 Task: Look for space in Itzehoe, Germany from 2nd August, 2023 to 12th August, 2023 for 2 adults in price range Rs.5000 to Rs.10000. Place can be private room with 1  bedroom having 1 bed and 1 bathroom. Property type can be house, flat, guest house, hotel. Booking option can be shelf check-in. Required host language is English.
Action: Mouse moved to (451, 202)
Screenshot: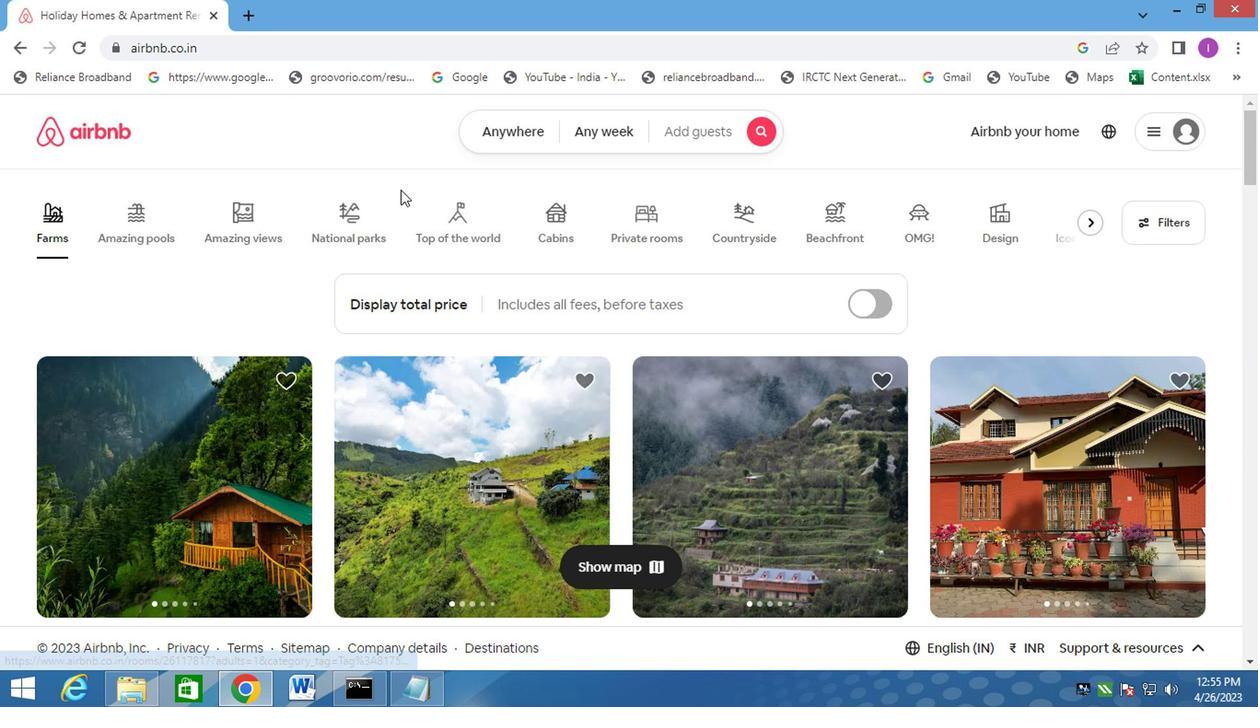 
Action: Mouse pressed left at (451, 202)
Screenshot: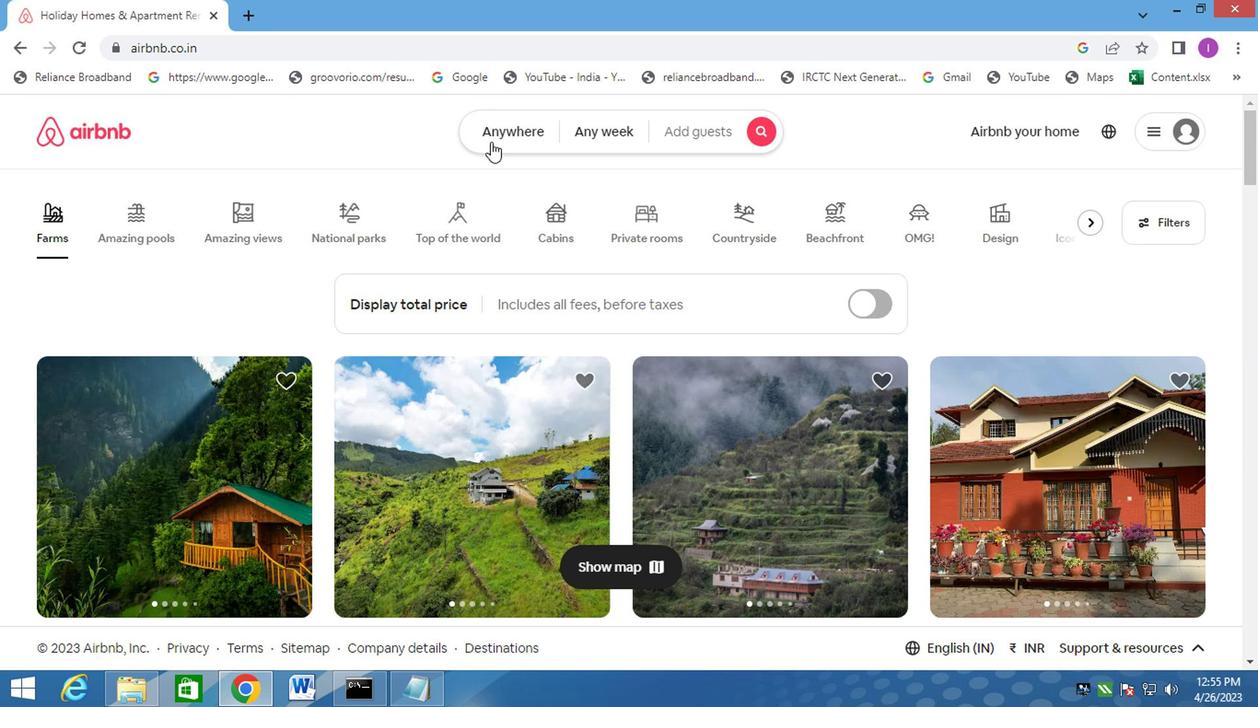 
Action: Mouse moved to (398, 251)
Screenshot: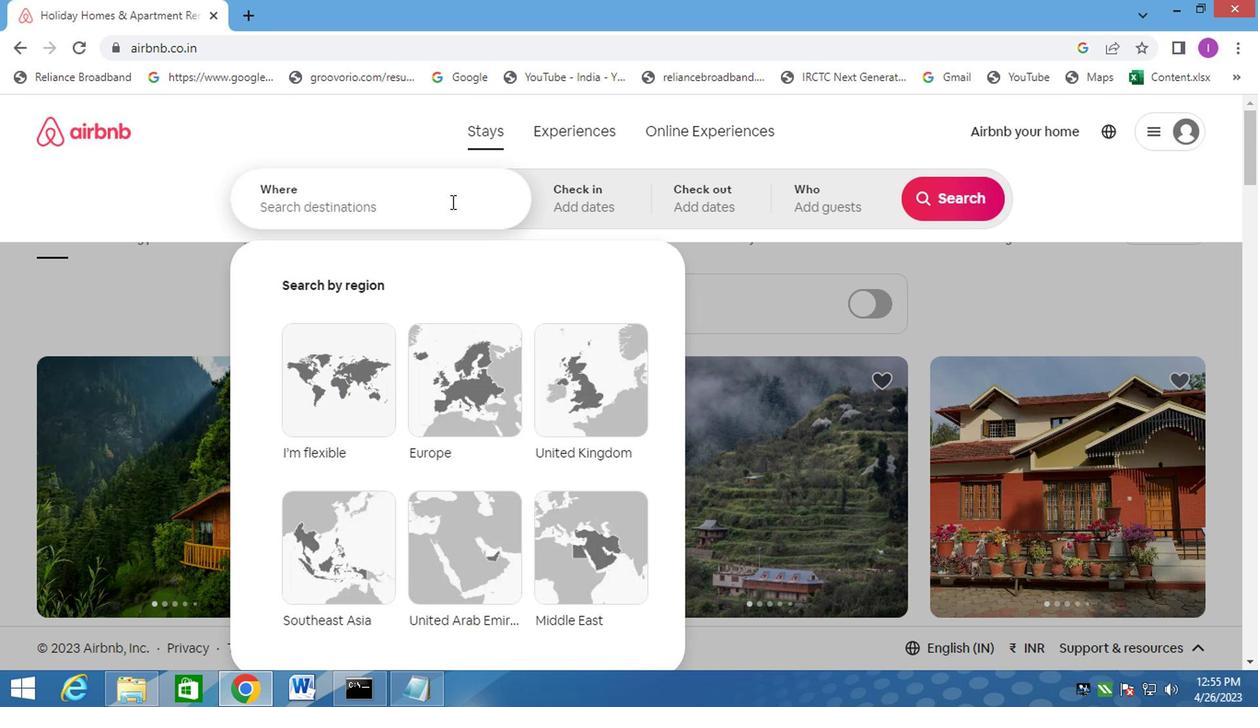 
Action: Mouse pressed left at (398, 251)
Screenshot: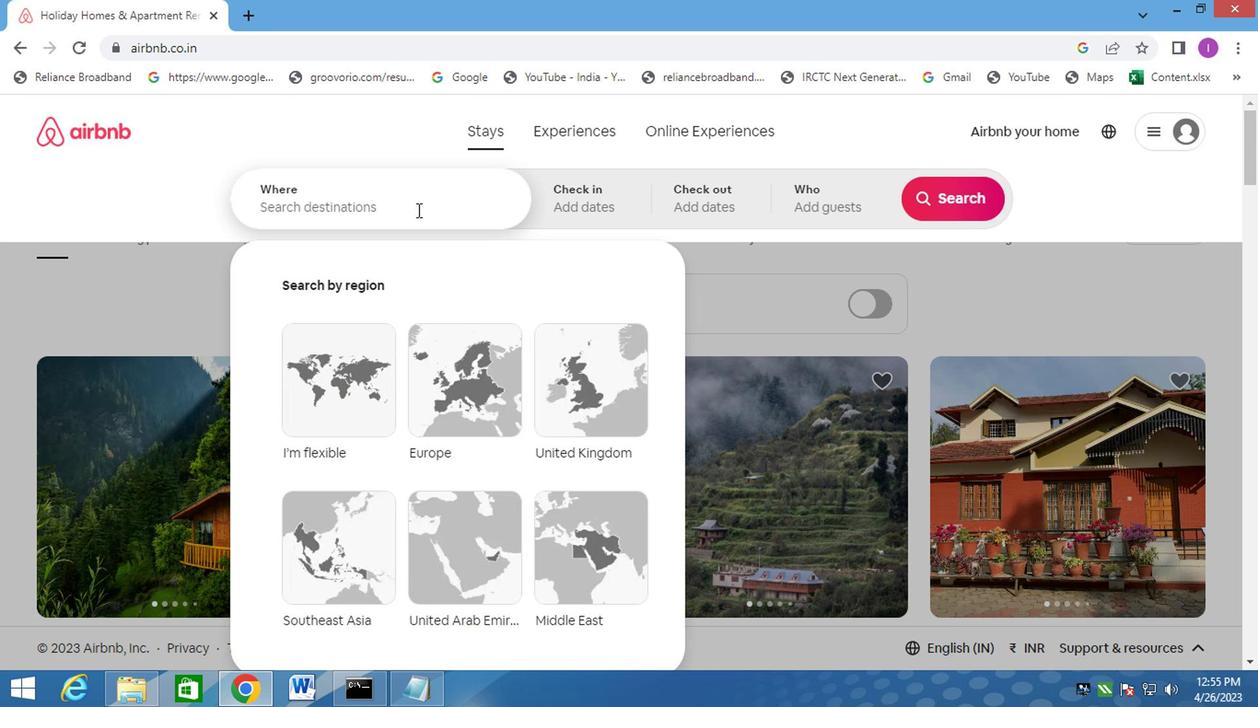 
Action: Mouse moved to (563, 100)
Screenshot: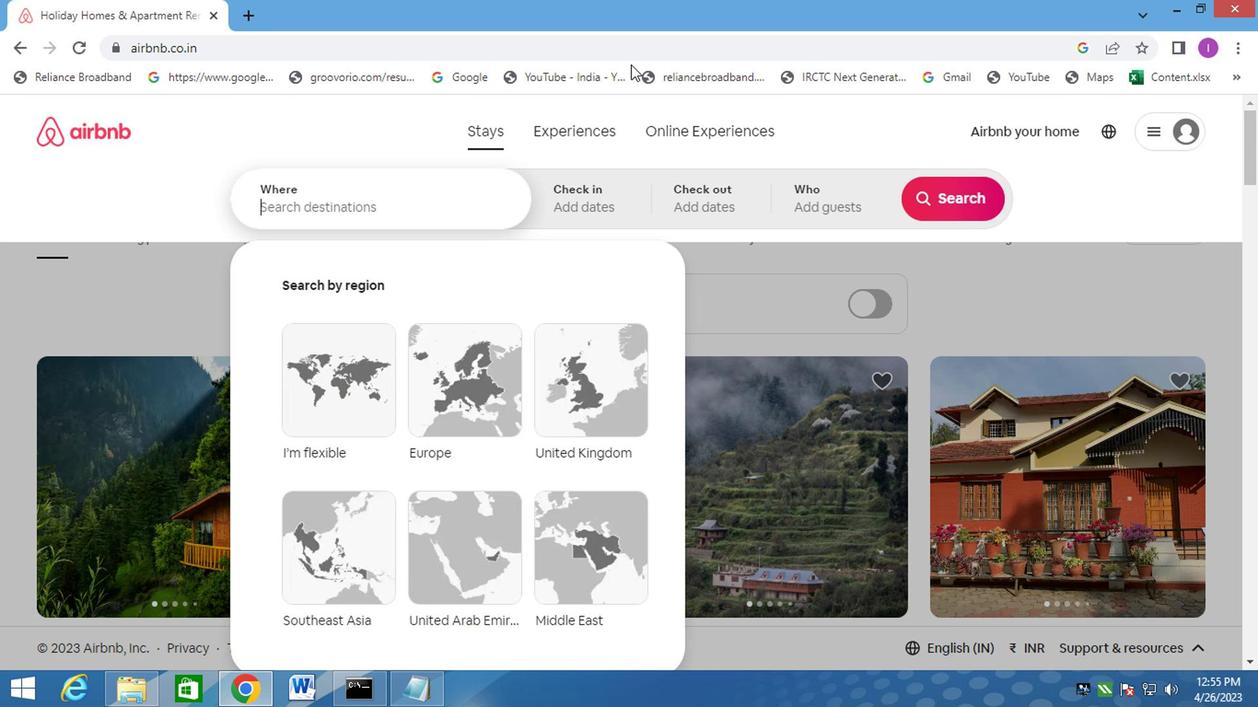 
Action: Key pressed itzehoe,germqany
Screenshot: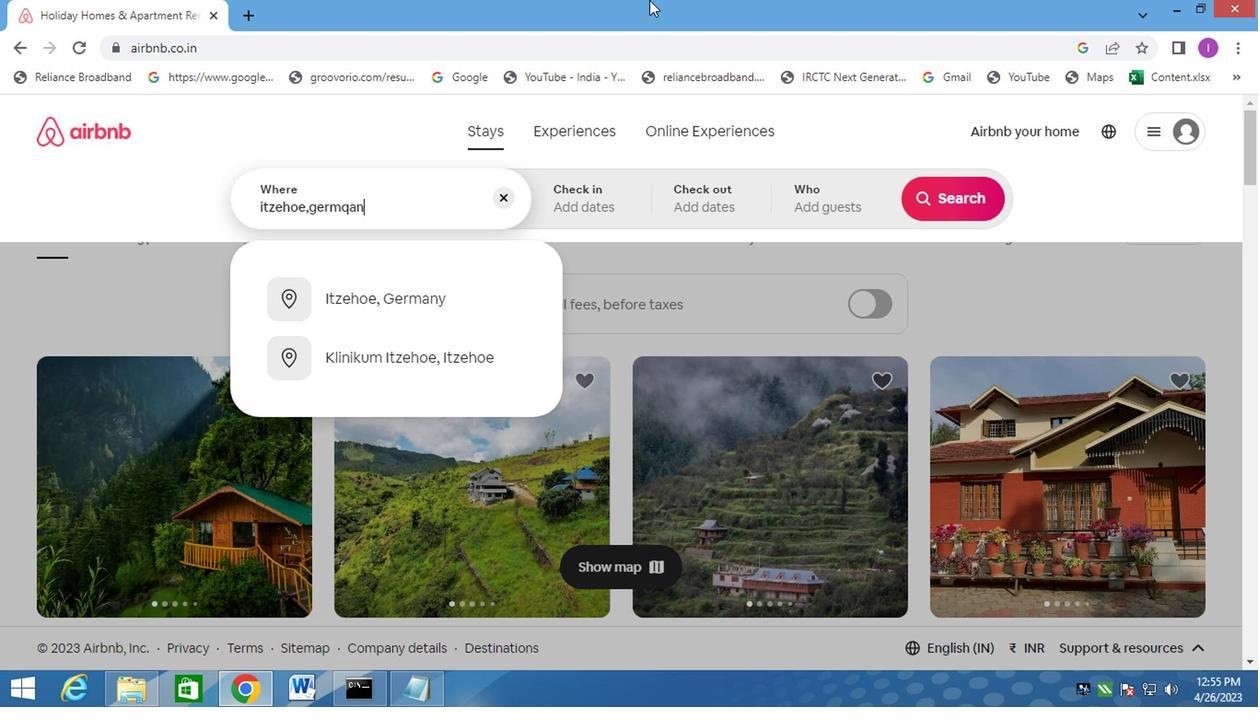 
Action: Mouse moved to (423, 312)
Screenshot: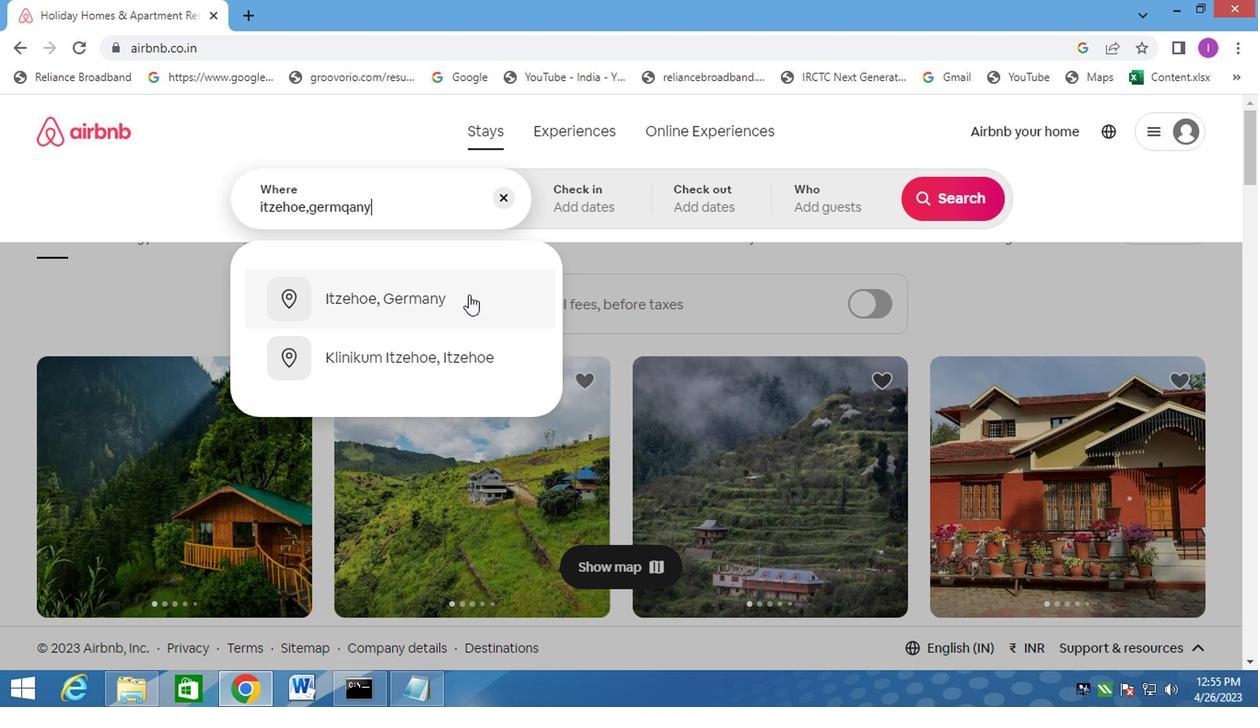 
Action: Mouse pressed left at (423, 312)
Screenshot: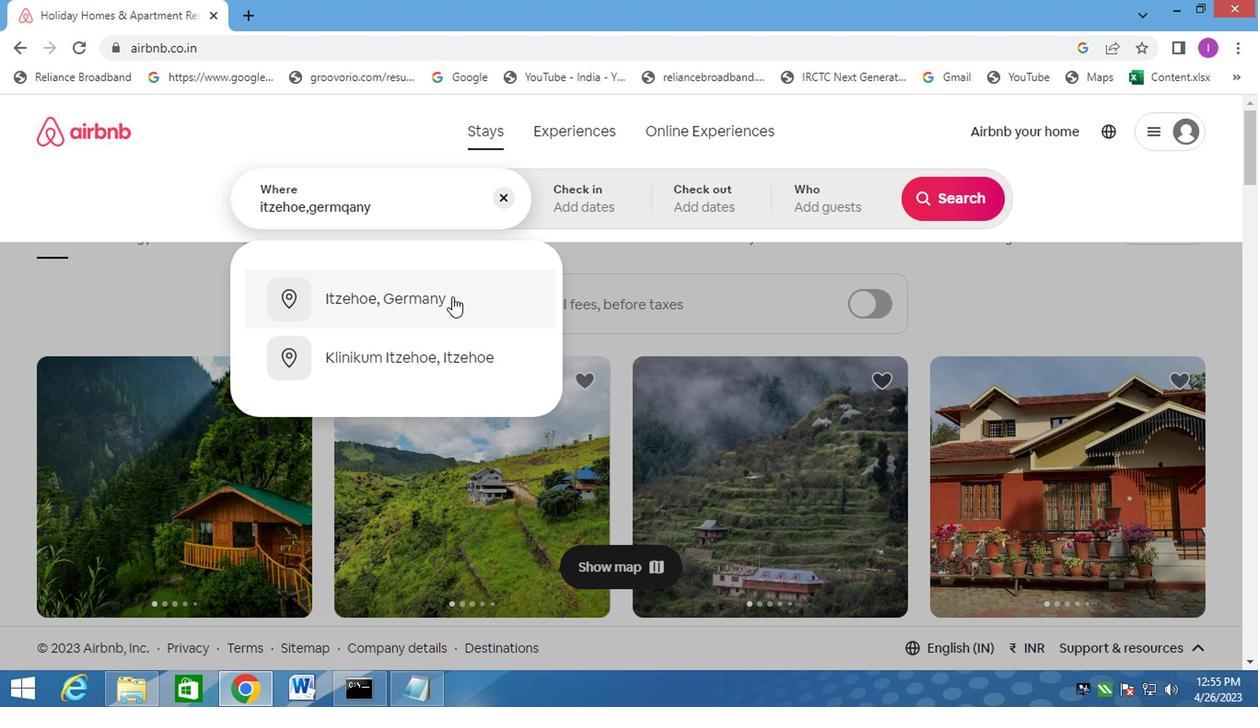 
Action: Mouse moved to (774, 347)
Screenshot: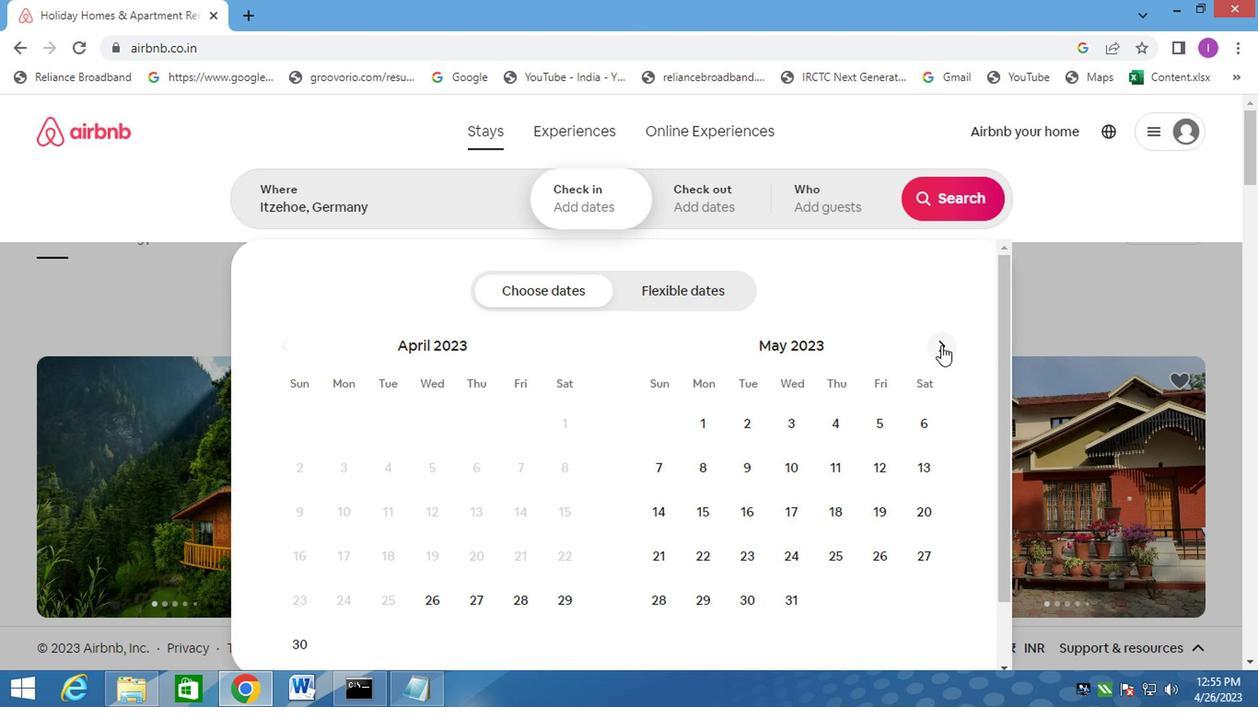 
Action: Mouse pressed left at (774, 347)
Screenshot: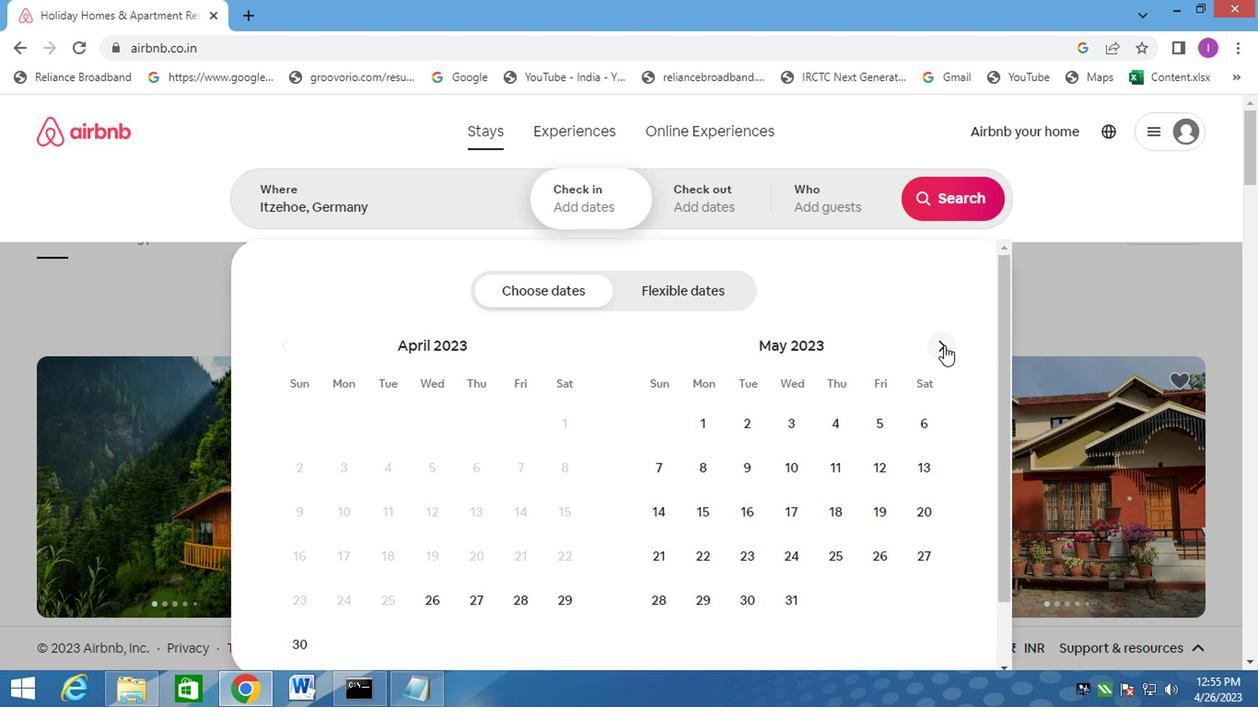 
Action: Mouse moved to (784, 346)
Screenshot: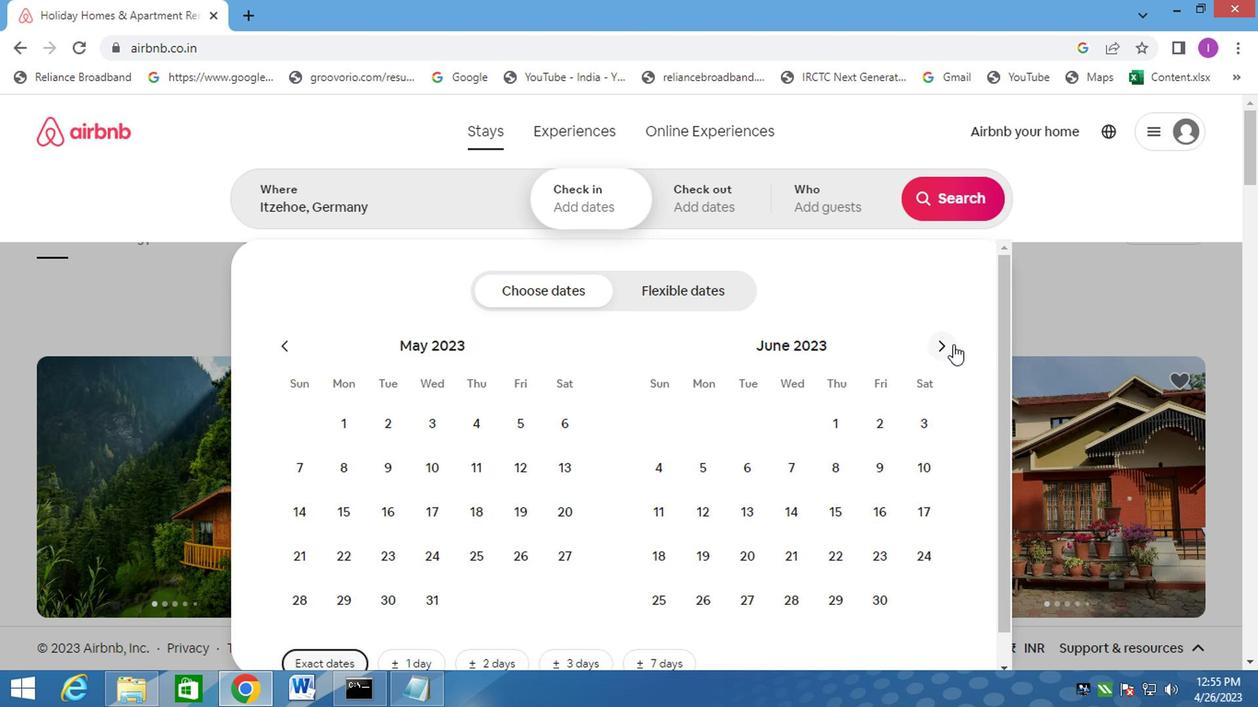 
Action: Mouse pressed left at (784, 346)
Screenshot: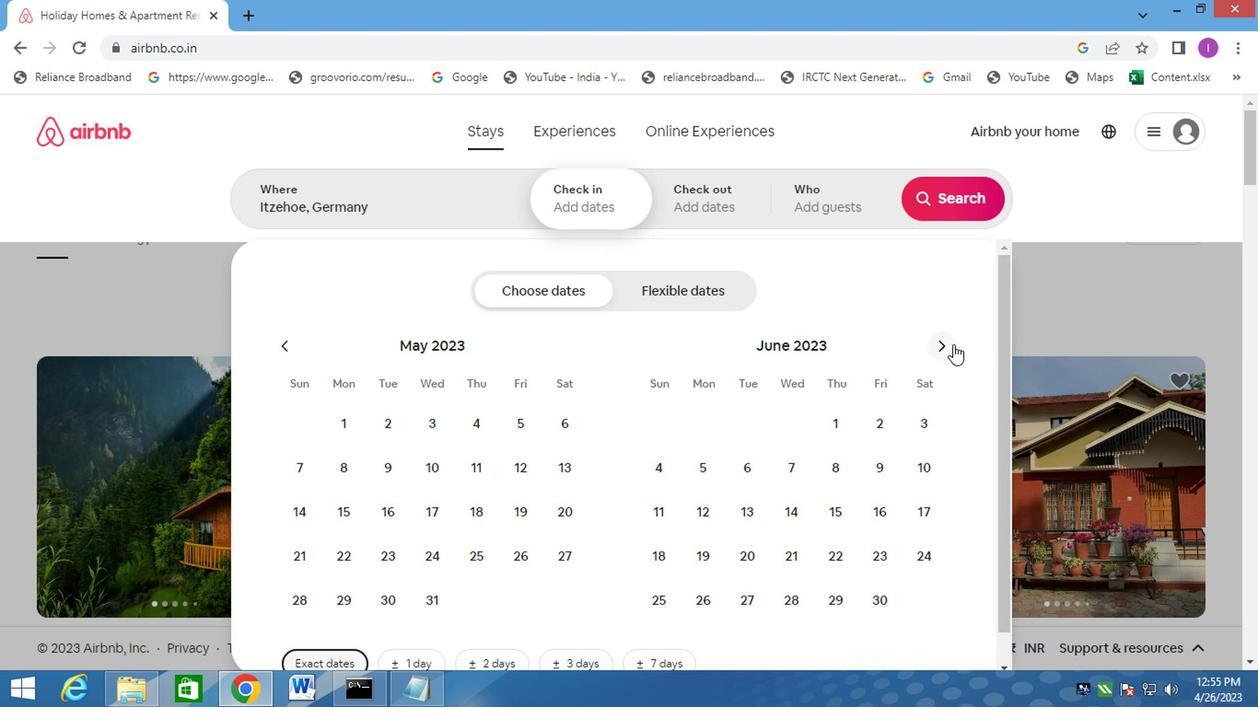 
Action: Mouse moved to (780, 351)
Screenshot: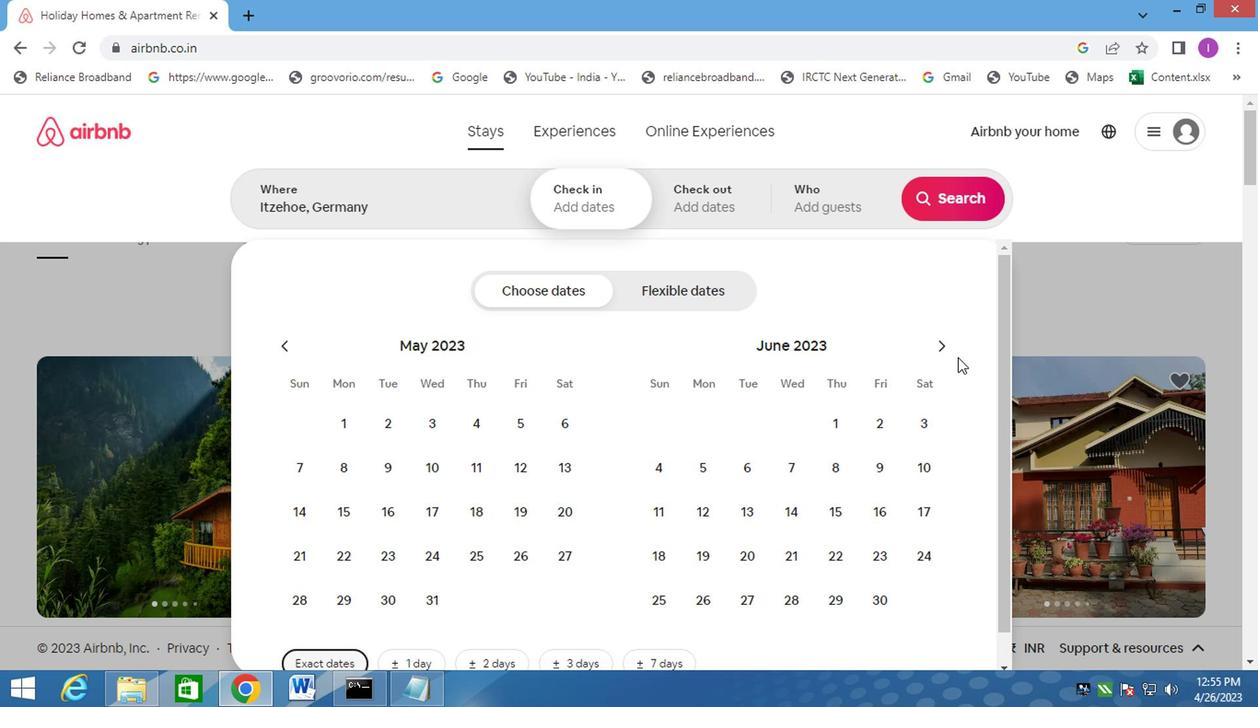 
Action: Mouse pressed left at (780, 351)
Screenshot: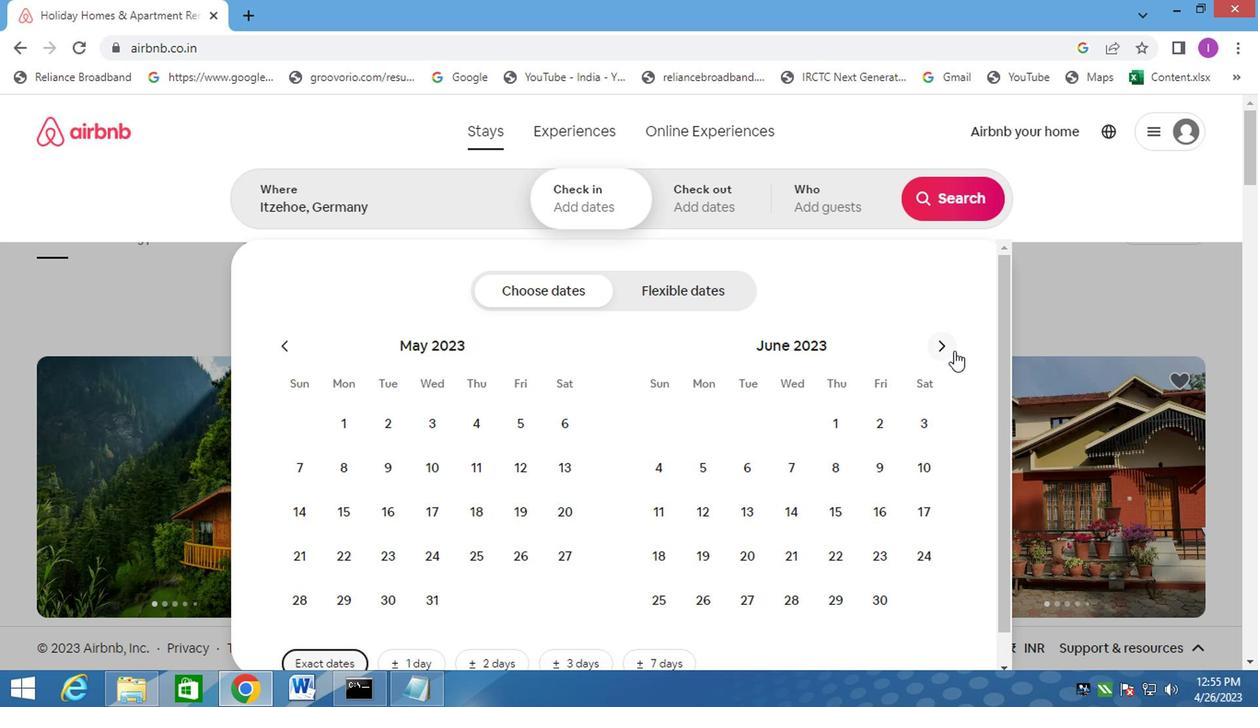 
Action: Mouse moved to (773, 350)
Screenshot: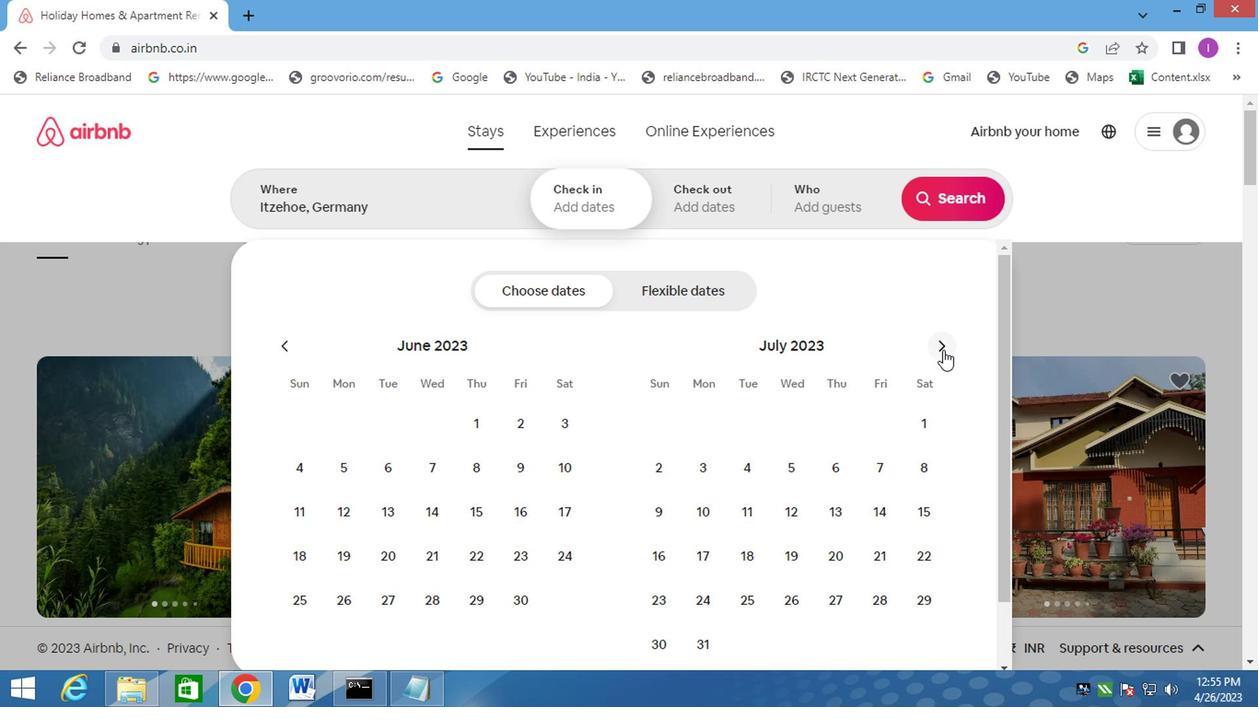 
Action: Mouse pressed left at (773, 350)
Screenshot: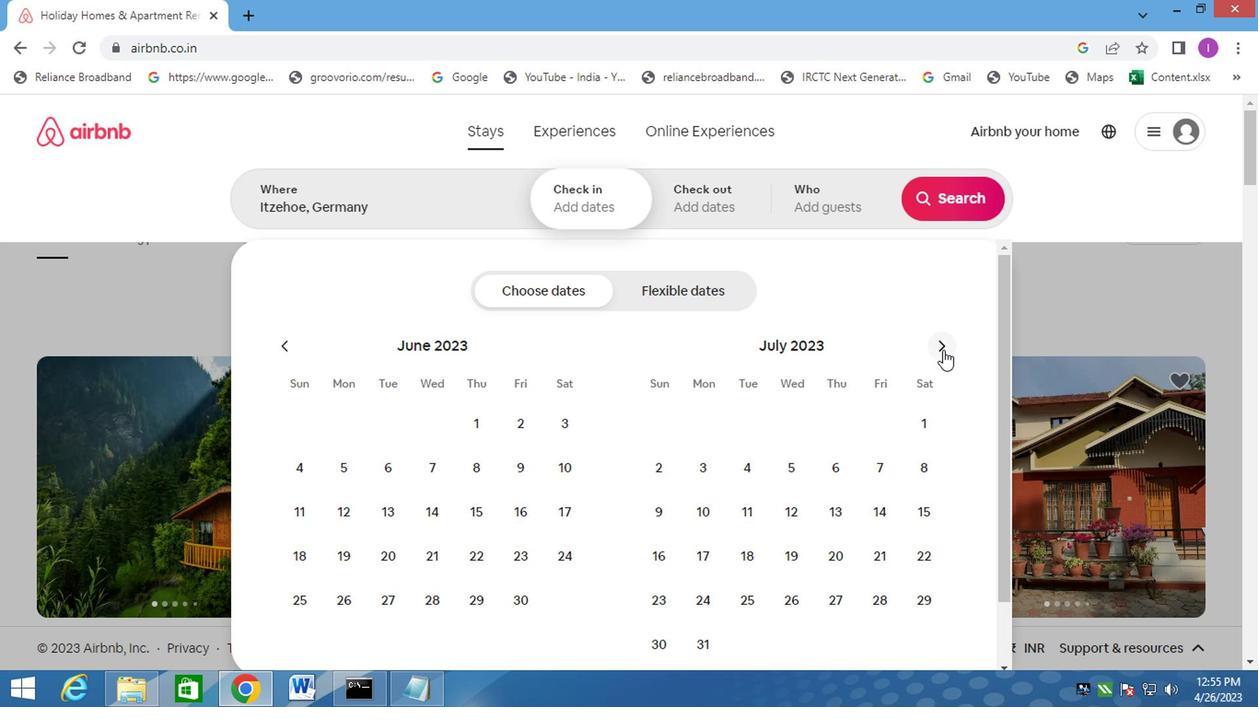 
Action: Mouse moved to (662, 404)
Screenshot: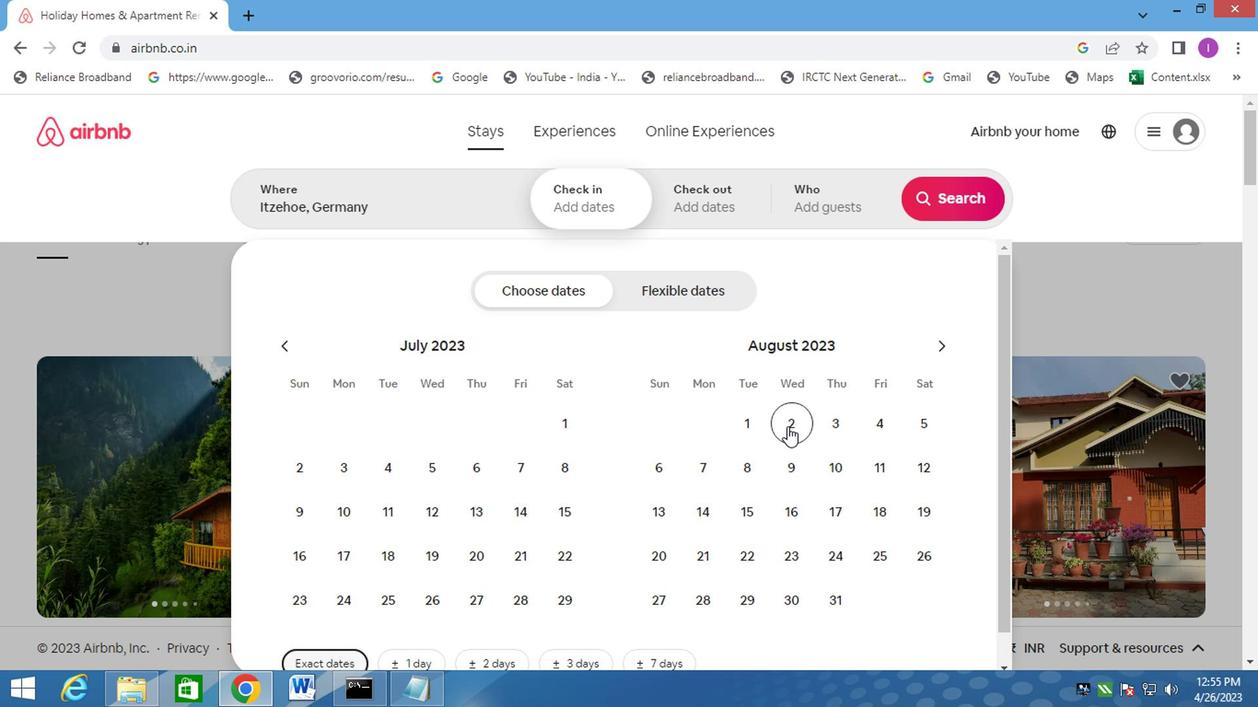 
Action: Mouse pressed left at (662, 404)
Screenshot: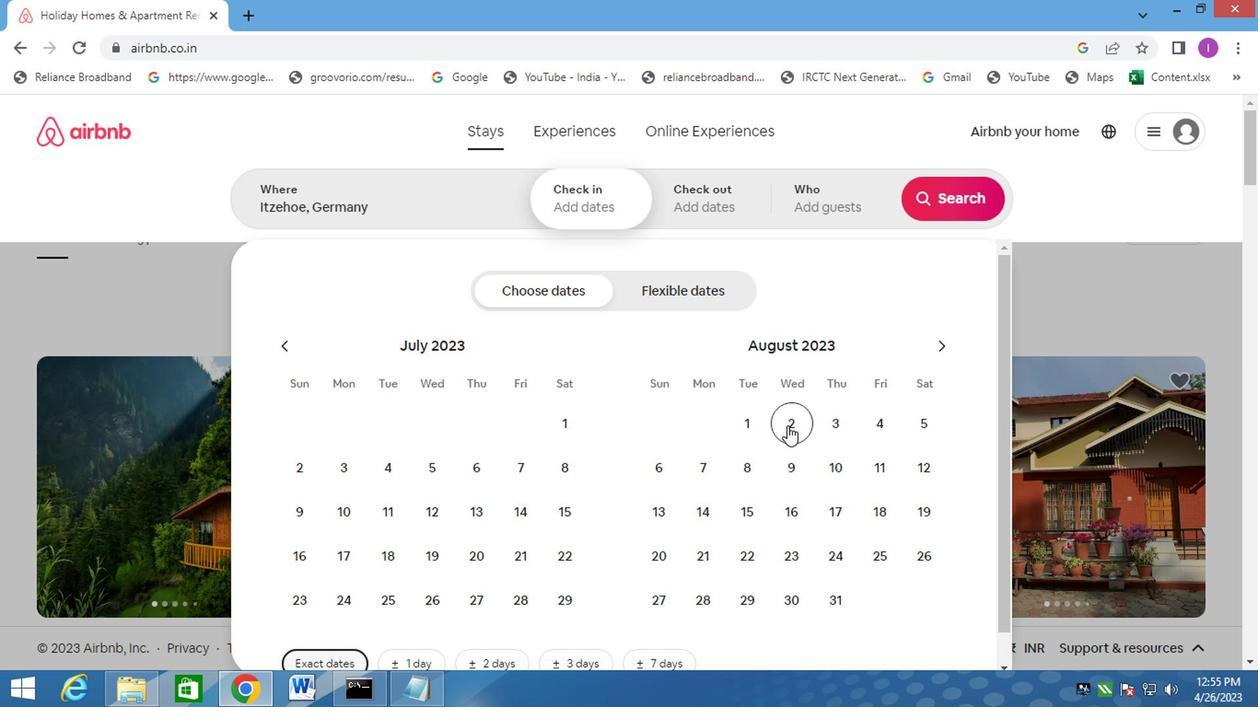 
Action: Mouse moved to (759, 431)
Screenshot: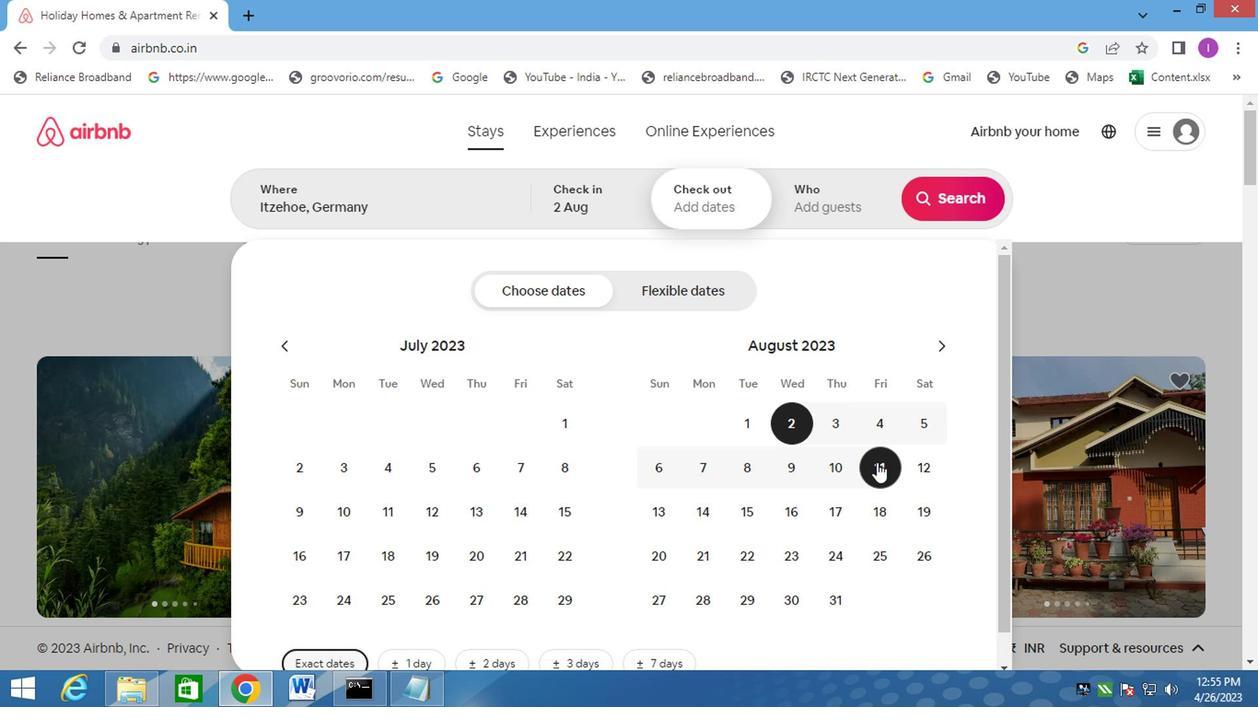 
Action: Mouse pressed left at (759, 431)
Screenshot: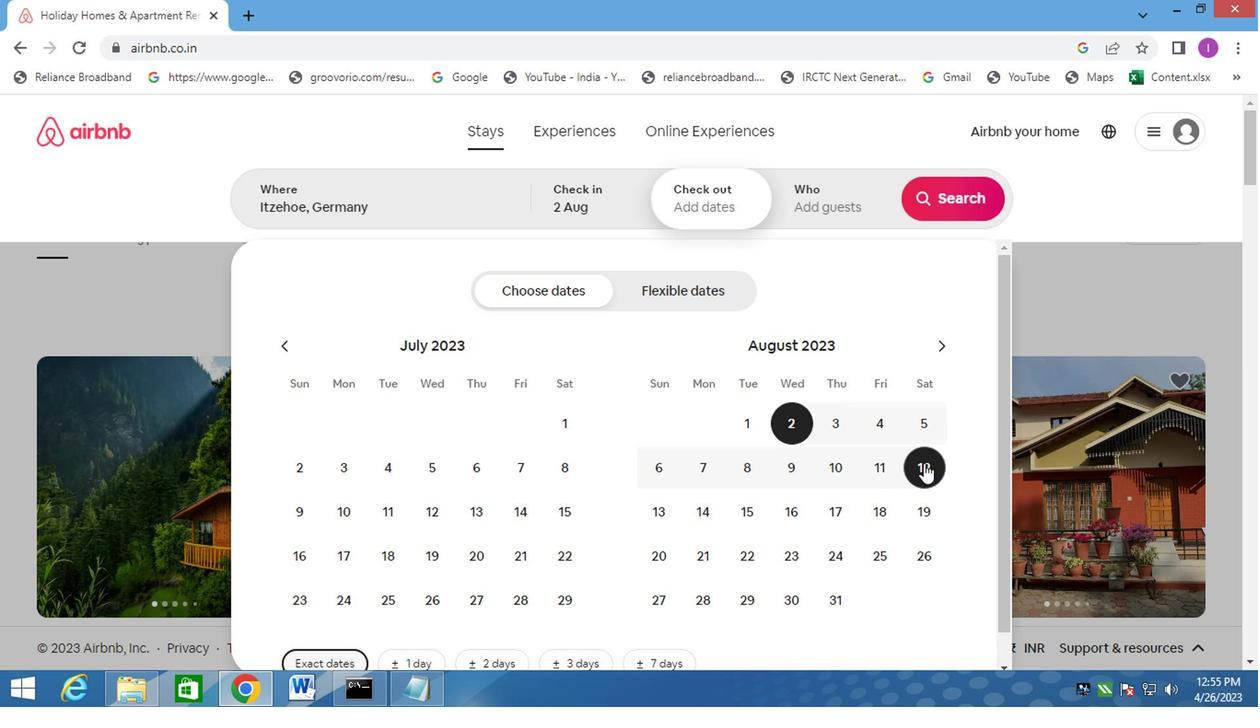 
Action: Mouse moved to (685, 247)
Screenshot: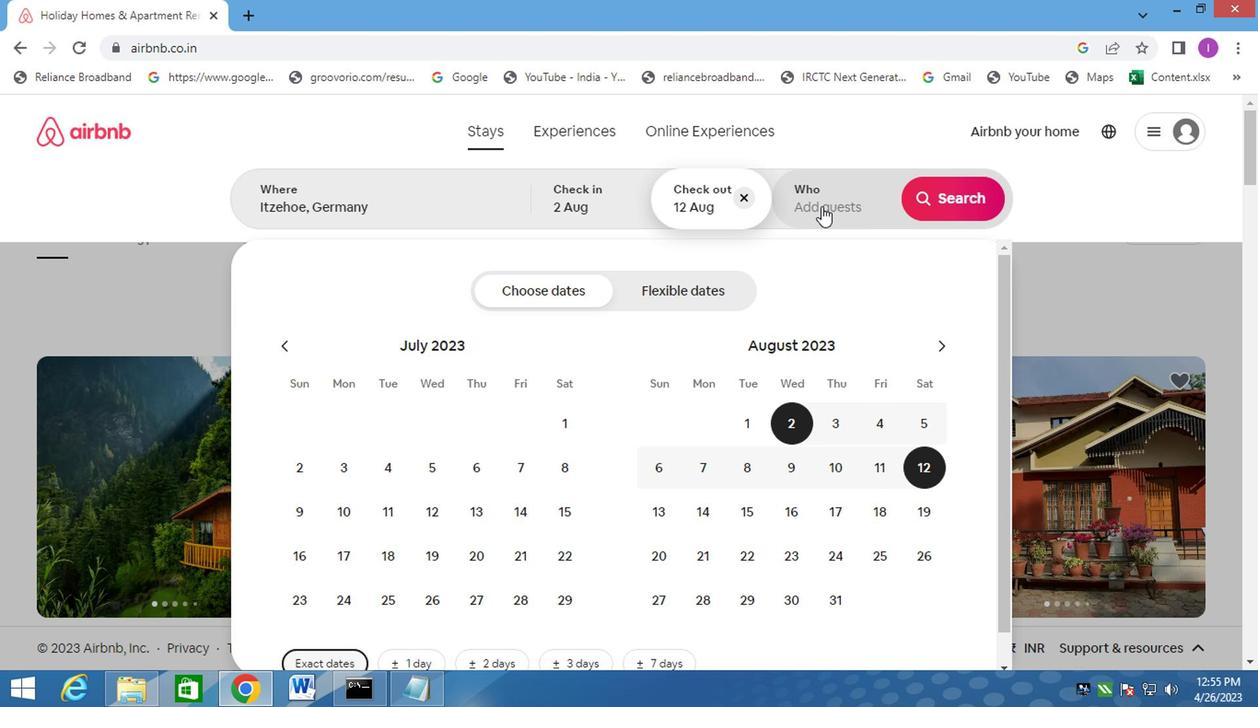 
Action: Mouse pressed left at (685, 247)
Screenshot: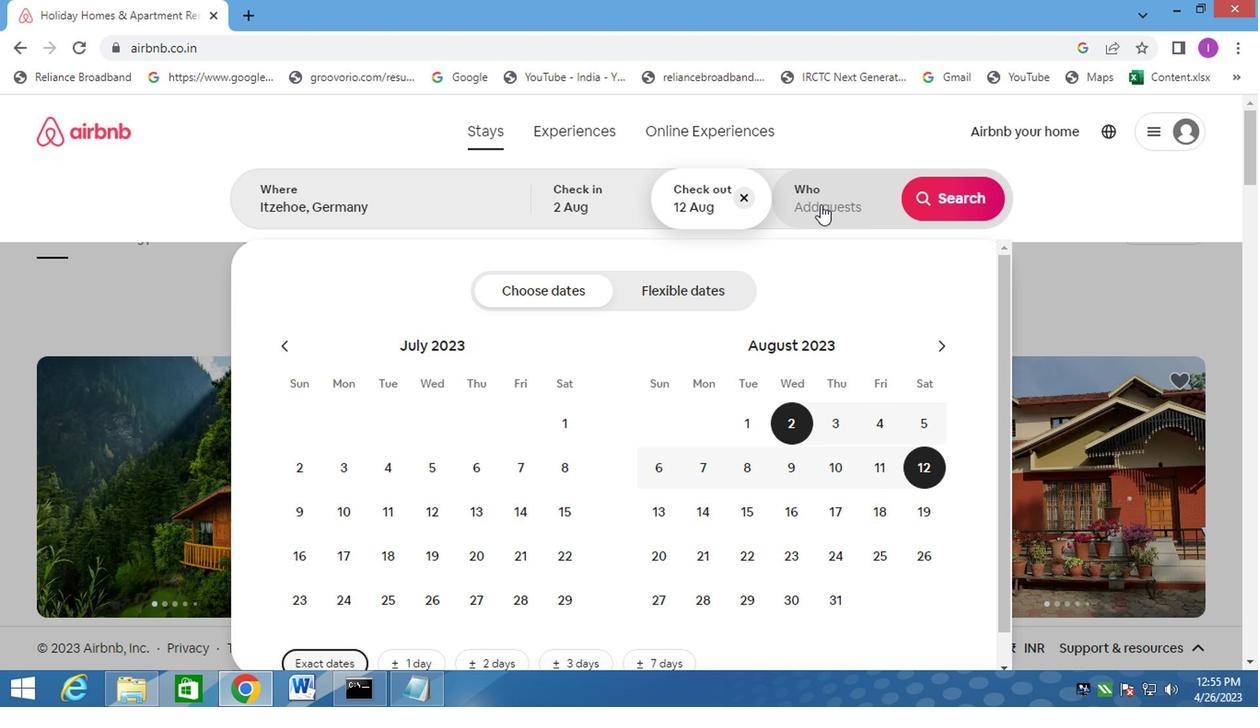 
Action: Mouse moved to (787, 309)
Screenshot: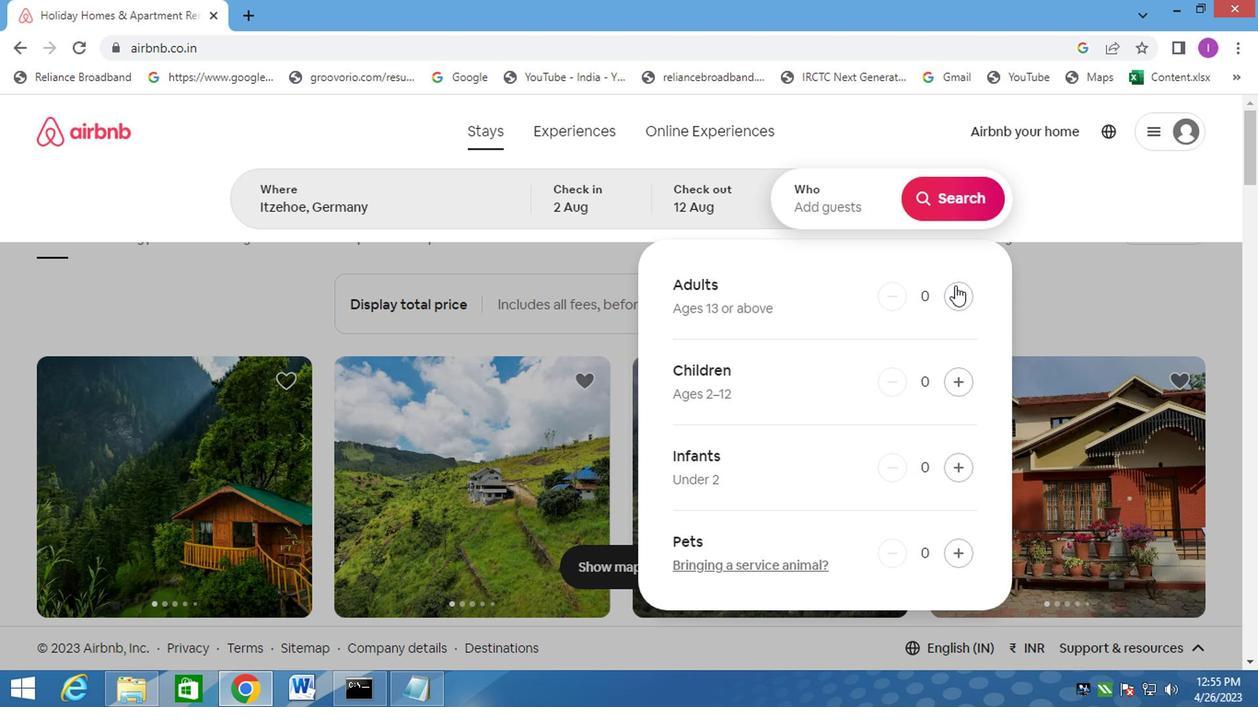 
Action: Mouse pressed left at (787, 309)
Screenshot: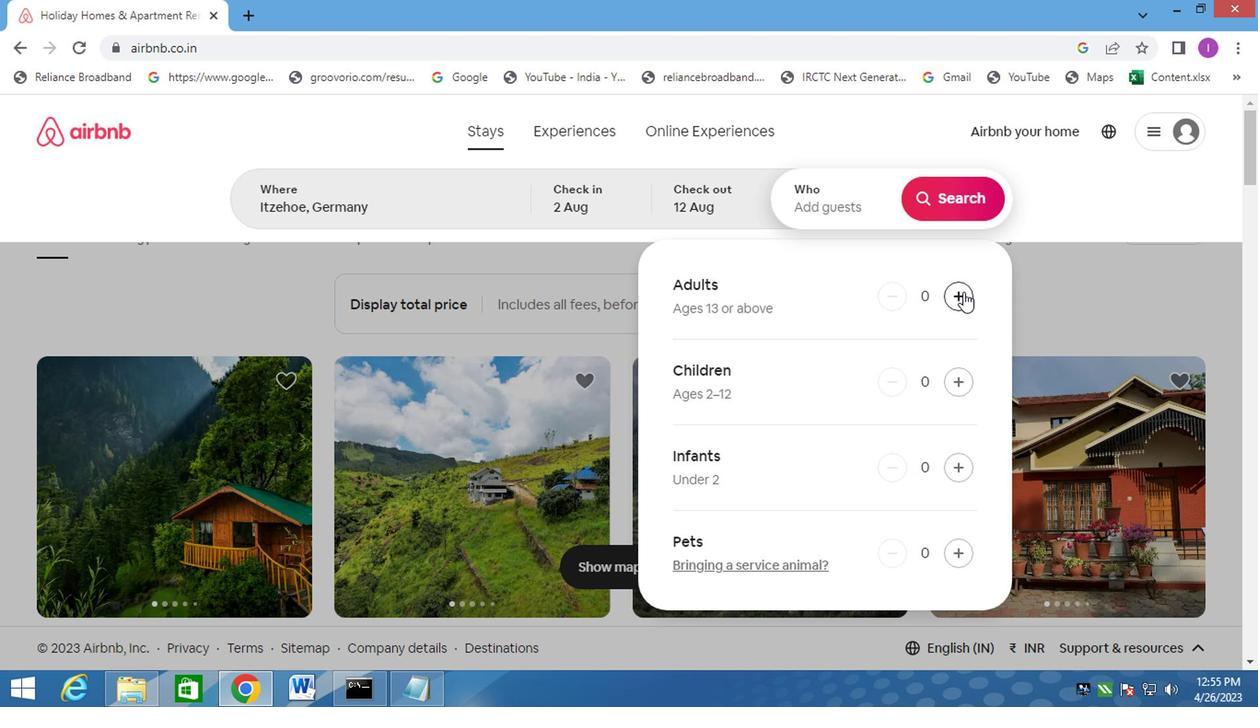 
Action: Mouse pressed left at (787, 309)
Screenshot: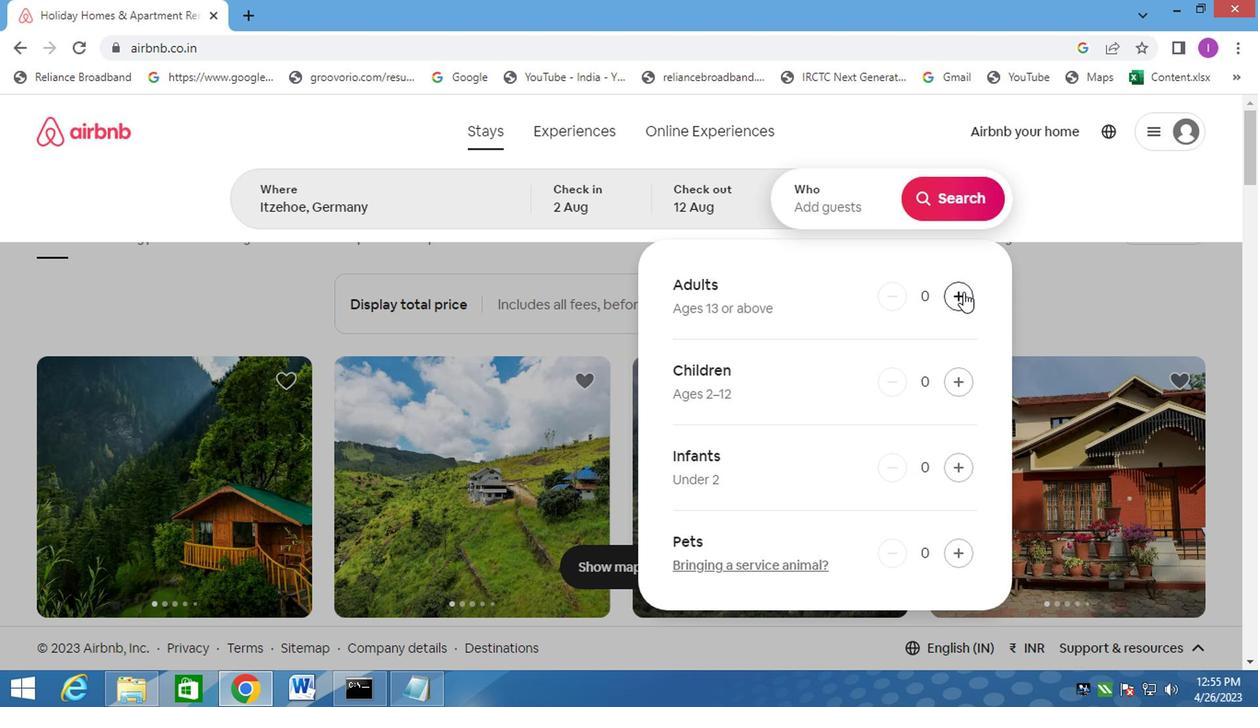 
Action: Mouse moved to (774, 244)
Screenshot: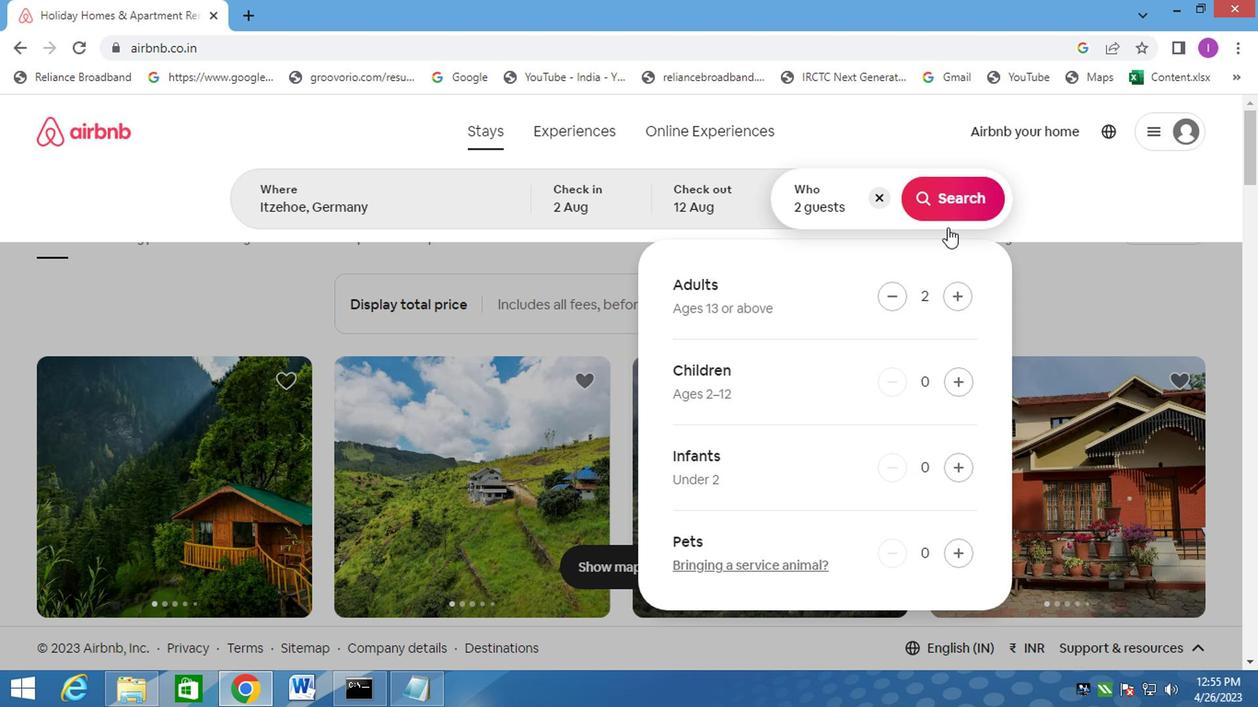 
Action: Mouse pressed left at (774, 244)
Screenshot: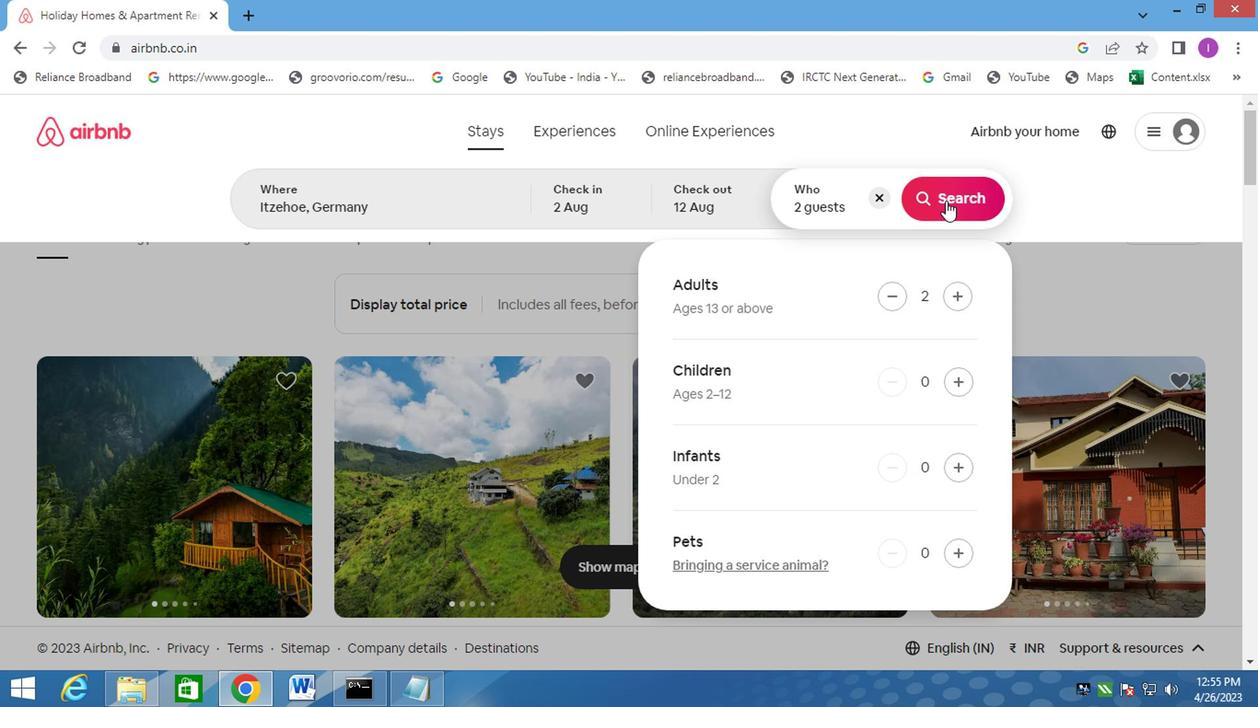 
Action: Mouse moved to (944, 244)
Screenshot: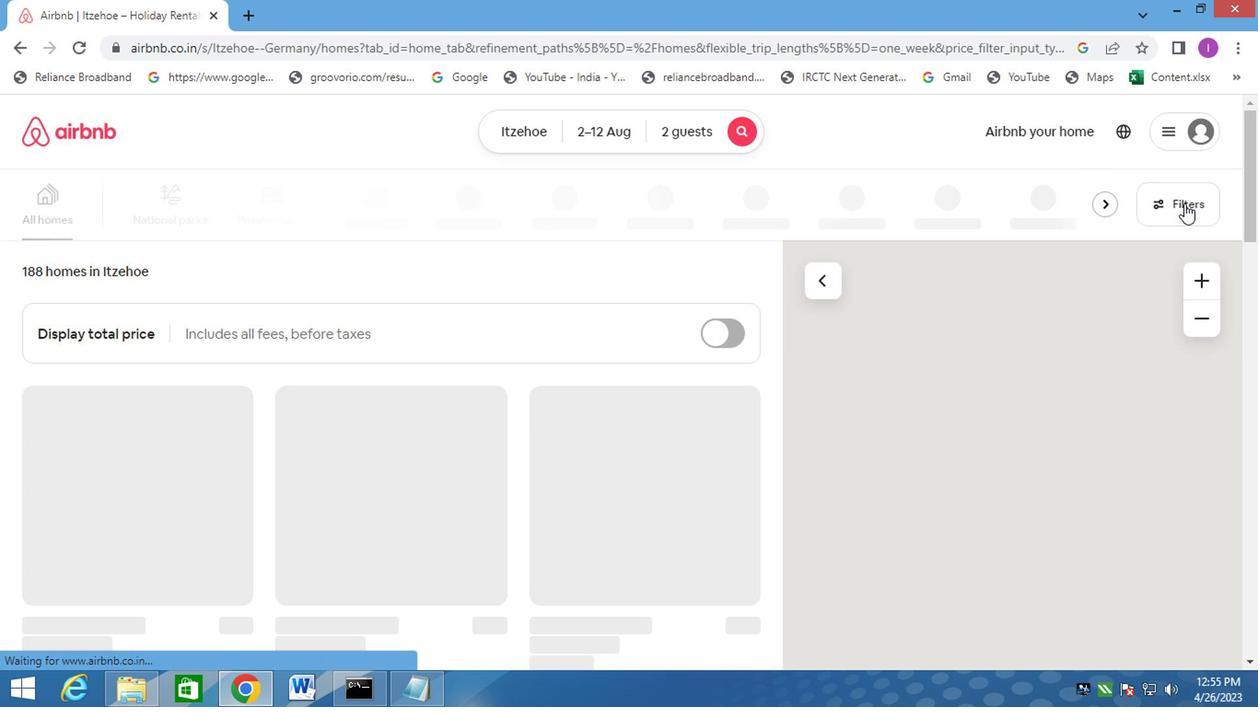 
Action: Mouse pressed left at (944, 244)
Screenshot: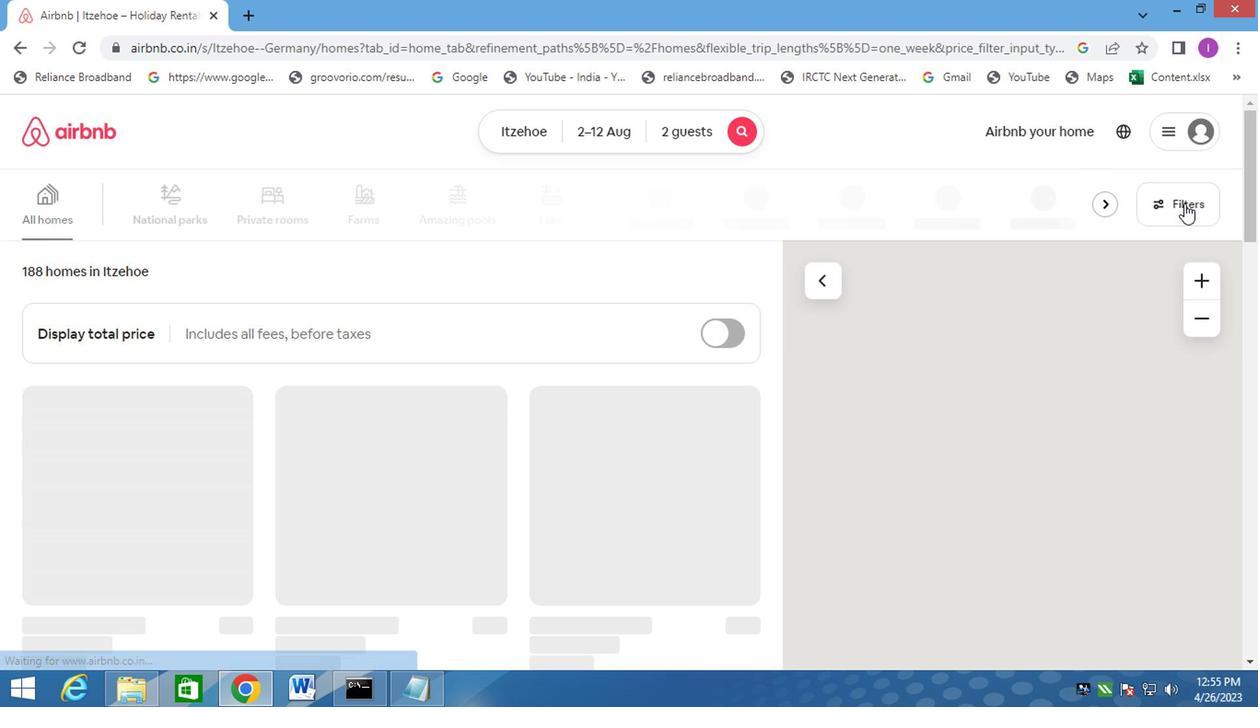 
Action: Mouse moved to (388, 418)
Screenshot: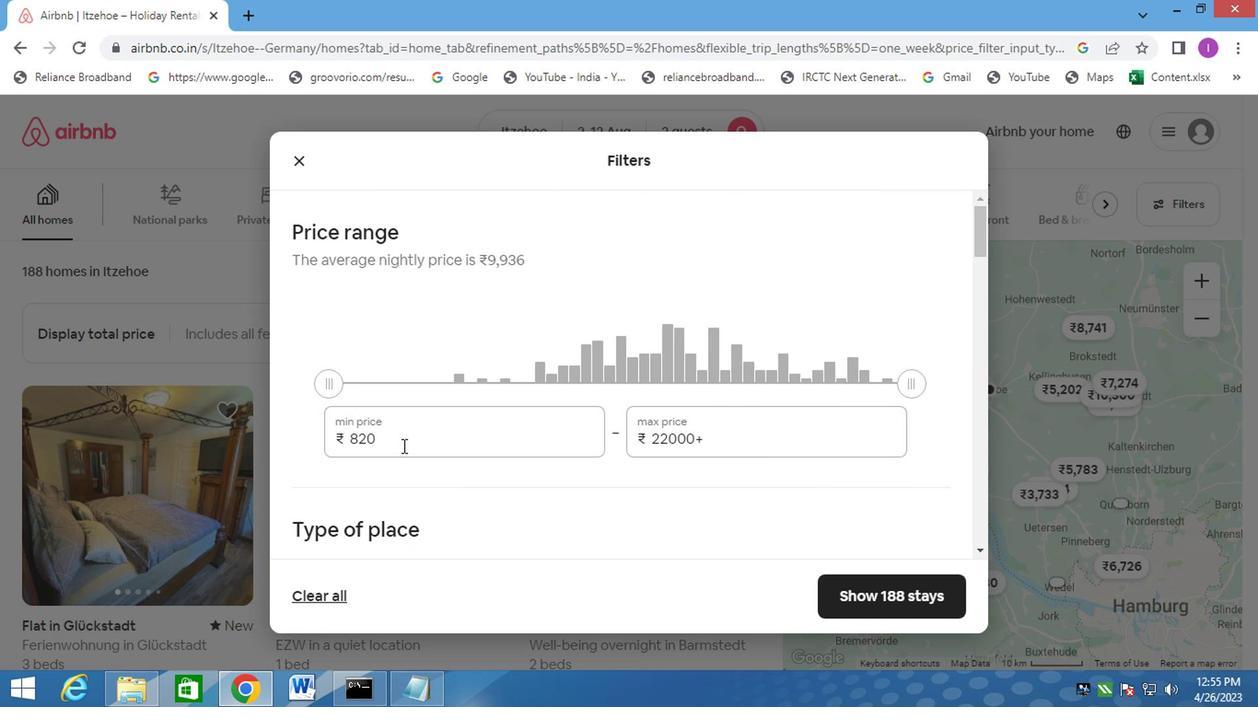 
Action: Mouse pressed left at (388, 418)
Screenshot: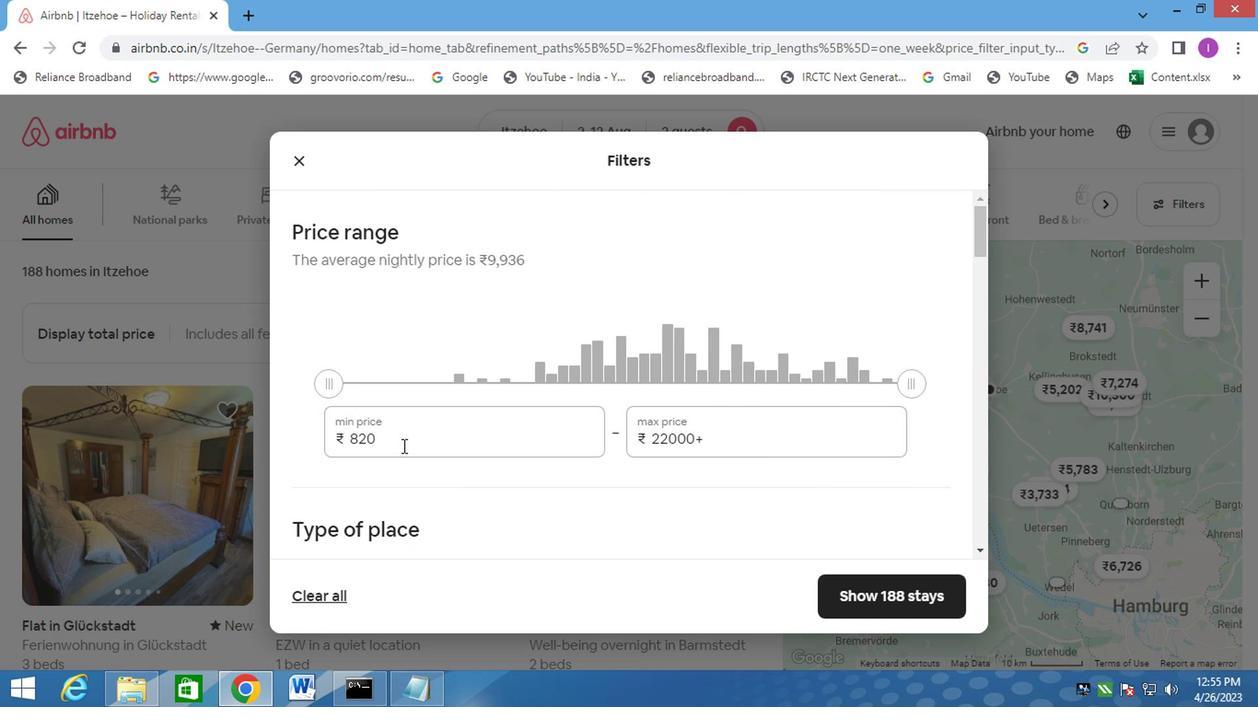 
Action: Mouse moved to (386, 407)
Screenshot: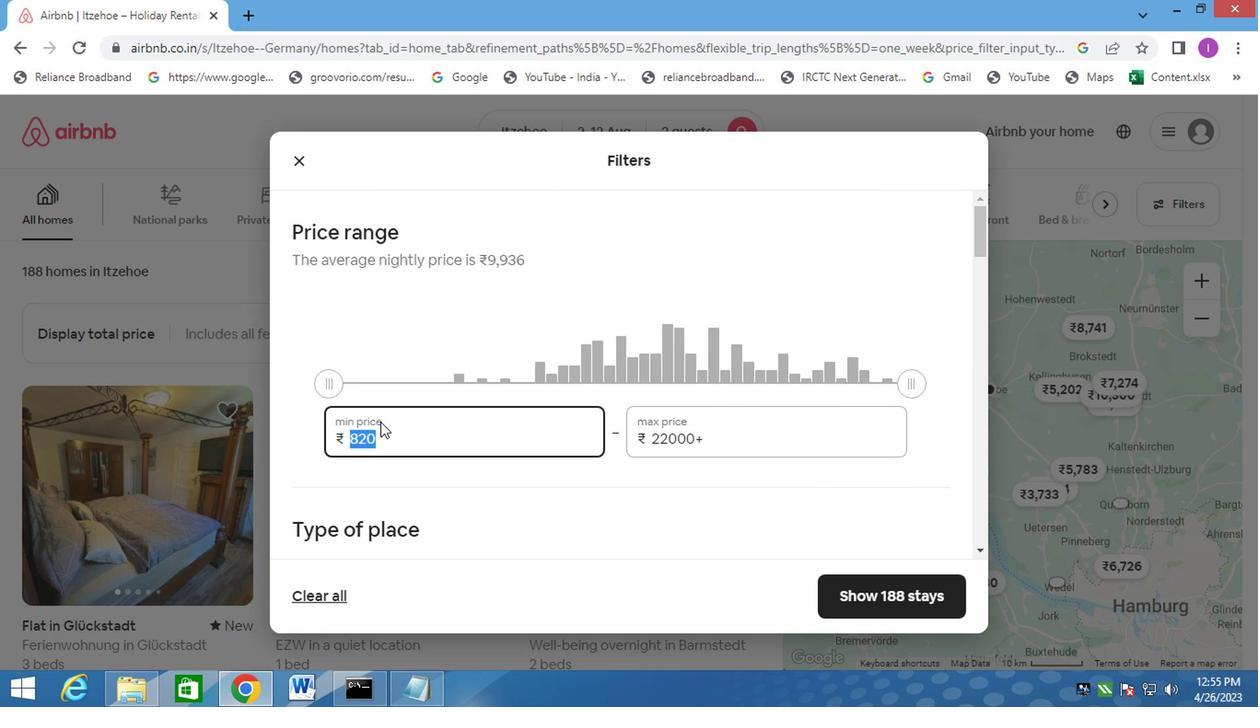 
Action: Key pressed 59000<Key.backspace><Key.backspace><Key.backspace><Key.backspace>
Screenshot: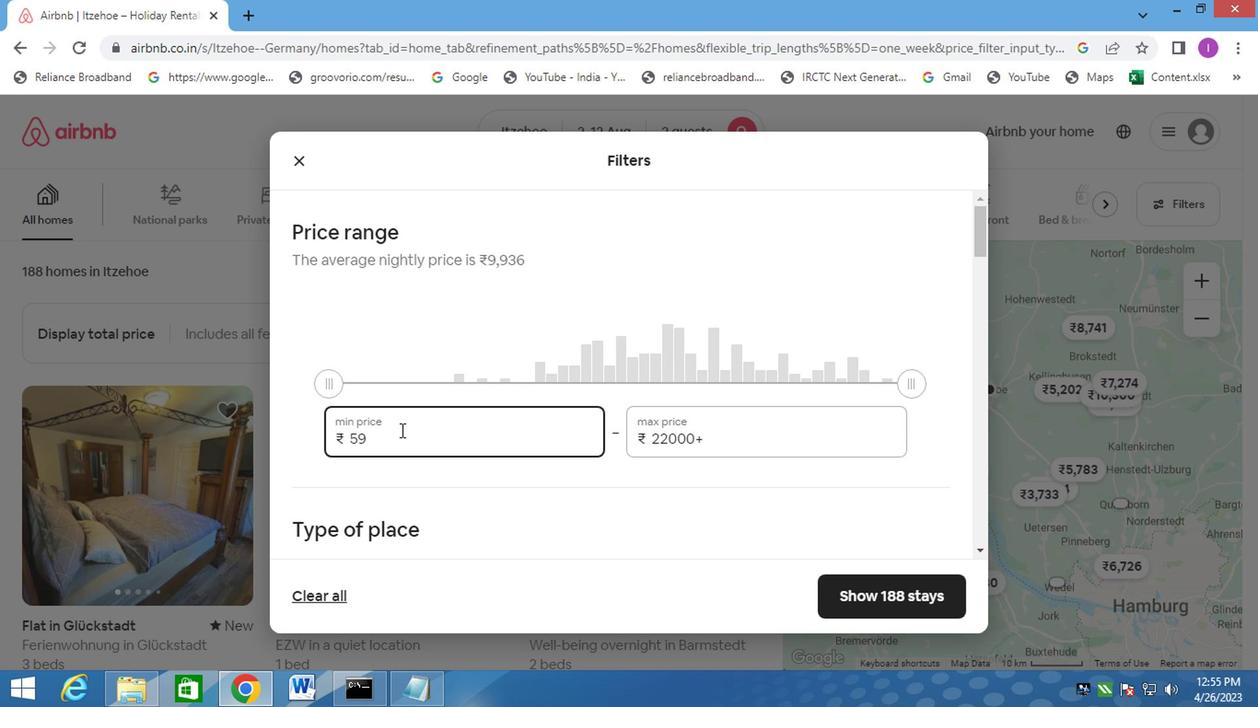 
Action: Mouse moved to (386, 408)
Screenshot: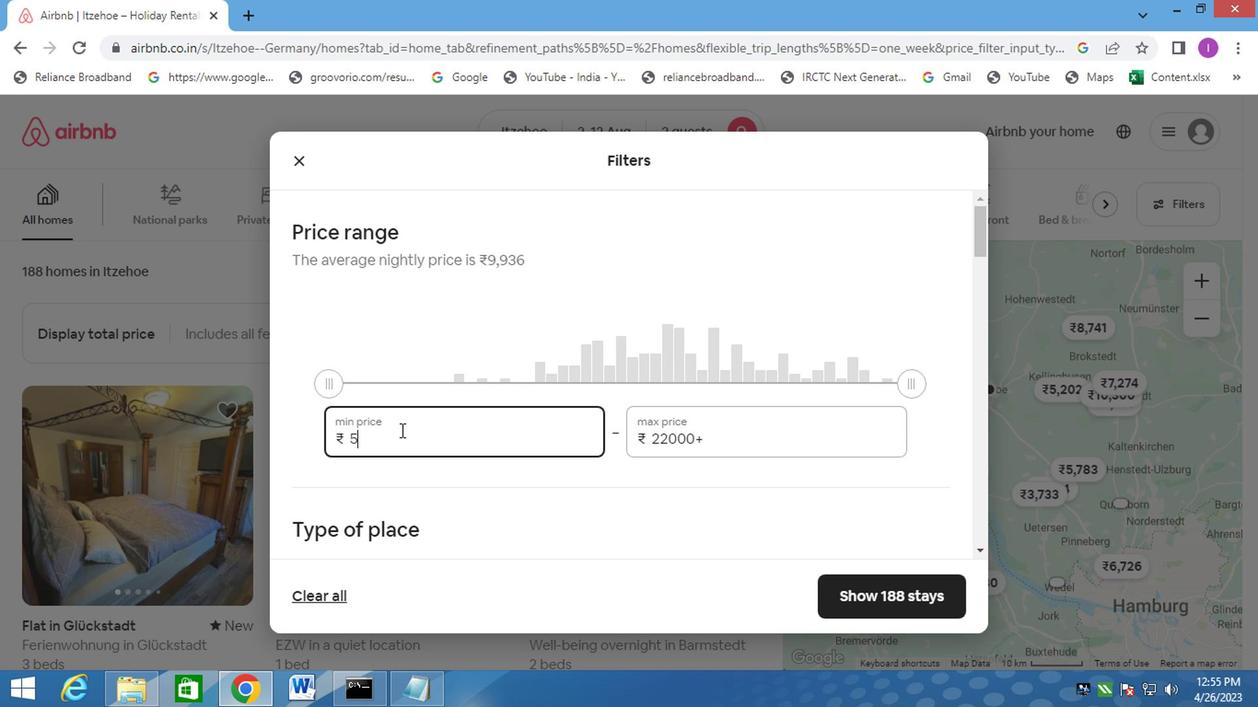 
Action: Key pressed 000
Screenshot: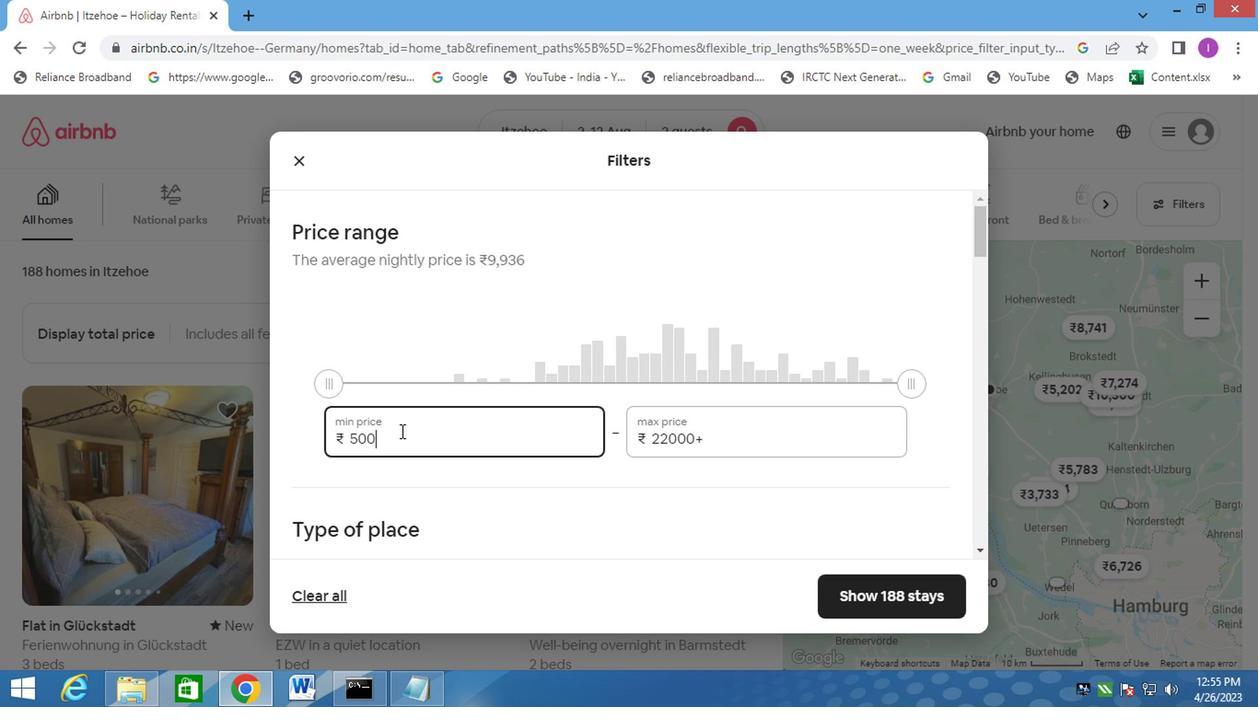 
Action: Mouse moved to (610, 416)
Screenshot: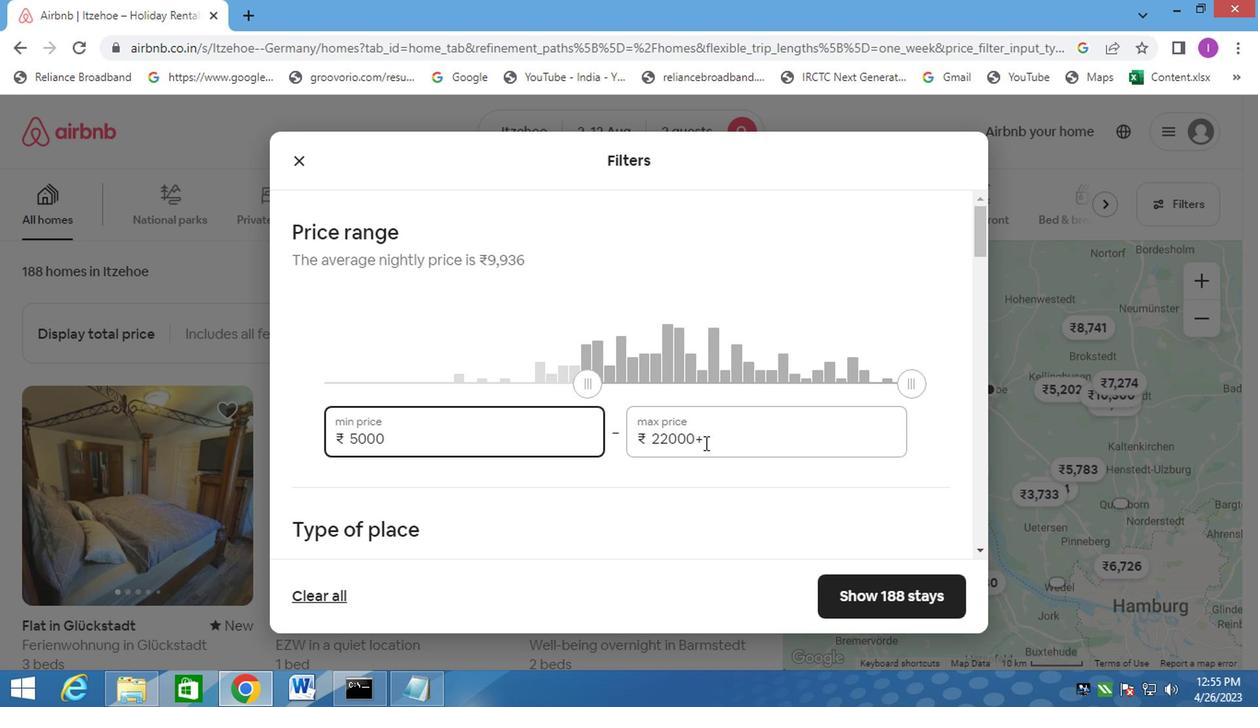 
Action: Mouse pressed left at (610, 416)
Screenshot: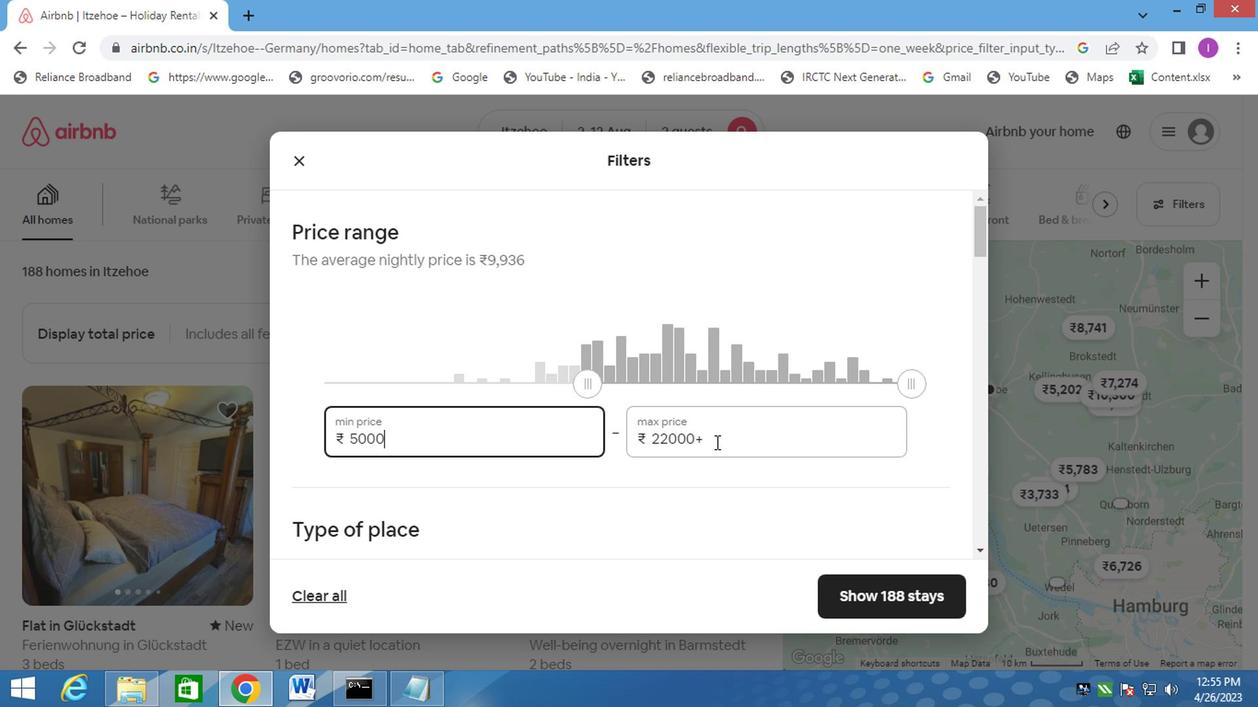 
Action: Mouse moved to (561, 416)
Screenshot: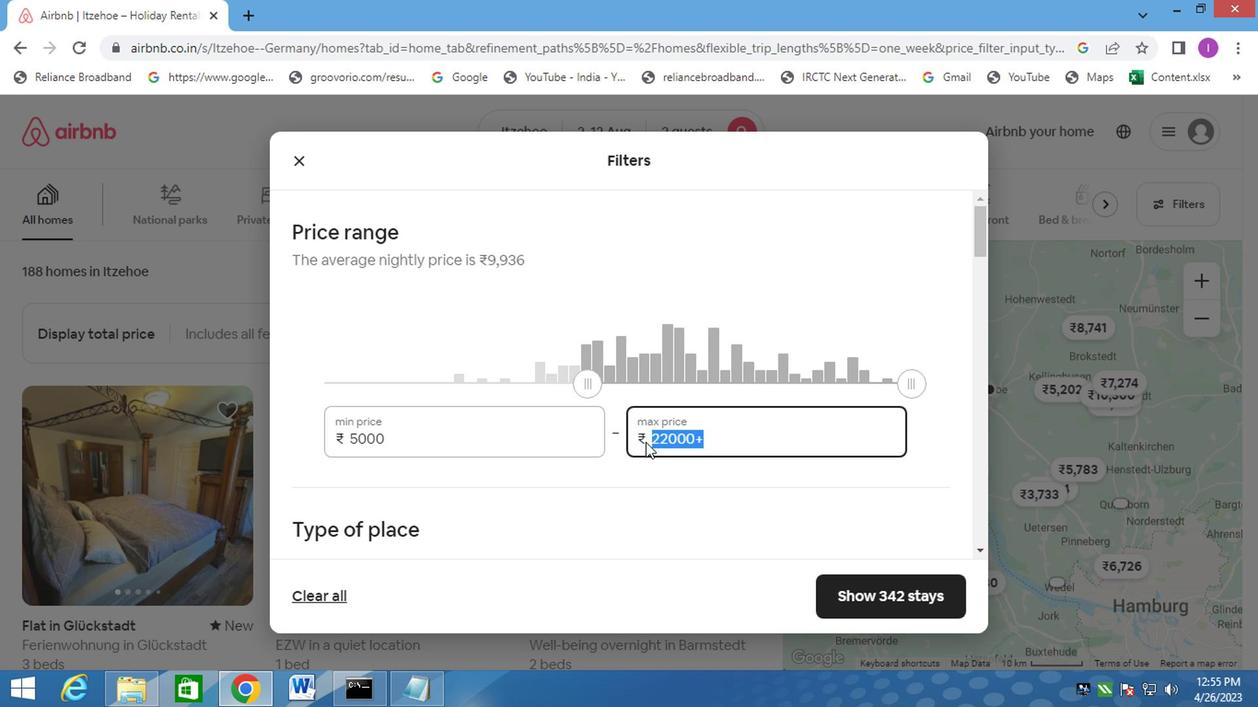 
Action: Key pressed 10000
Screenshot: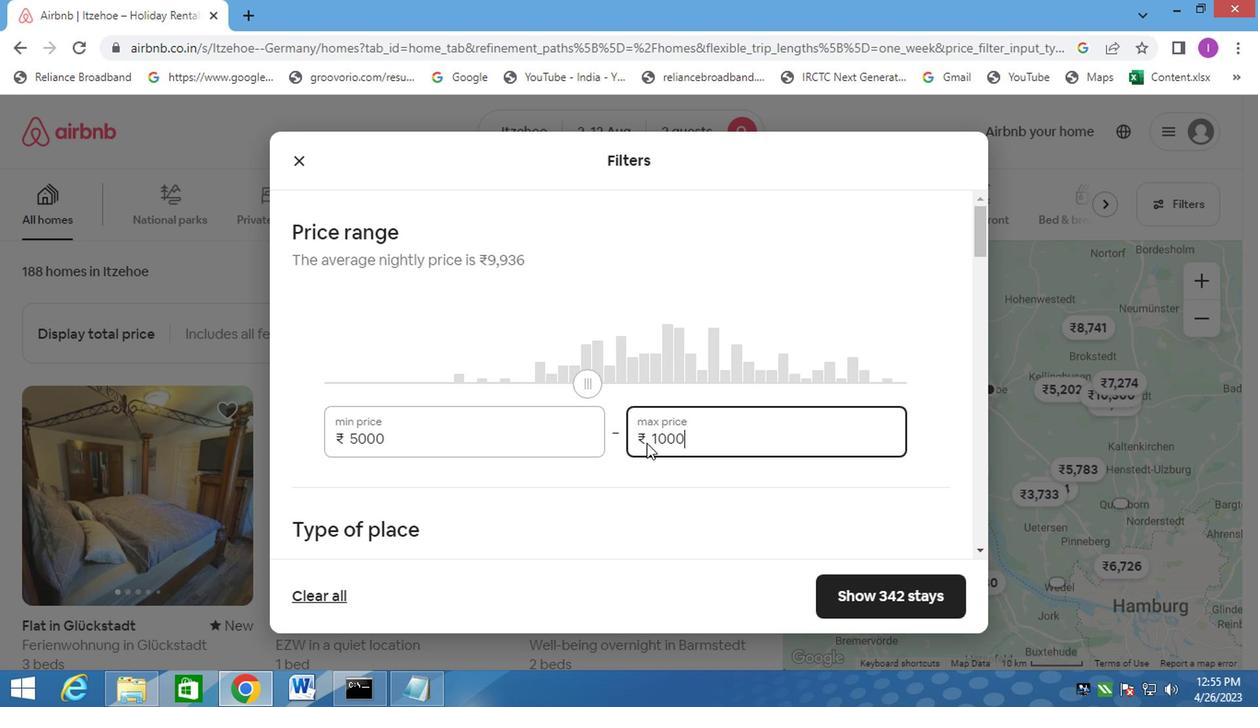 
Action: Mouse moved to (569, 412)
Screenshot: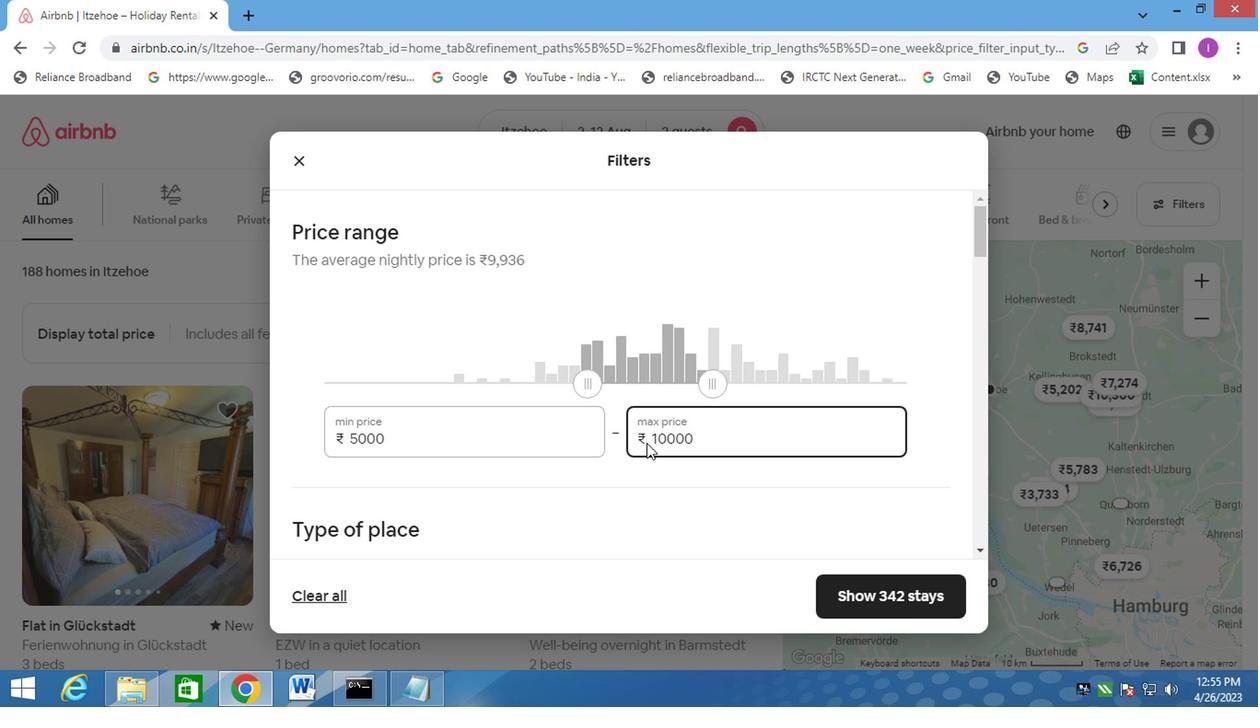 
Action: Mouse scrolled (569, 411) with delta (0, 0)
Screenshot: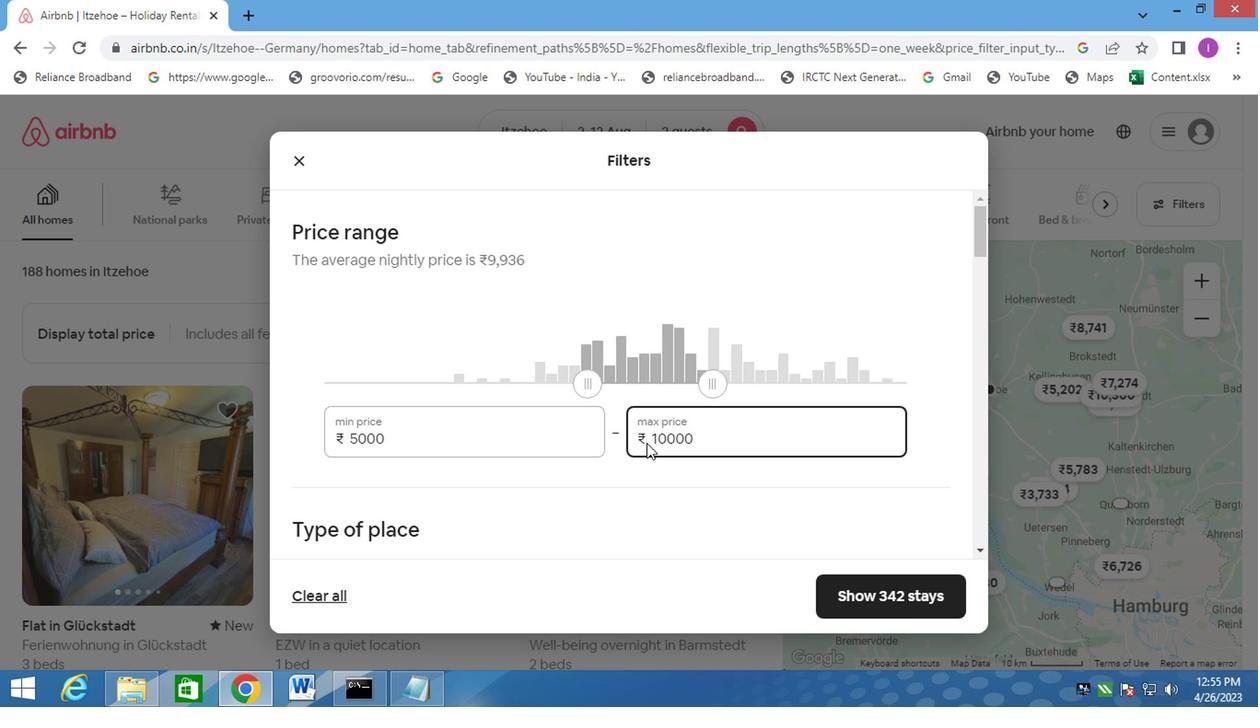 
Action: Mouse moved to (572, 401)
Screenshot: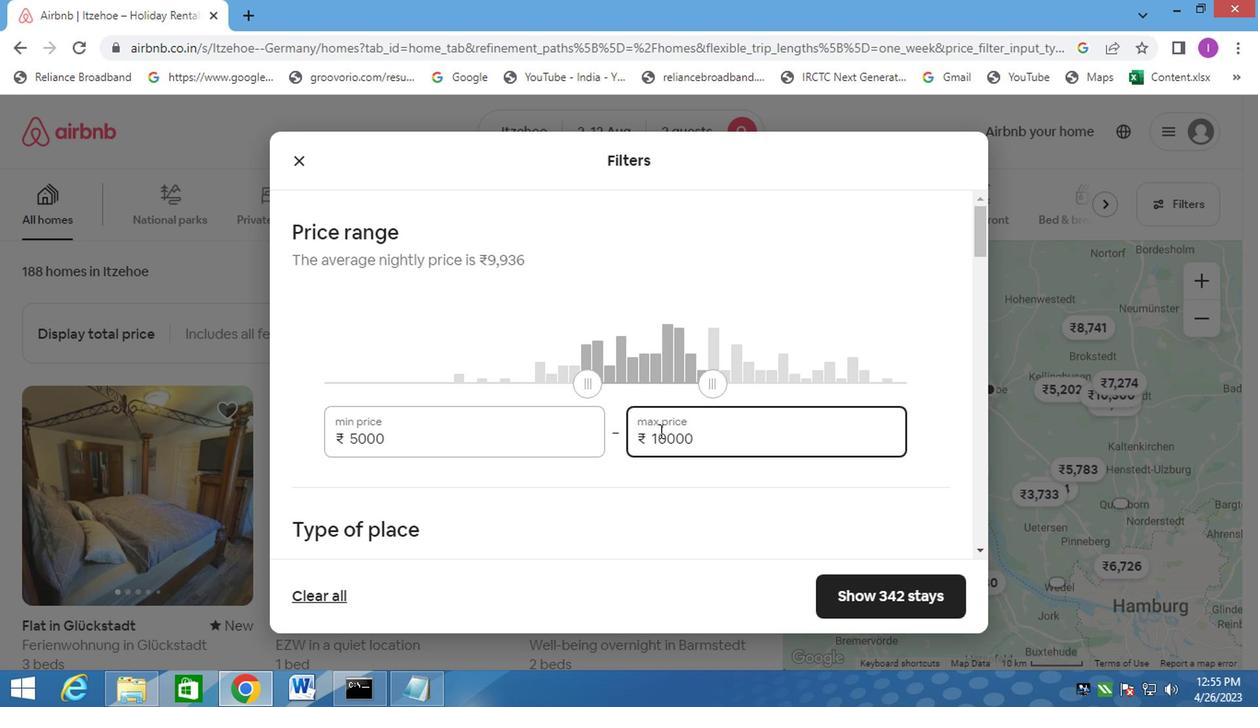 
Action: Mouse scrolled (572, 400) with delta (0, 0)
Screenshot: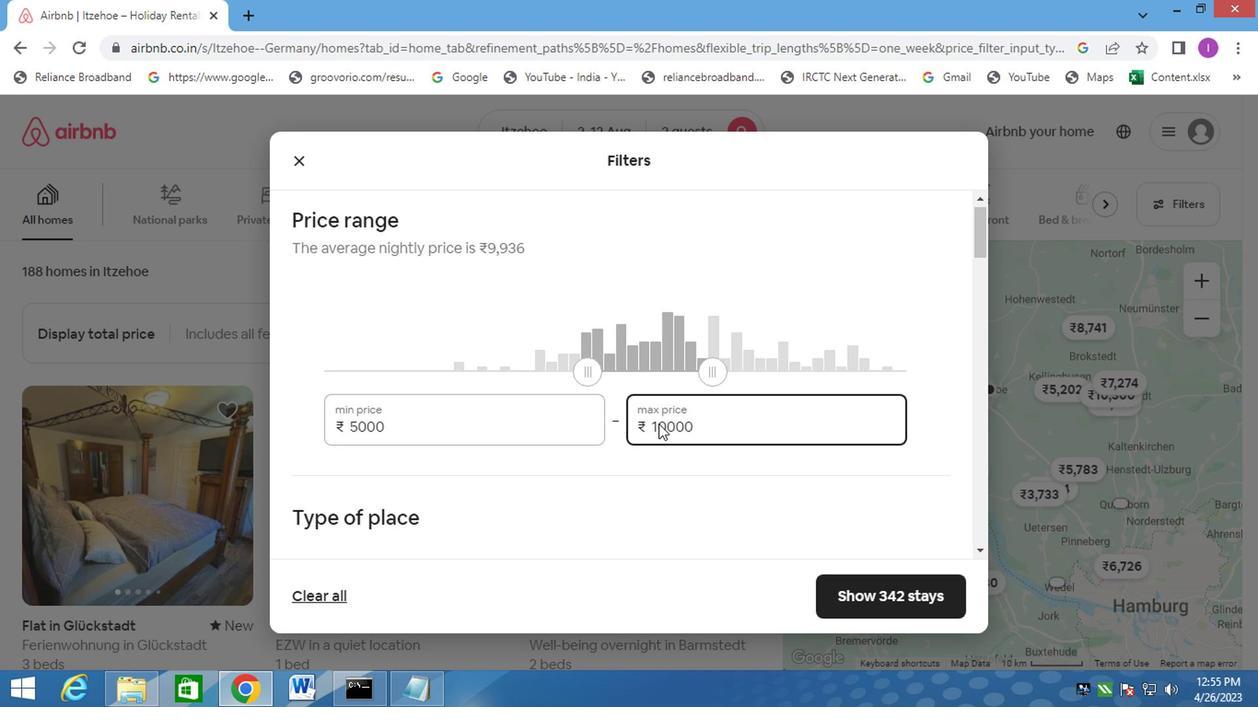 
Action: Mouse moved to (543, 388)
Screenshot: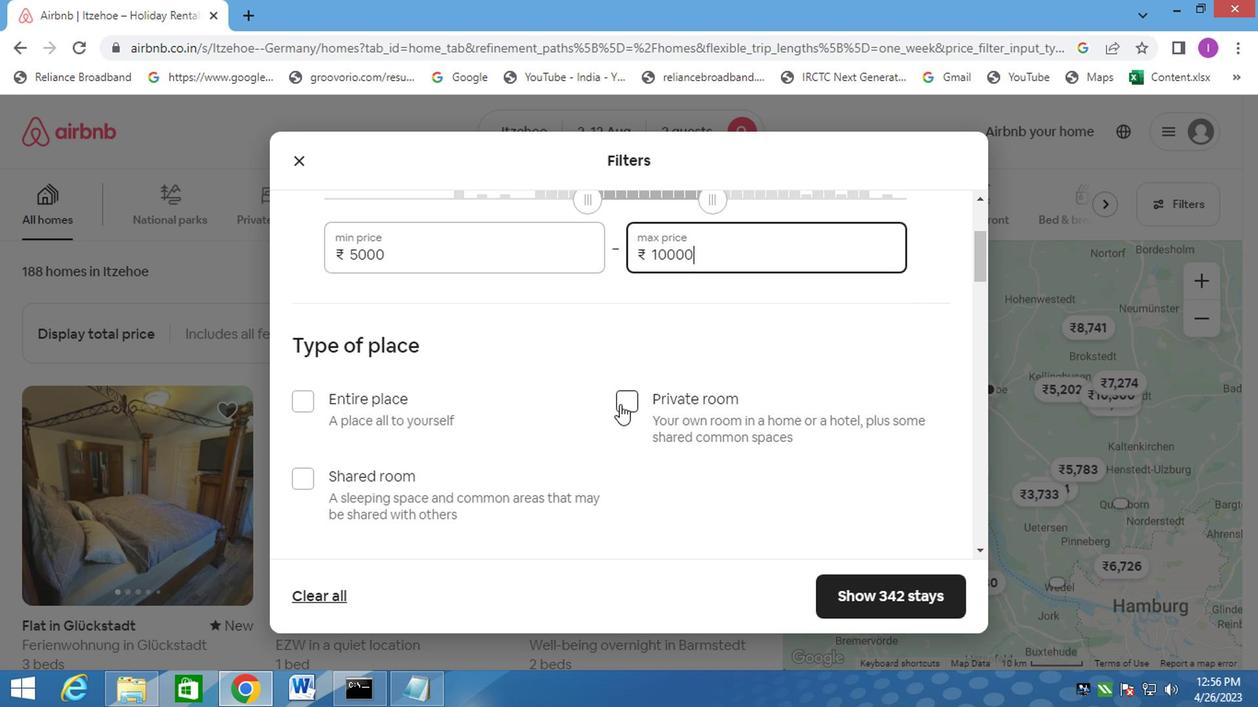 
Action: Mouse pressed left at (543, 388)
Screenshot: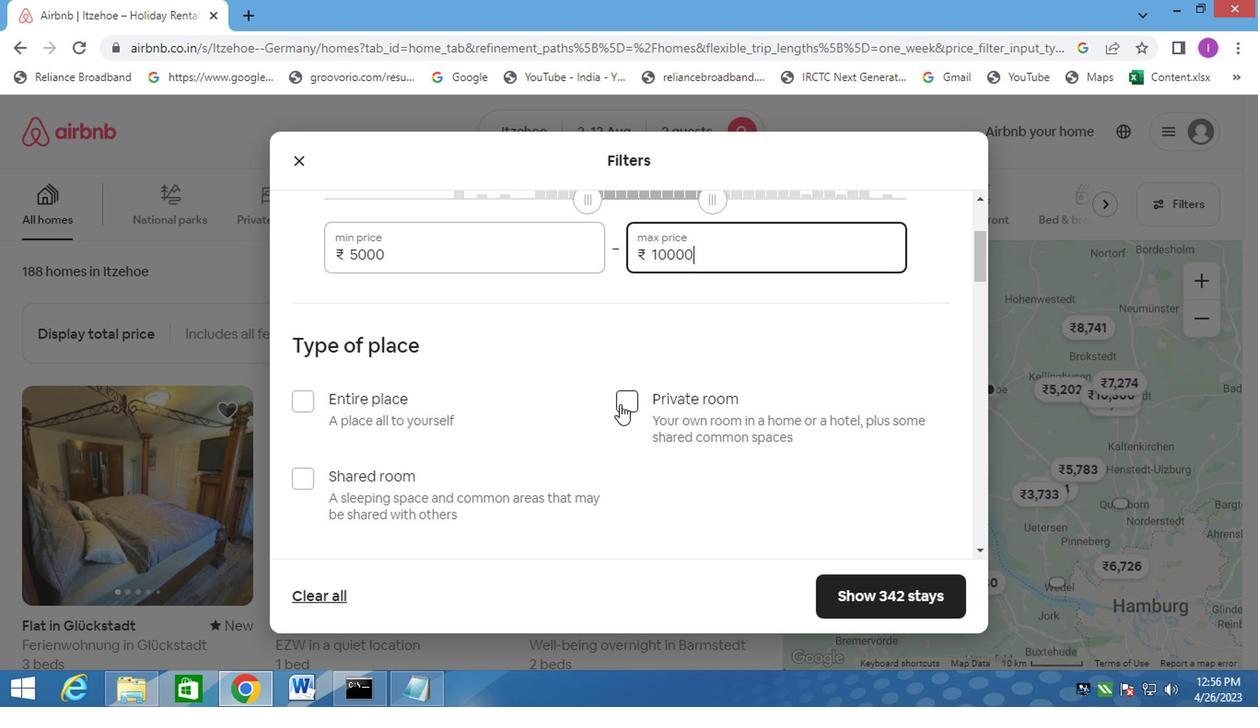 
Action: Mouse moved to (460, 394)
Screenshot: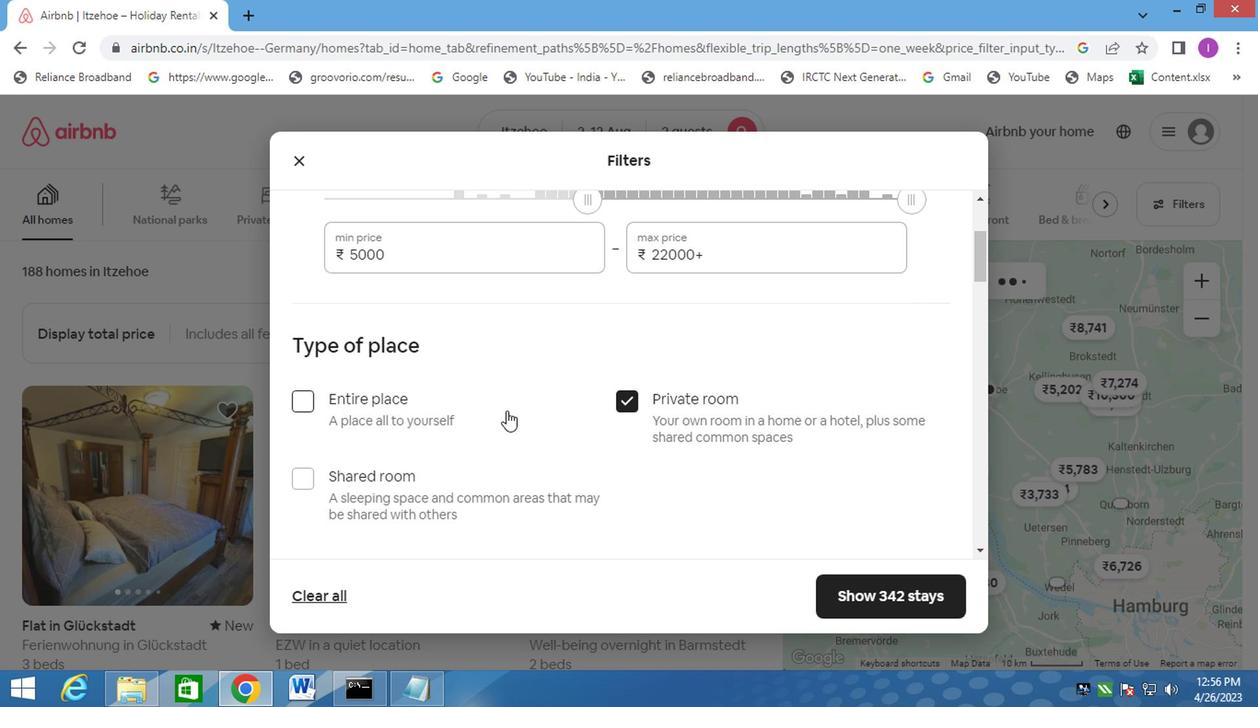 
Action: Mouse scrolled (460, 393) with delta (0, 0)
Screenshot: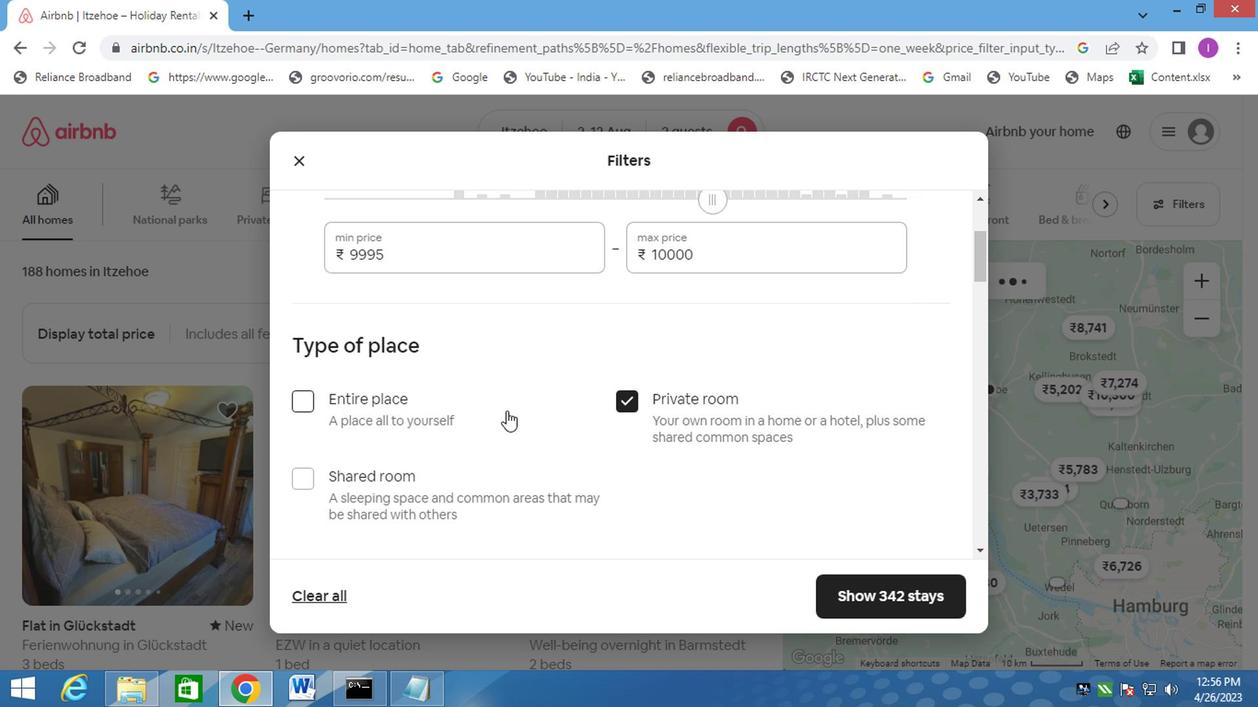 
Action: Mouse scrolled (460, 393) with delta (0, 0)
Screenshot: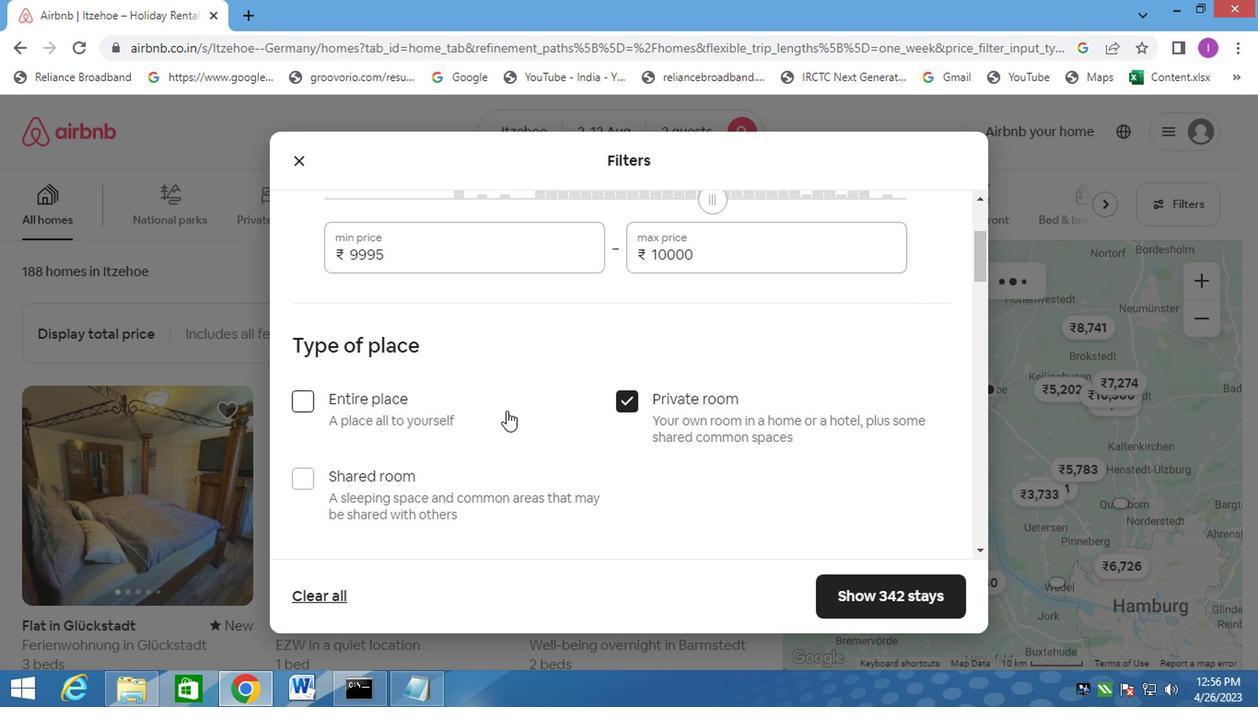 
Action: Mouse scrolled (460, 393) with delta (0, 0)
Screenshot: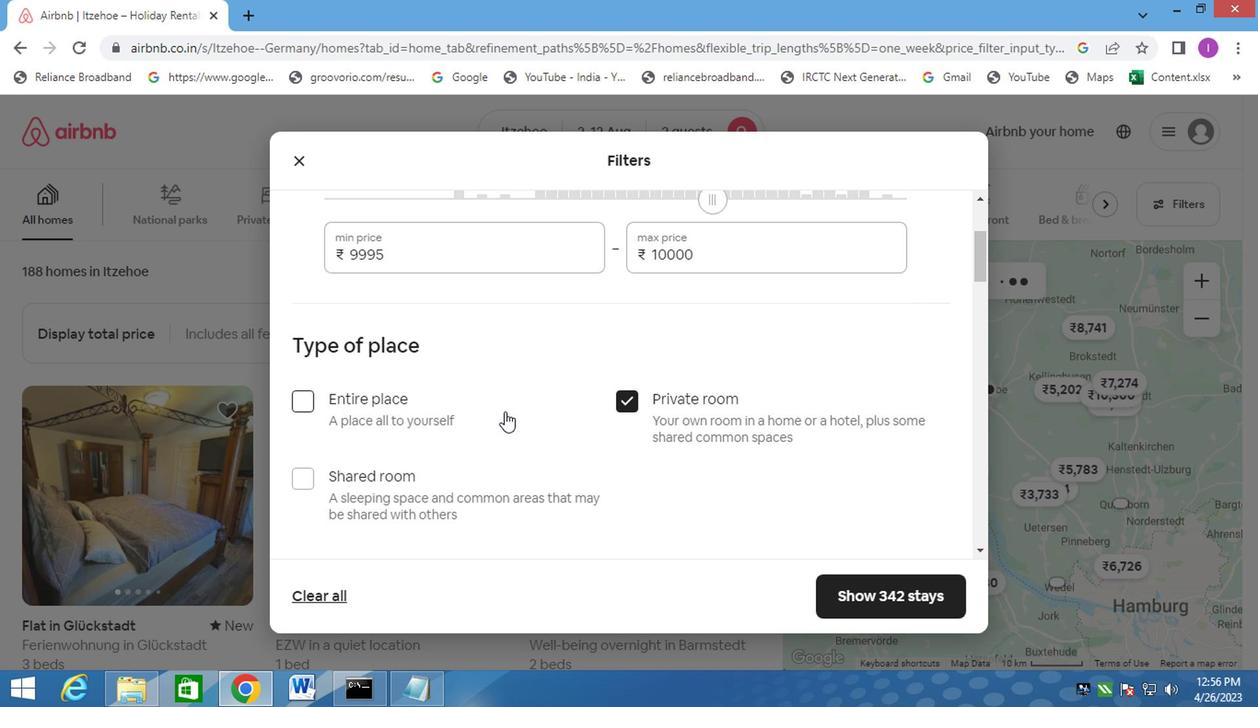 
Action: Mouse scrolled (460, 393) with delta (0, 0)
Screenshot: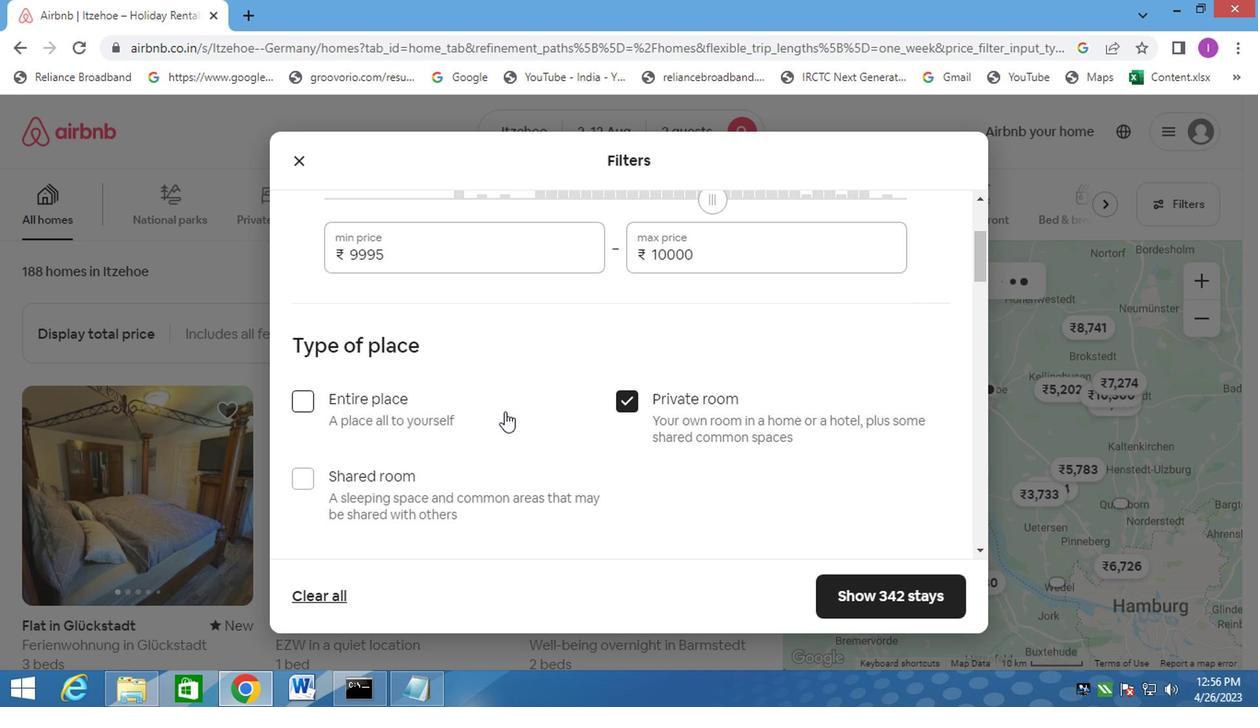 
Action: Mouse scrolled (460, 393) with delta (0, 0)
Screenshot: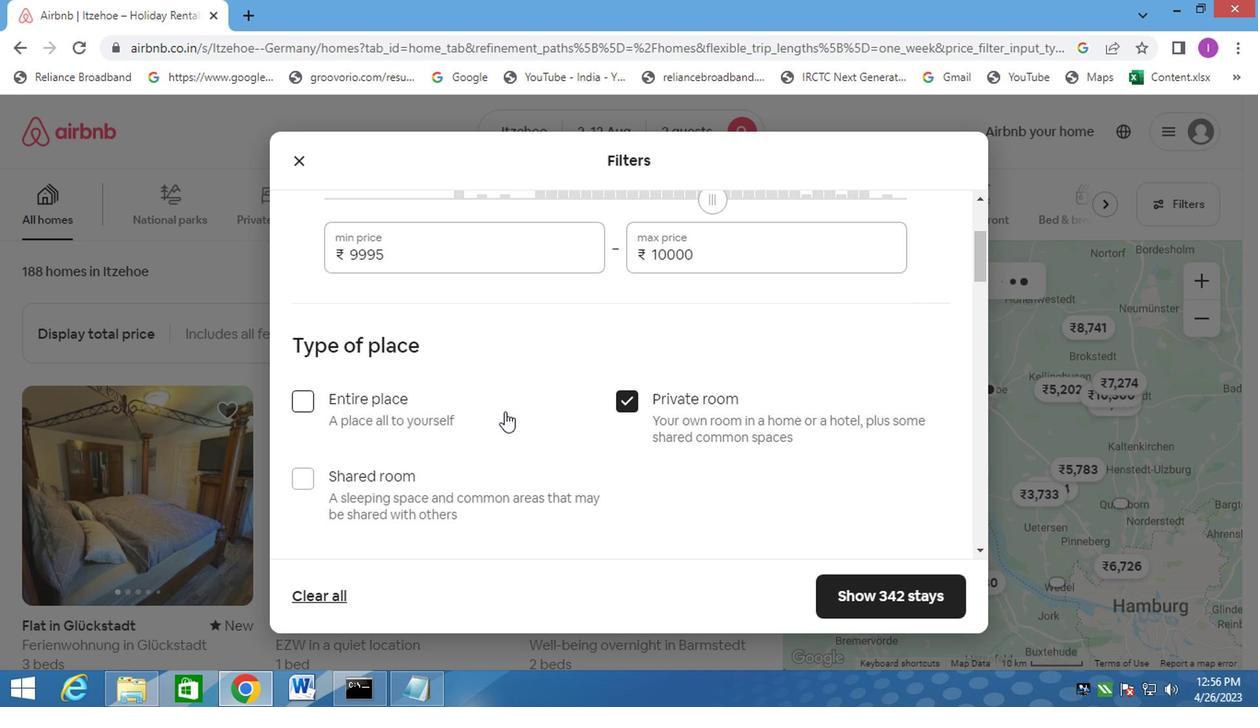 
Action: Mouse moved to (382, 266)
Screenshot: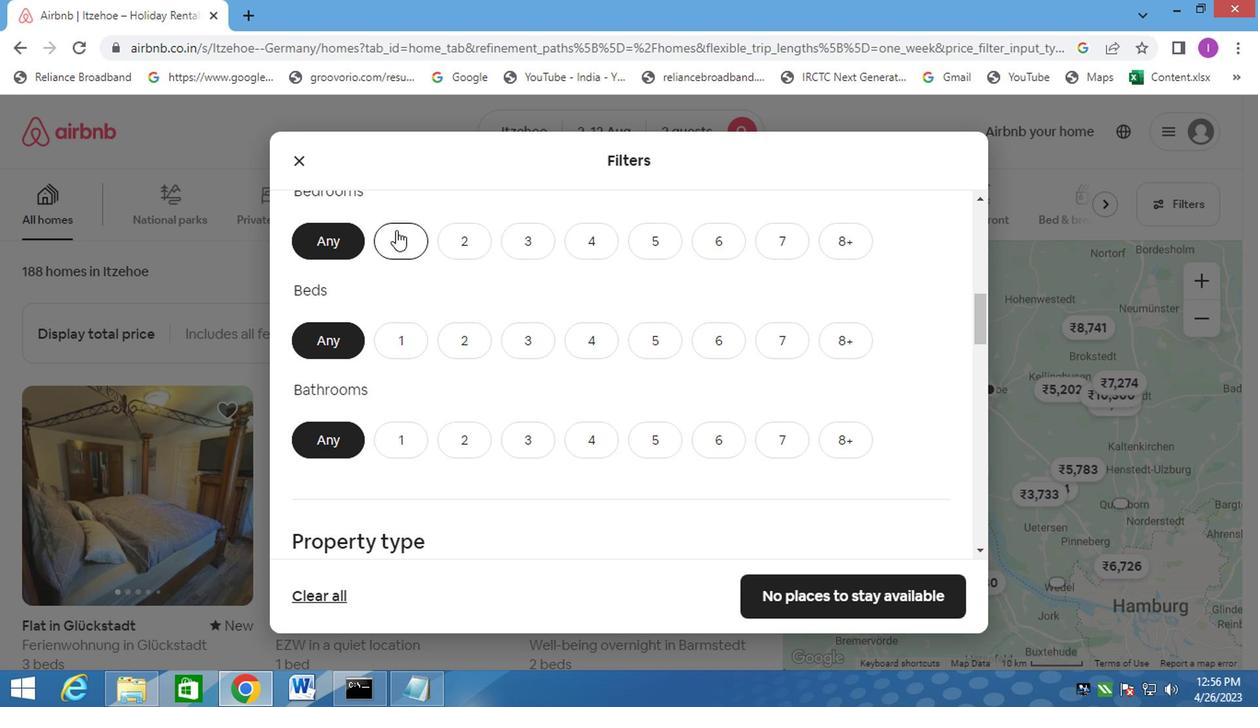 
Action: Mouse pressed left at (382, 266)
Screenshot: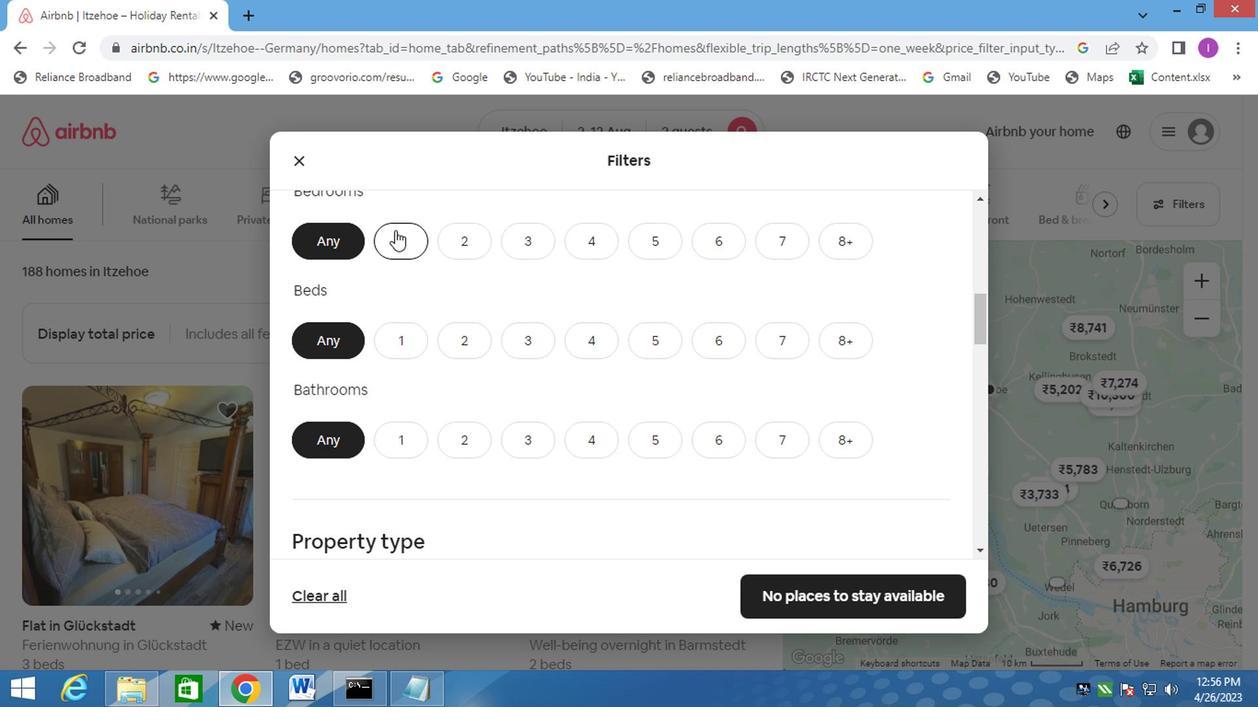
Action: Mouse moved to (381, 337)
Screenshot: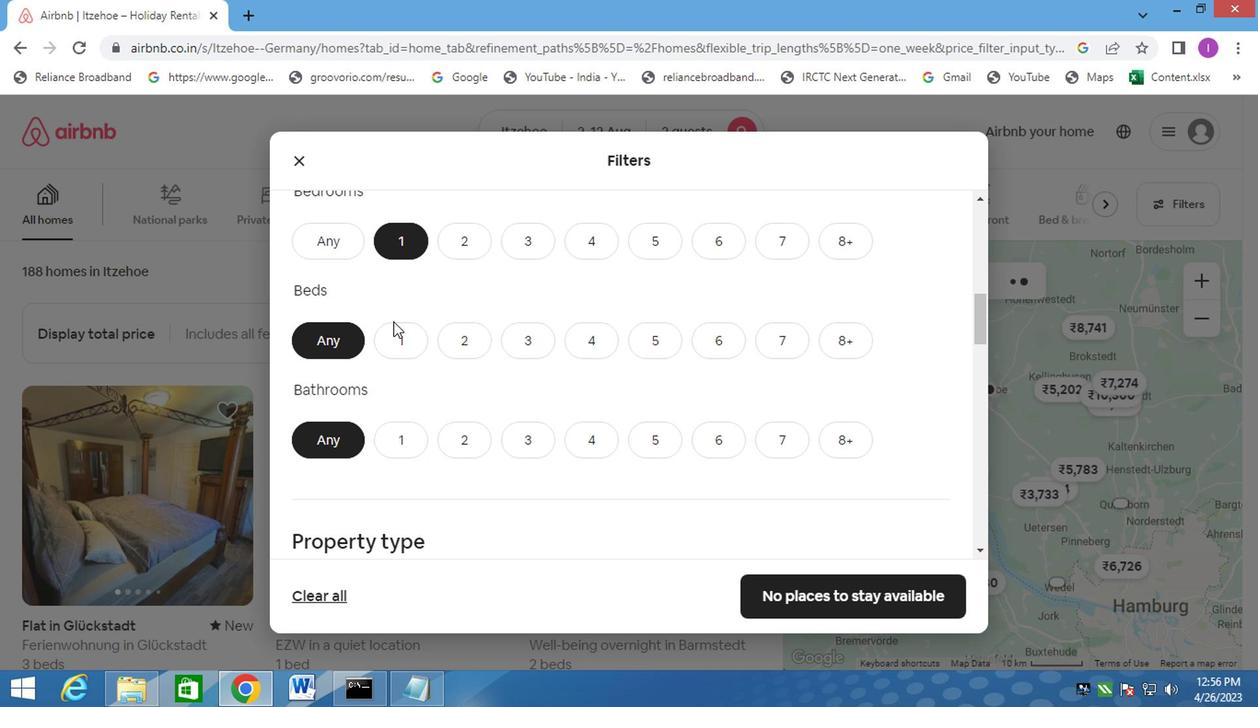 
Action: Mouse pressed left at (381, 337)
Screenshot: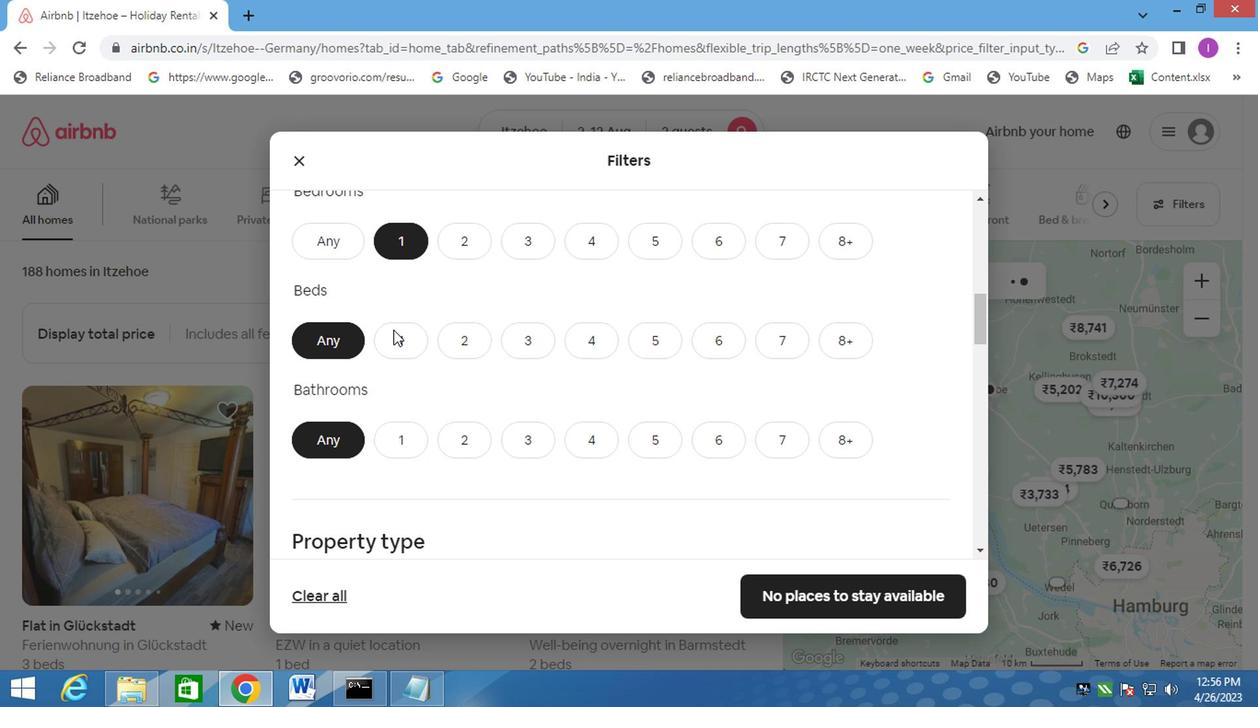 
Action: Mouse moved to (389, 407)
Screenshot: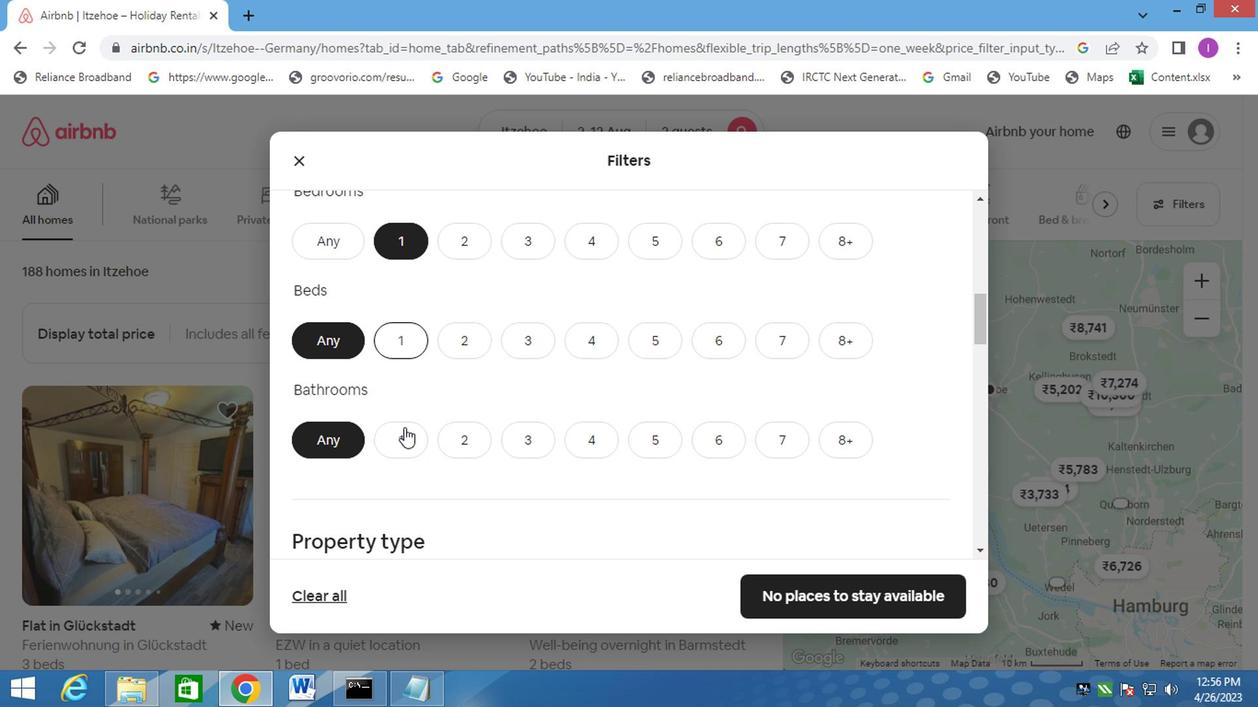 
Action: Mouse pressed left at (389, 407)
Screenshot: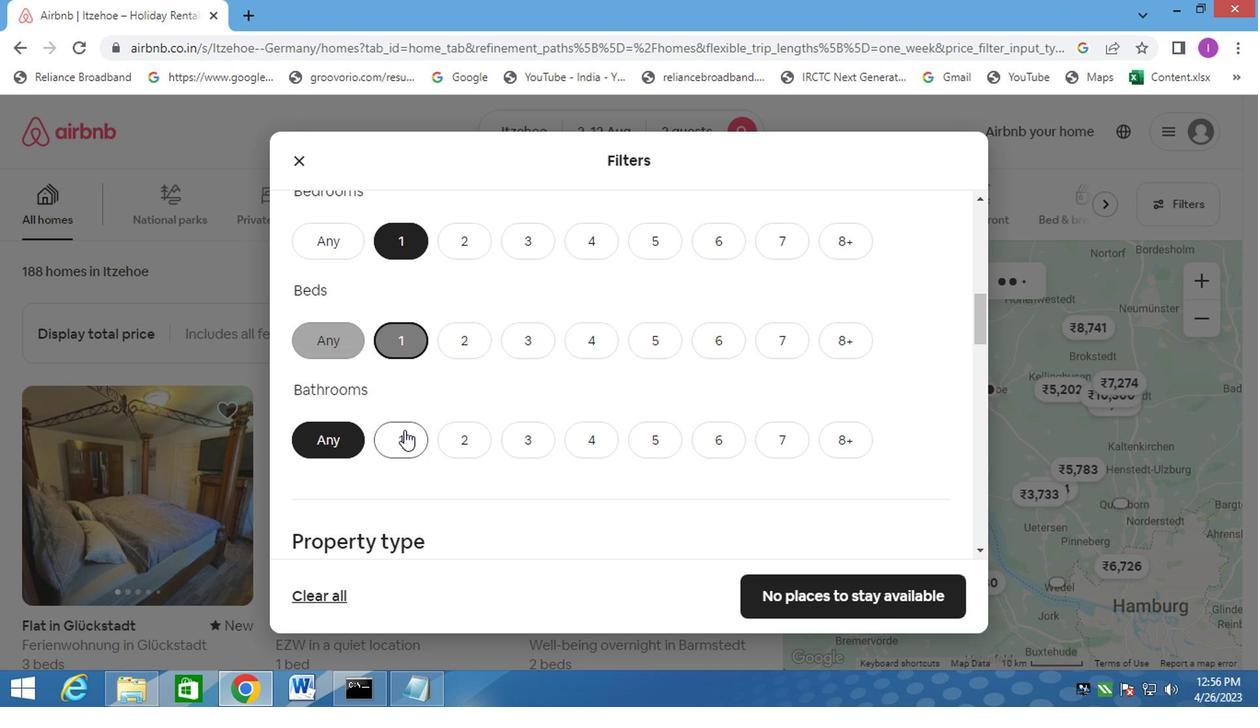 
Action: Mouse moved to (513, 333)
Screenshot: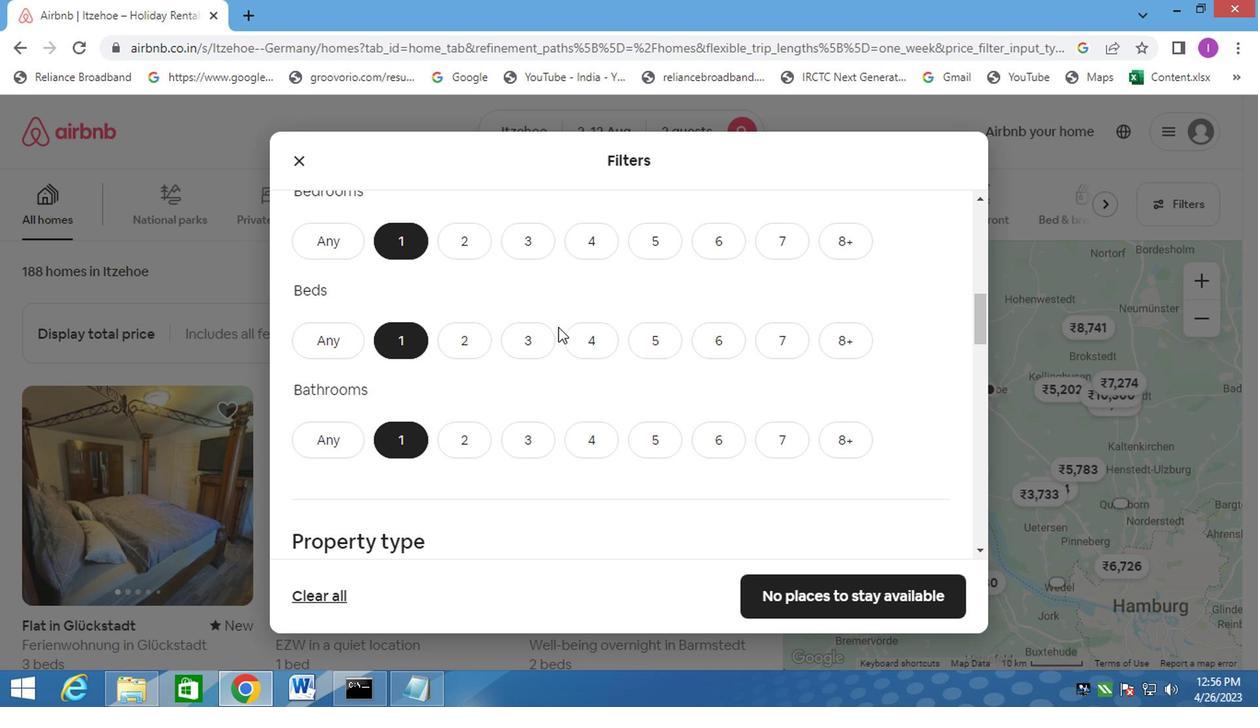 
Action: Mouse scrolled (513, 333) with delta (0, 0)
Screenshot: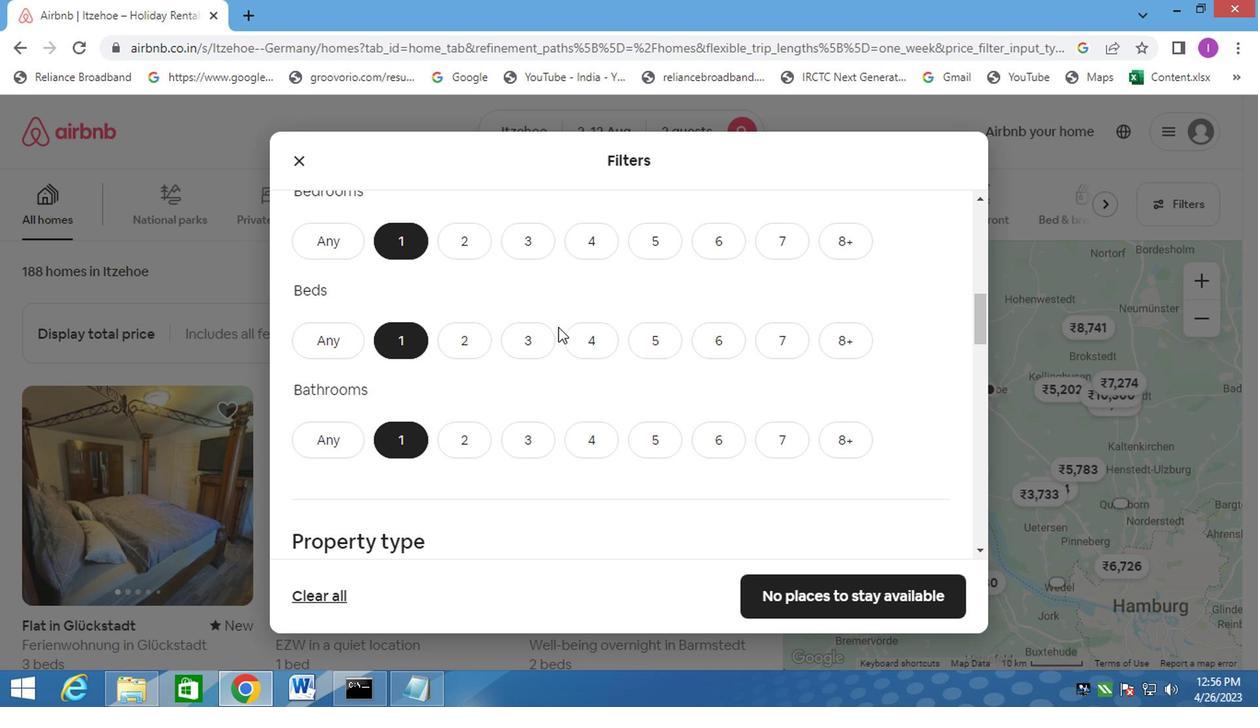 
Action: Mouse moved to (515, 333)
Screenshot: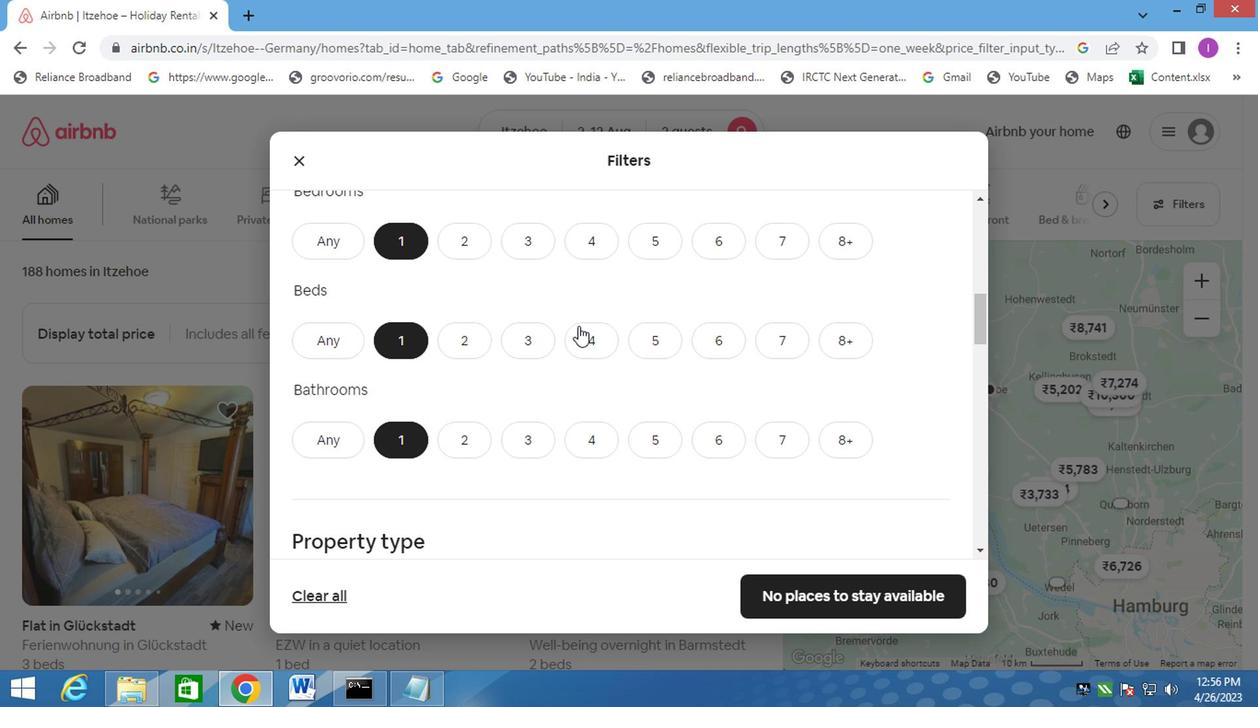 
Action: Mouse scrolled (515, 333) with delta (0, 0)
Screenshot: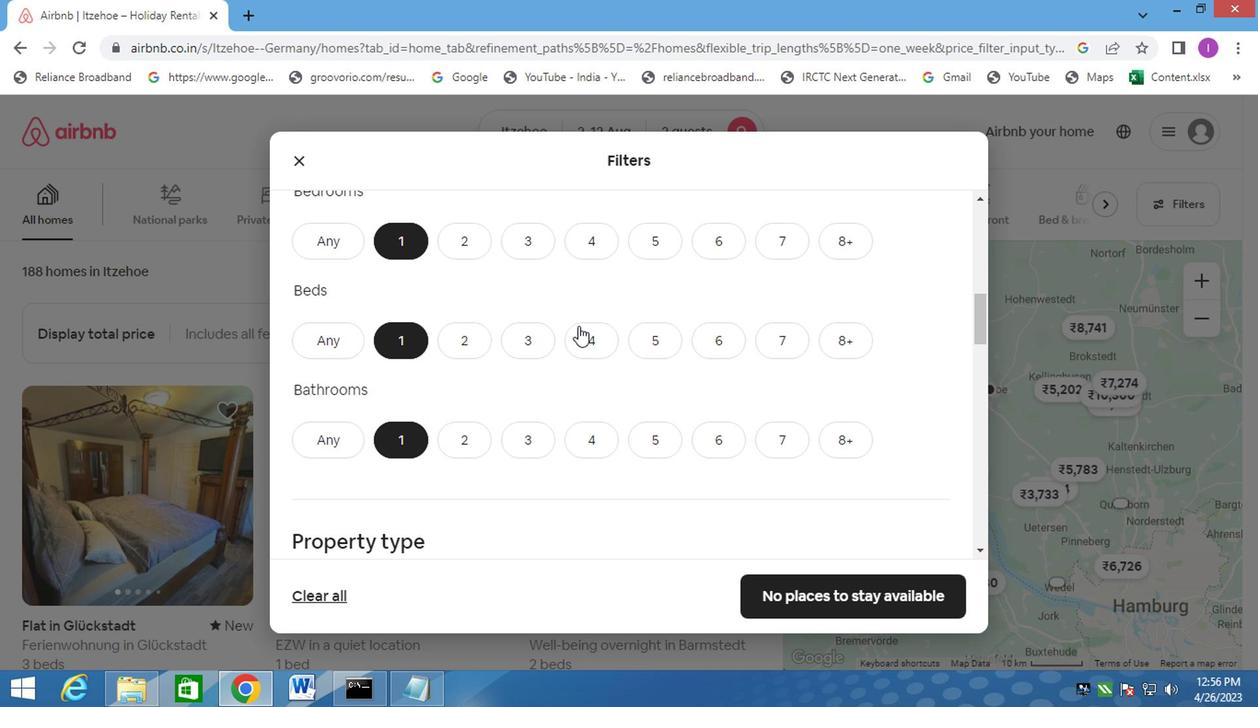 
Action: Mouse moved to (333, 404)
Screenshot: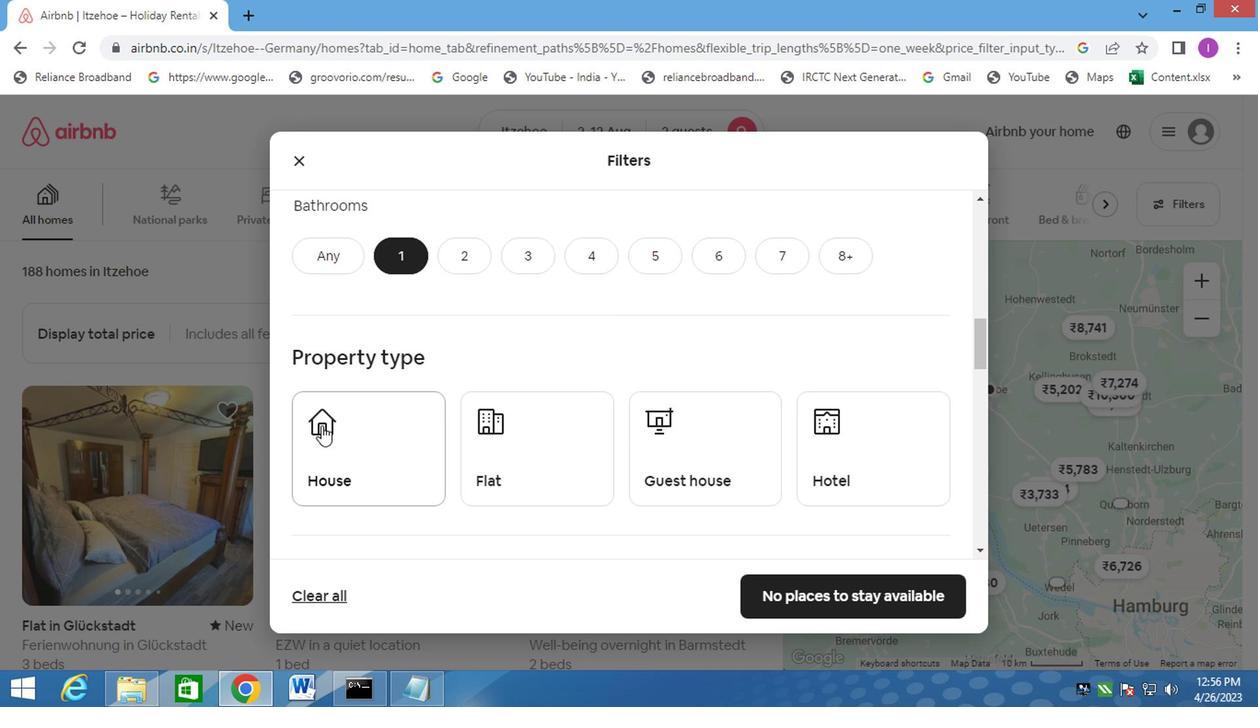 
Action: Mouse pressed left at (333, 404)
Screenshot: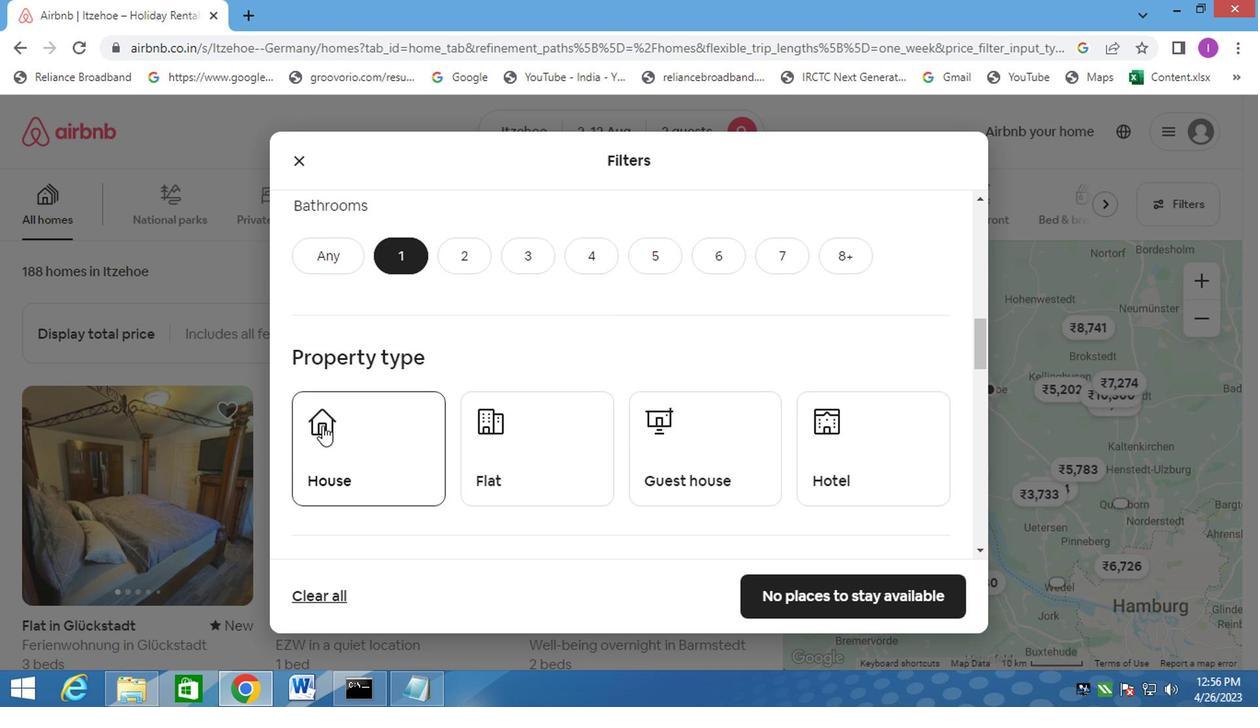 
Action: Mouse moved to (474, 412)
Screenshot: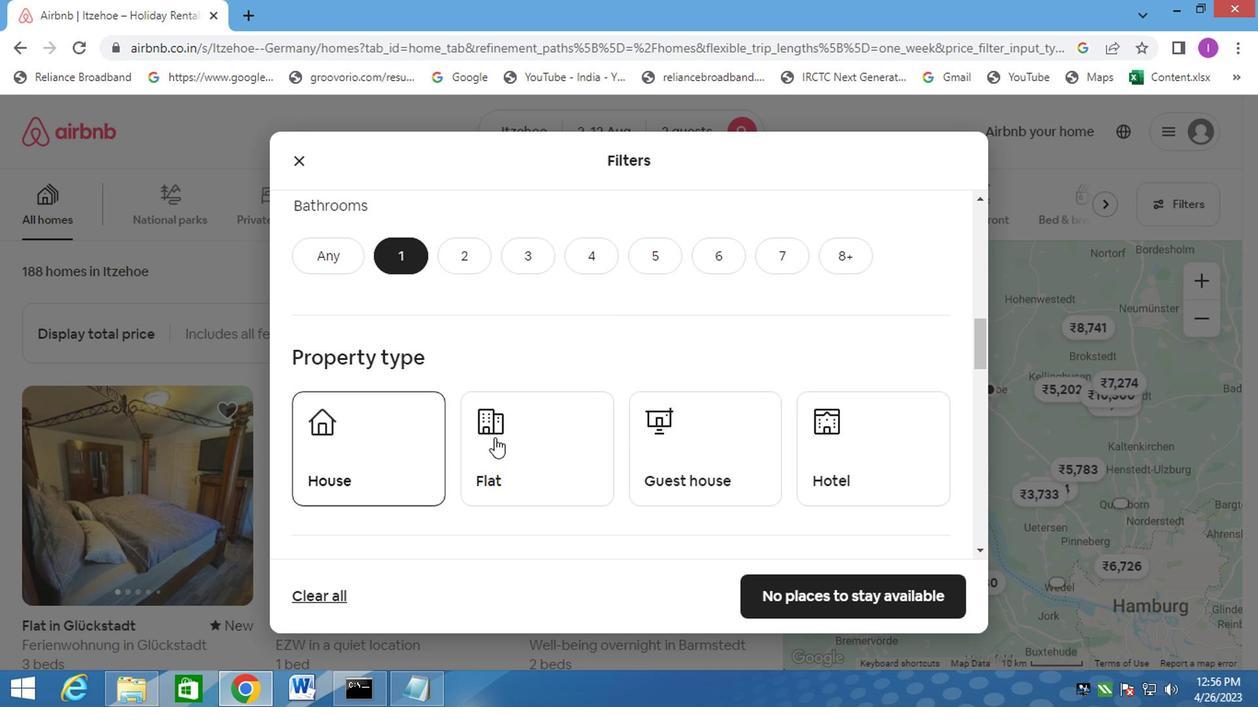 
Action: Mouse pressed left at (474, 412)
Screenshot: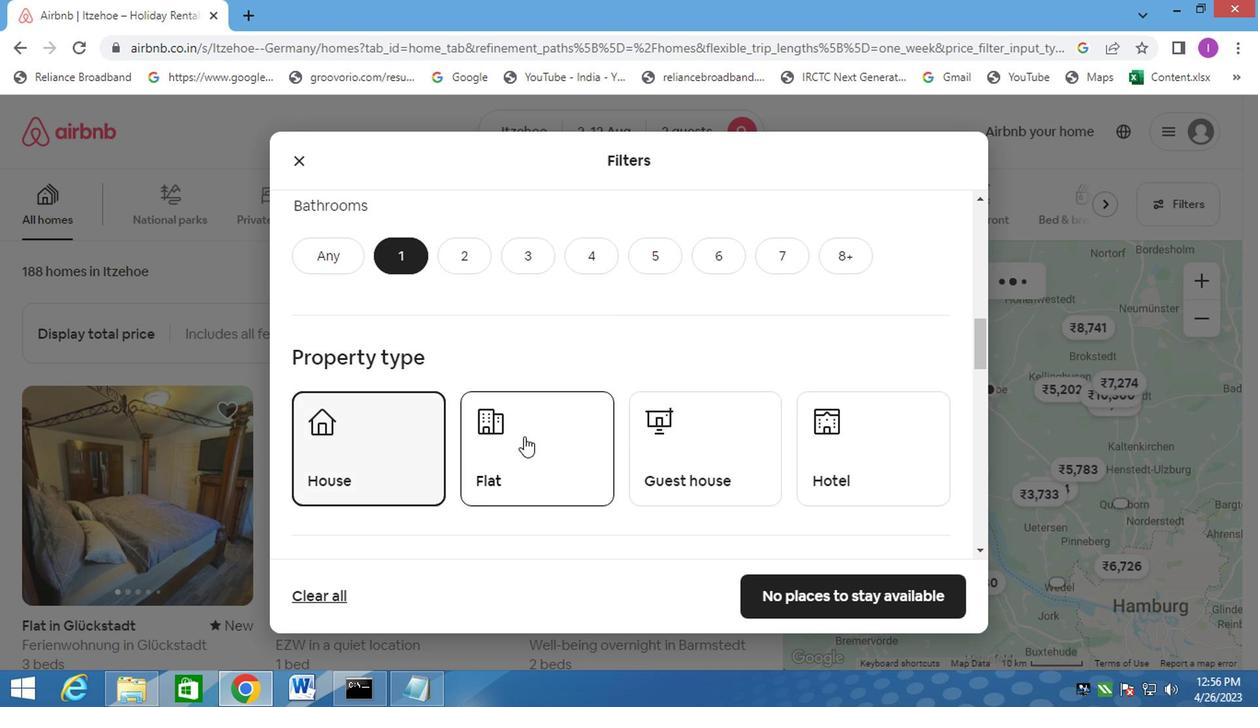 
Action: Mouse moved to (580, 422)
Screenshot: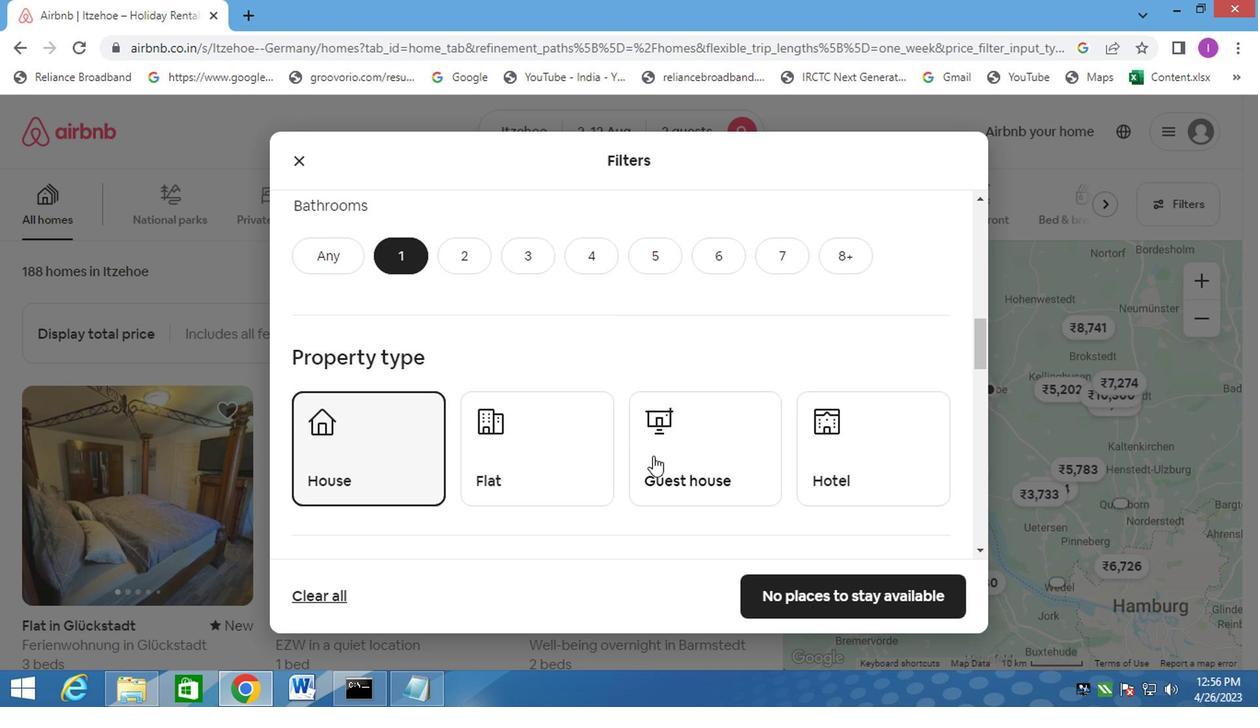 
Action: Mouse pressed left at (580, 422)
Screenshot: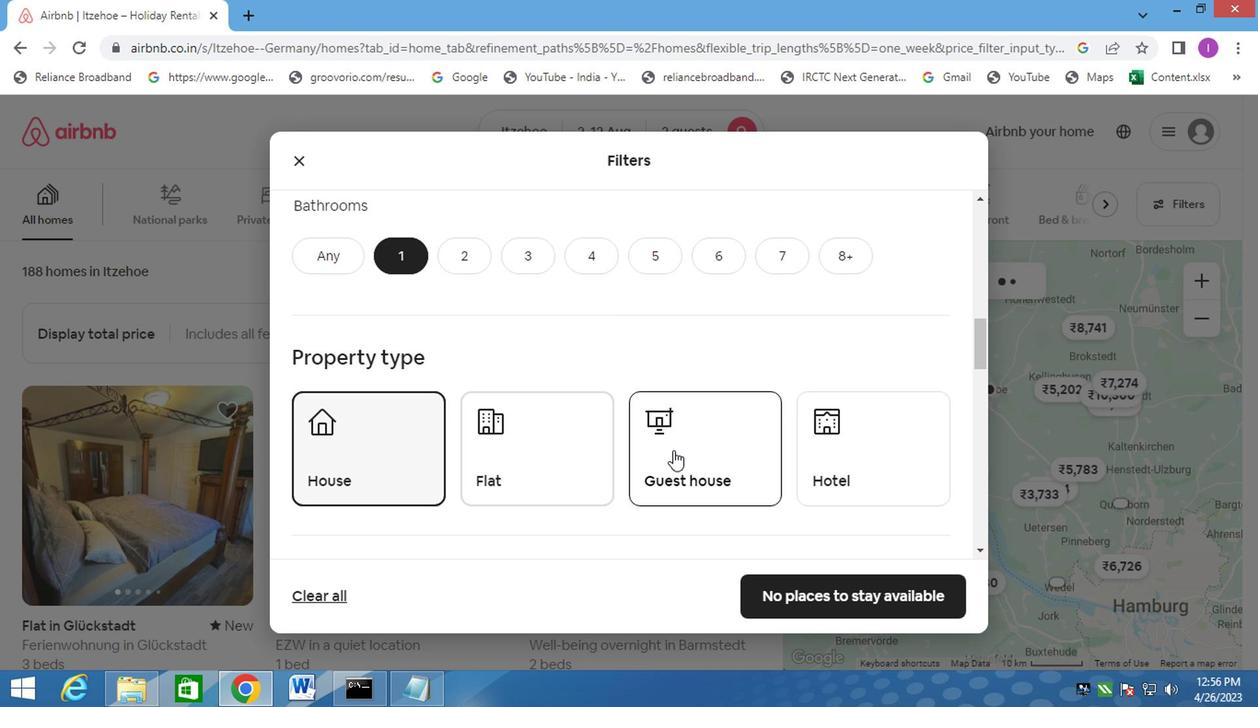 
Action: Mouse moved to (685, 424)
Screenshot: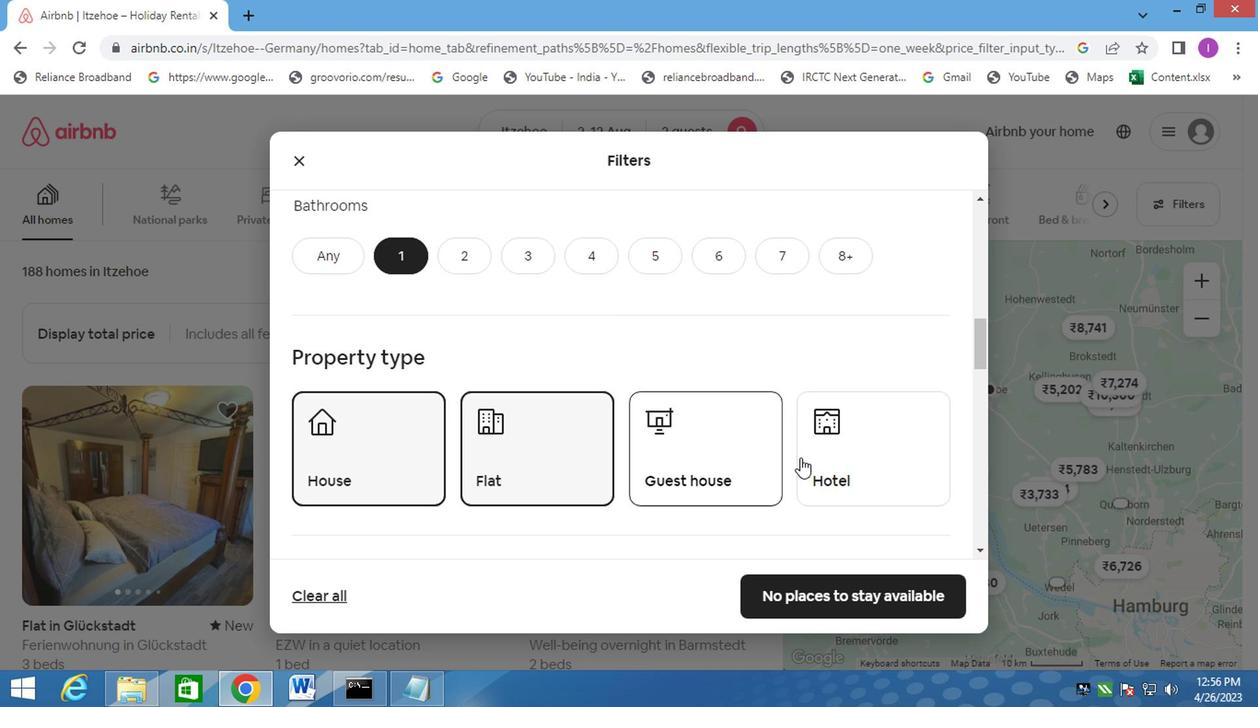 
Action: Mouse pressed left at (685, 424)
Screenshot: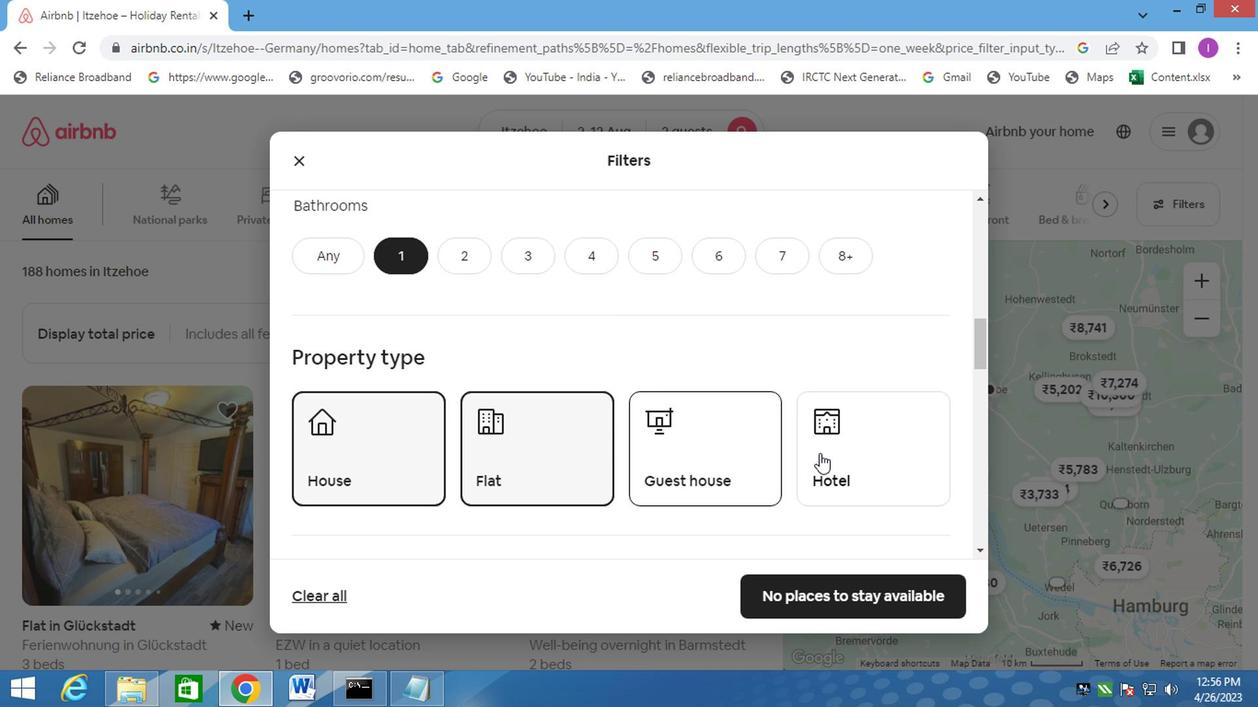 
Action: Mouse moved to (696, 409)
Screenshot: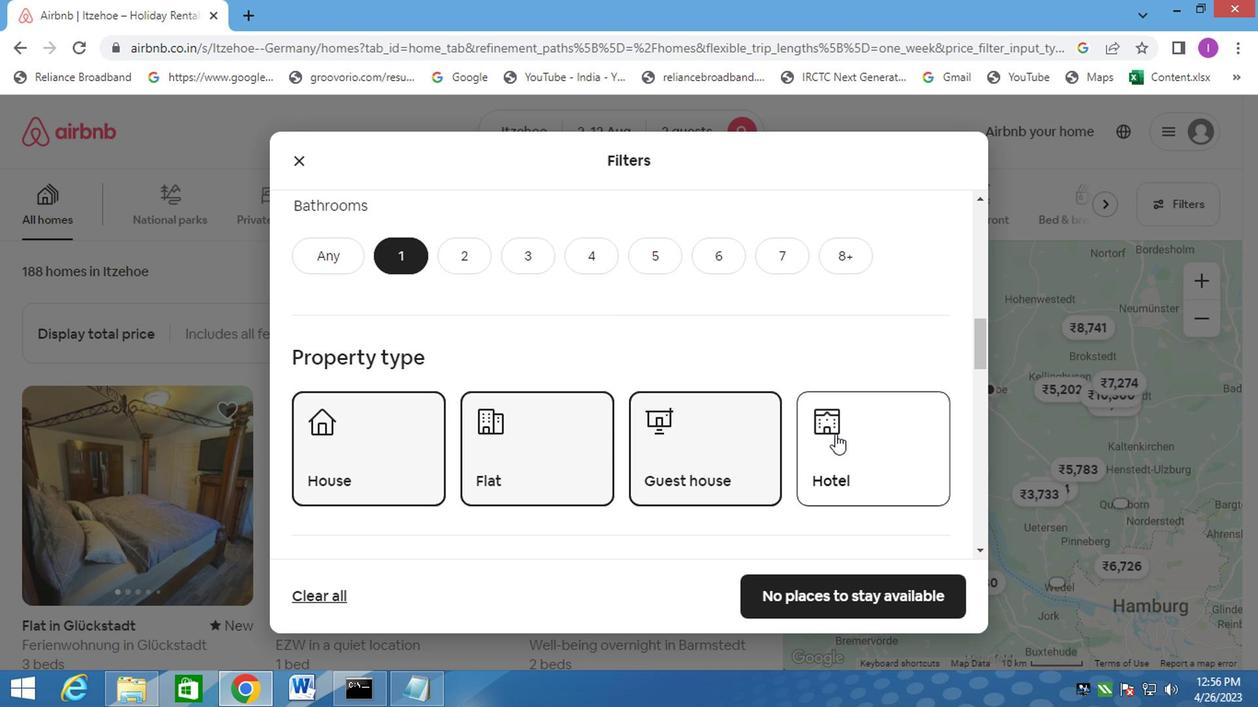 
Action: Mouse scrolled (696, 409) with delta (0, 0)
Screenshot: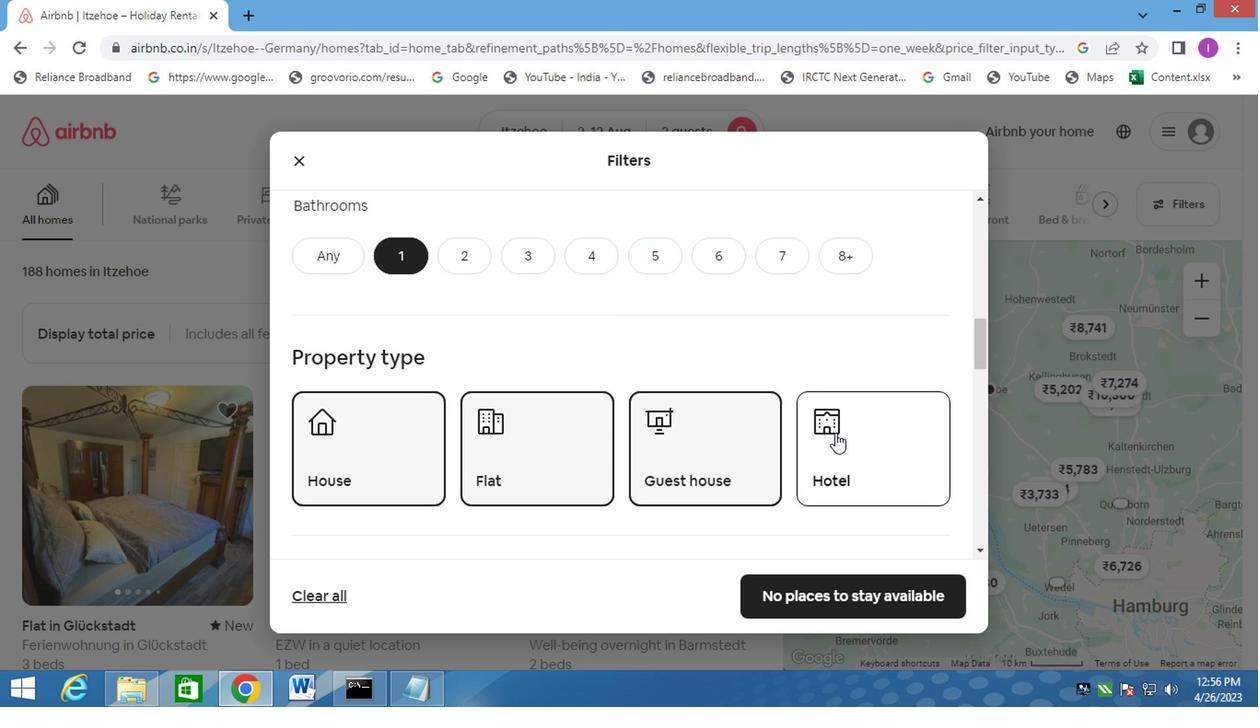 
Action: Mouse scrolled (696, 409) with delta (0, 0)
Screenshot: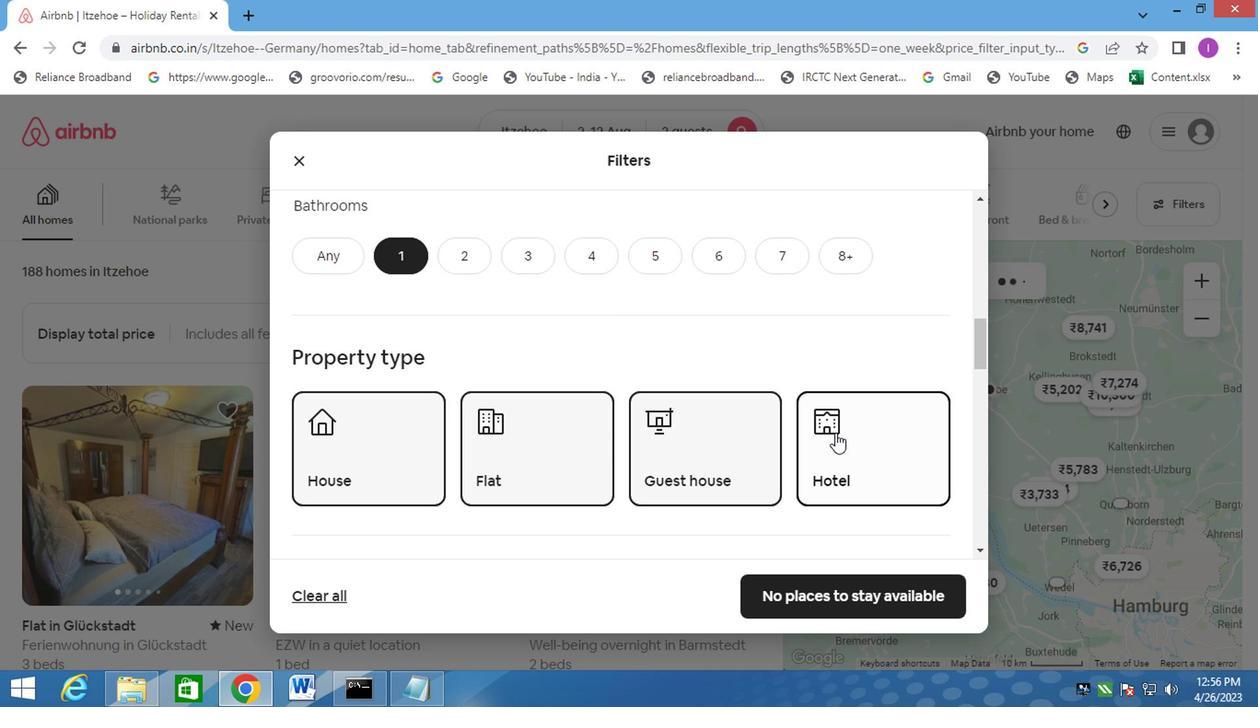 
Action: Mouse scrolled (696, 409) with delta (0, 0)
Screenshot: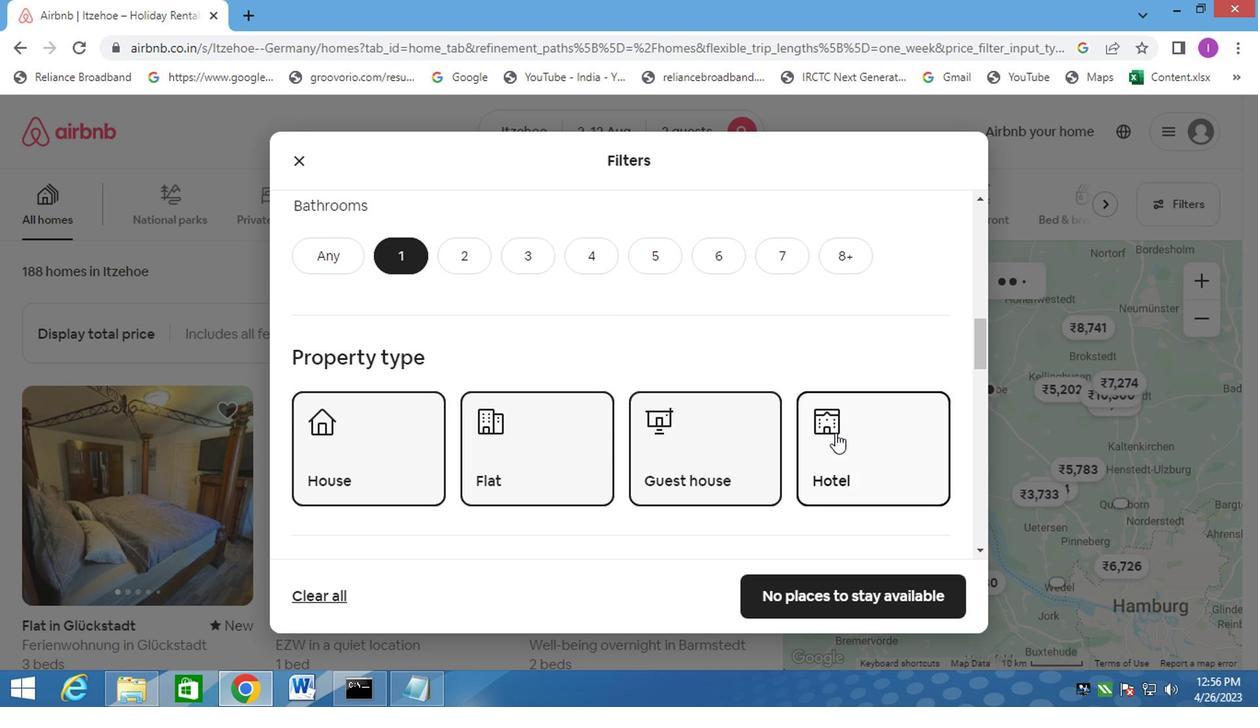 
Action: Mouse scrolled (696, 409) with delta (0, 0)
Screenshot: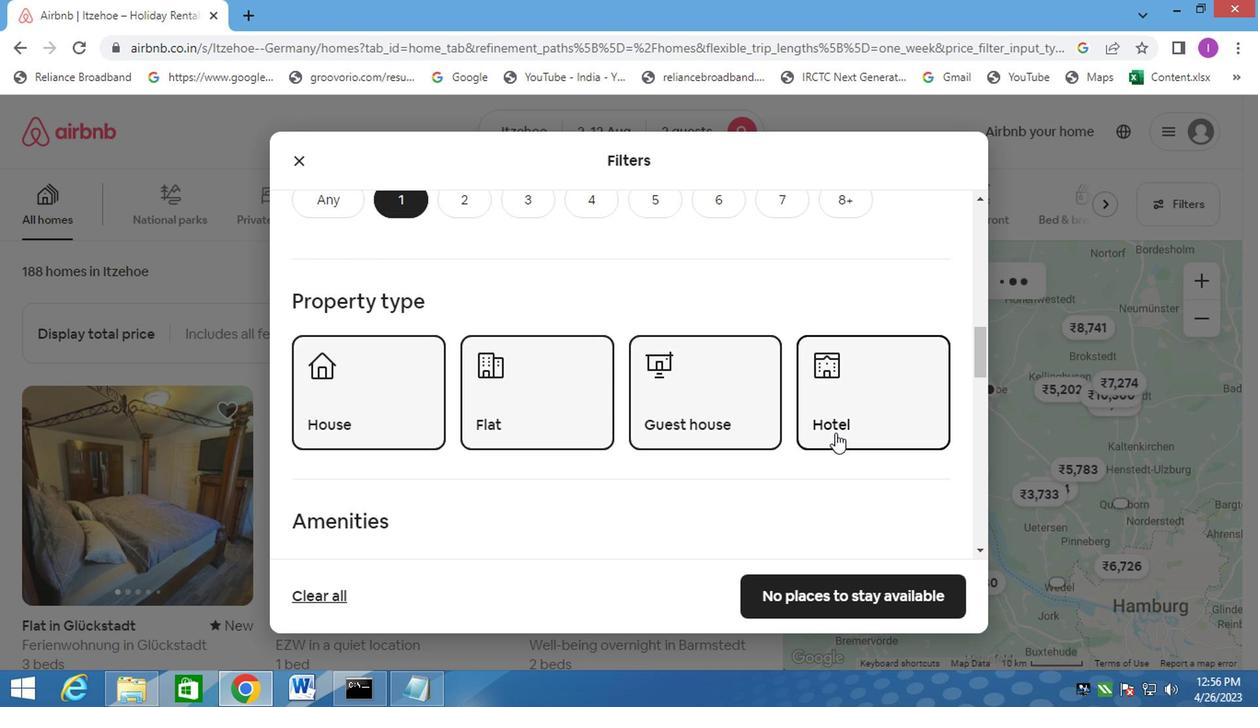 
Action: Mouse moved to (681, 409)
Screenshot: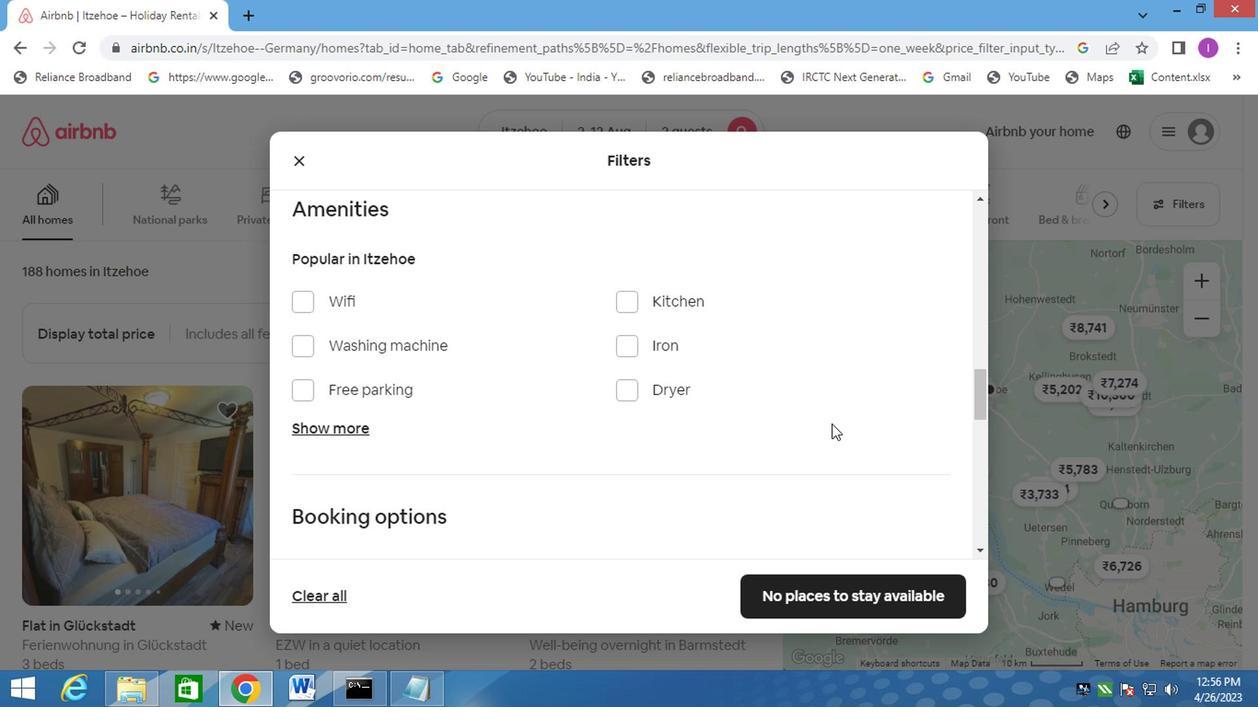 
Action: Mouse scrolled (681, 409) with delta (0, 0)
Screenshot: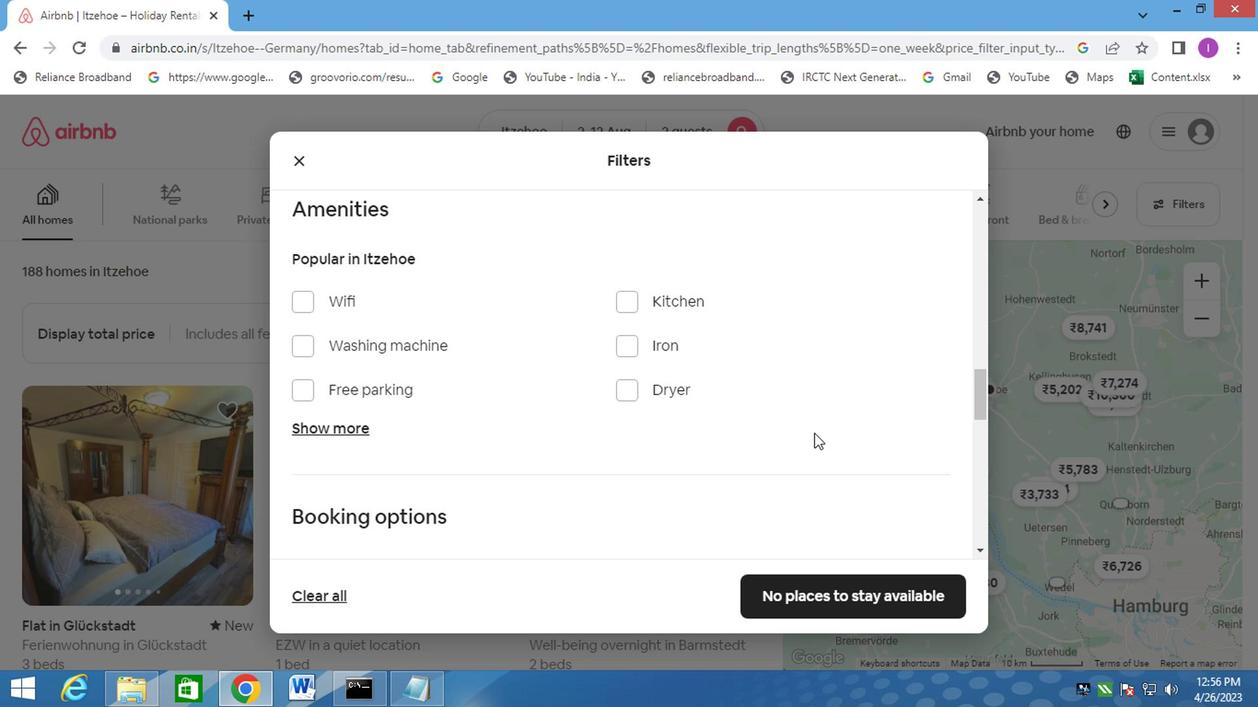 
Action: Mouse scrolled (681, 409) with delta (0, 0)
Screenshot: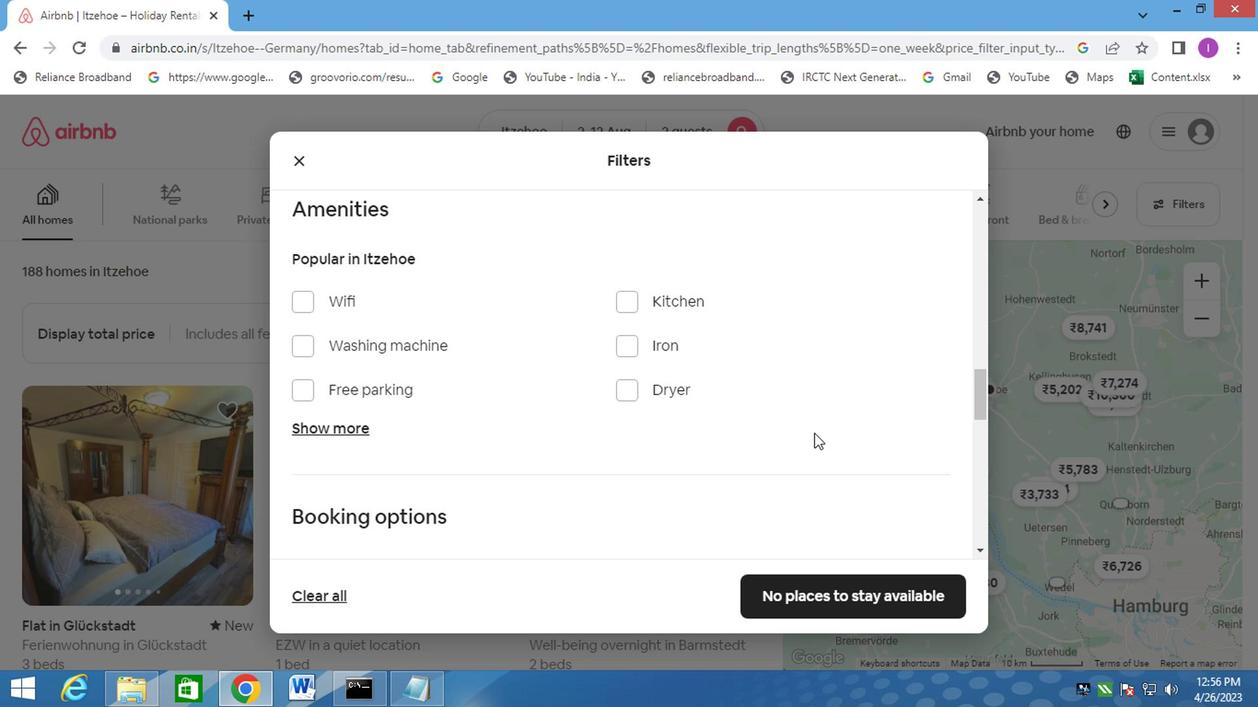 
Action: Mouse scrolled (681, 409) with delta (0, 0)
Screenshot: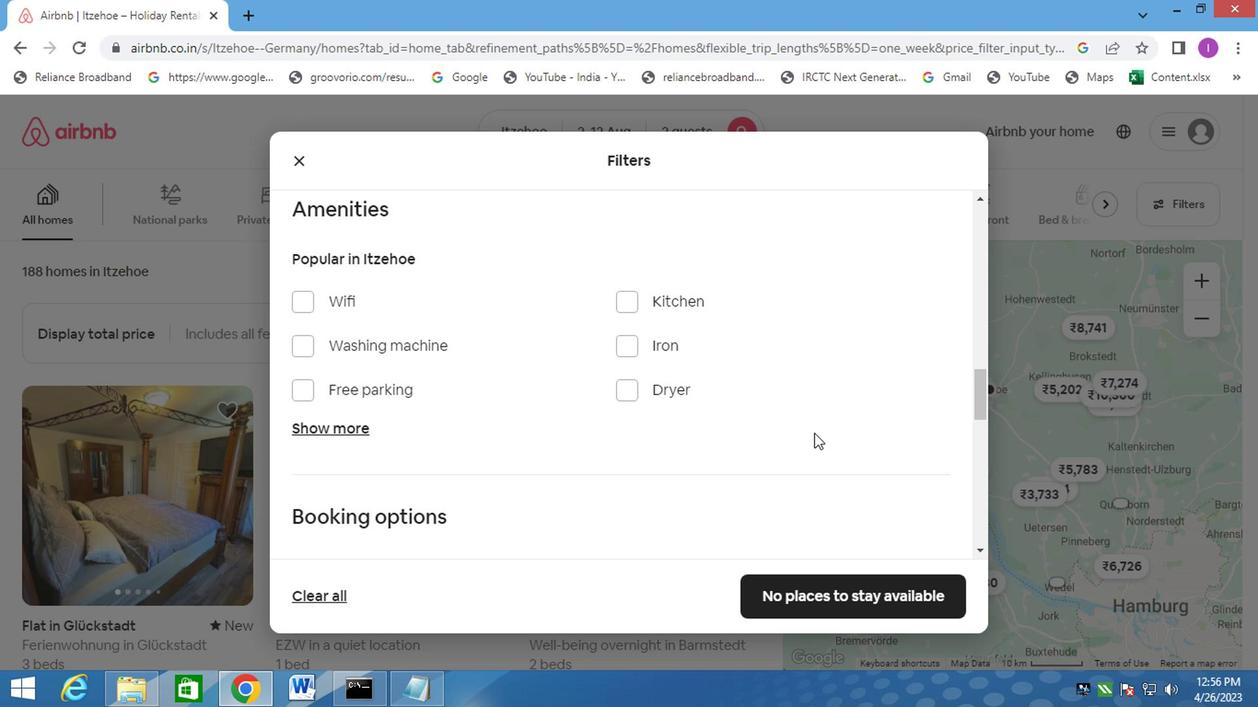 
Action: Mouse scrolled (681, 409) with delta (0, 0)
Screenshot: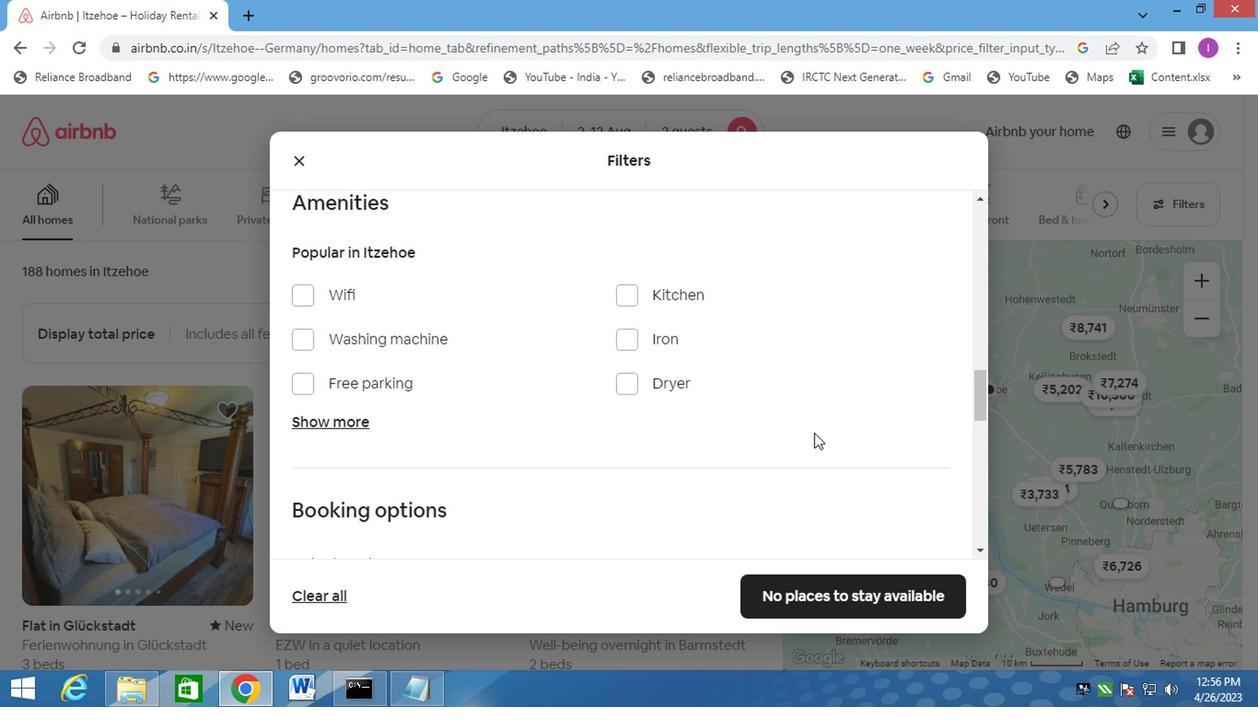 
Action: Mouse moved to (759, 298)
Screenshot: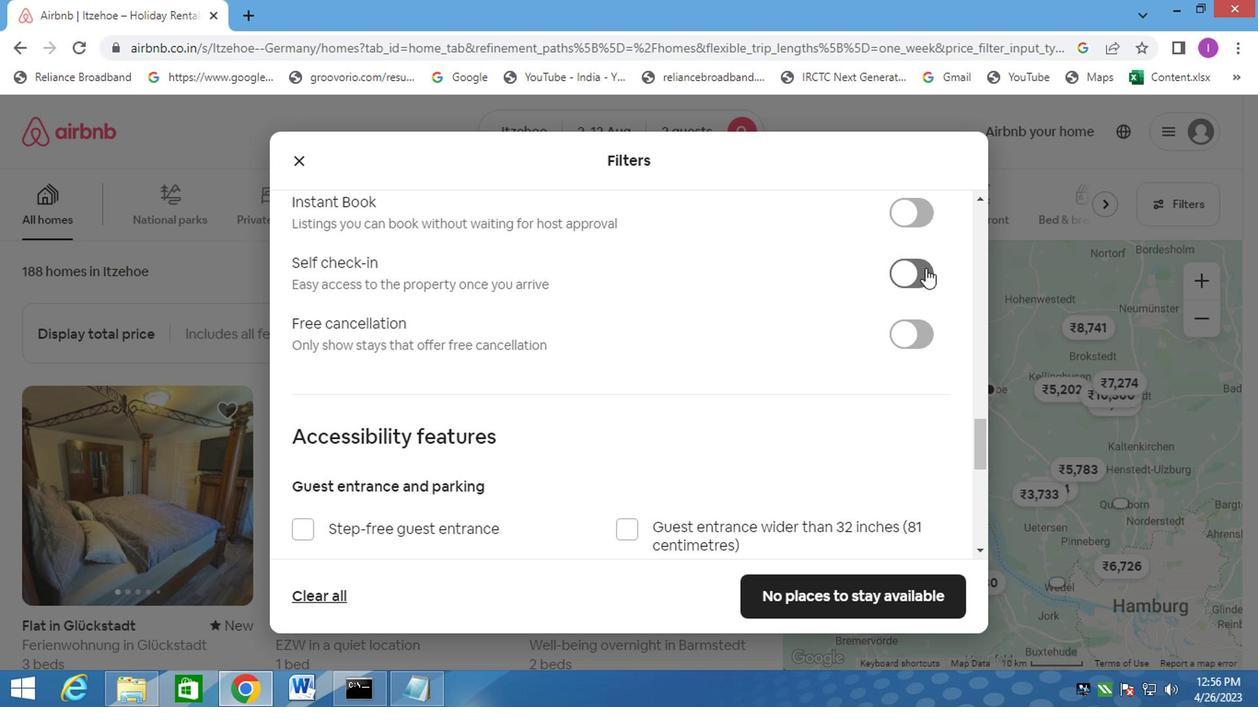 
Action: Mouse pressed left at (759, 298)
Screenshot: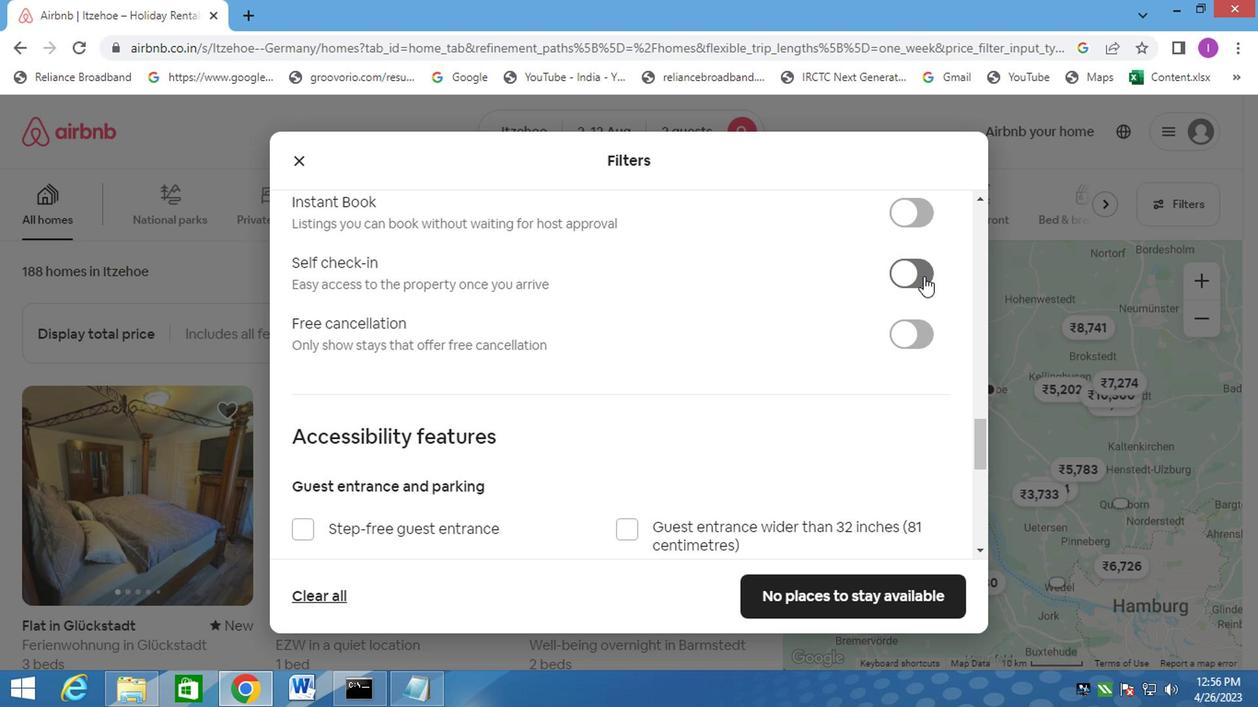 
Action: Mouse moved to (559, 389)
Screenshot: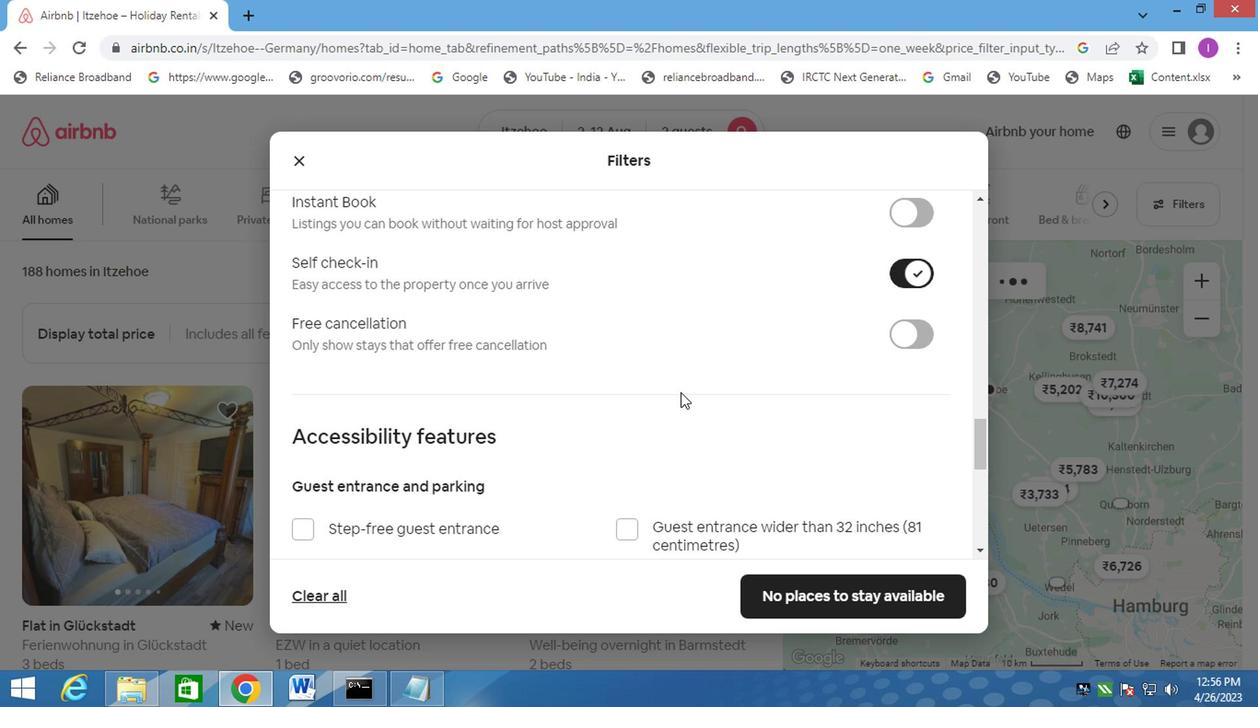 
Action: Mouse scrolled (559, 388) with delta (0, 0)
Screenshot: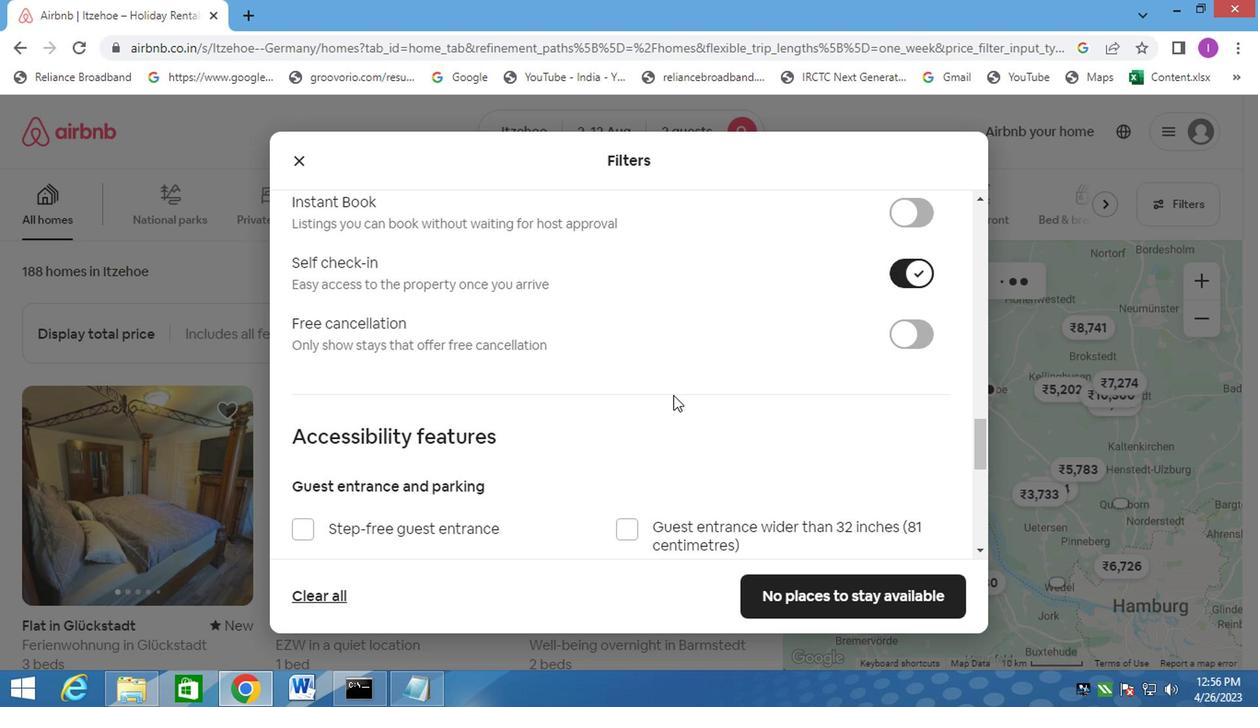 
Action: Mouse moved to (557, 390)
Screenshot: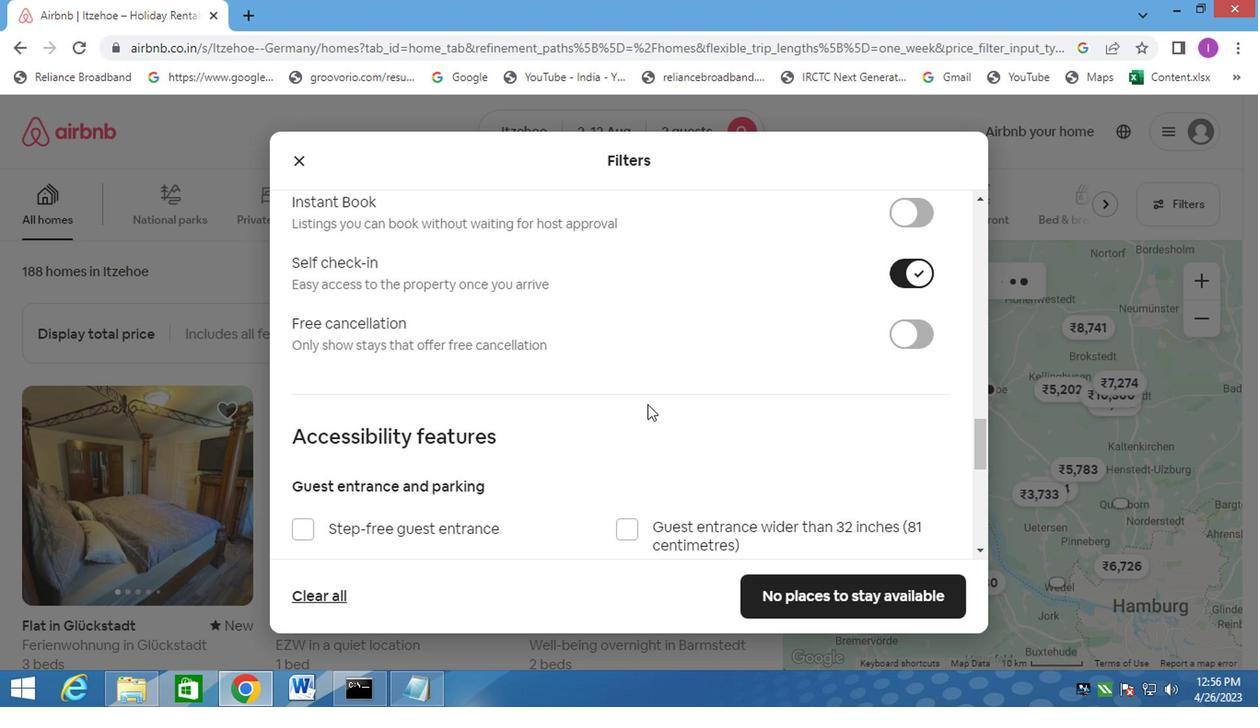 
Action: Mouse scrolled (558, 390) with delta (0, 0)
Screenshot: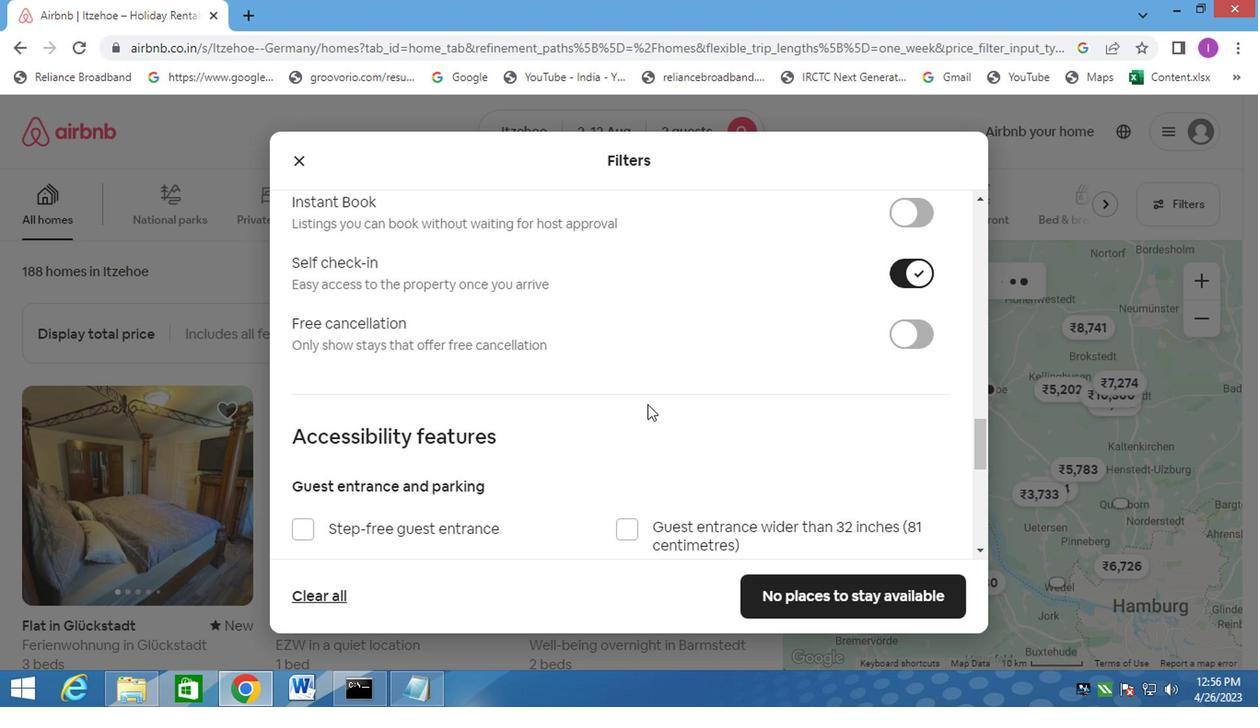
Action: Mouse moved to (547, 394)
Screenshot: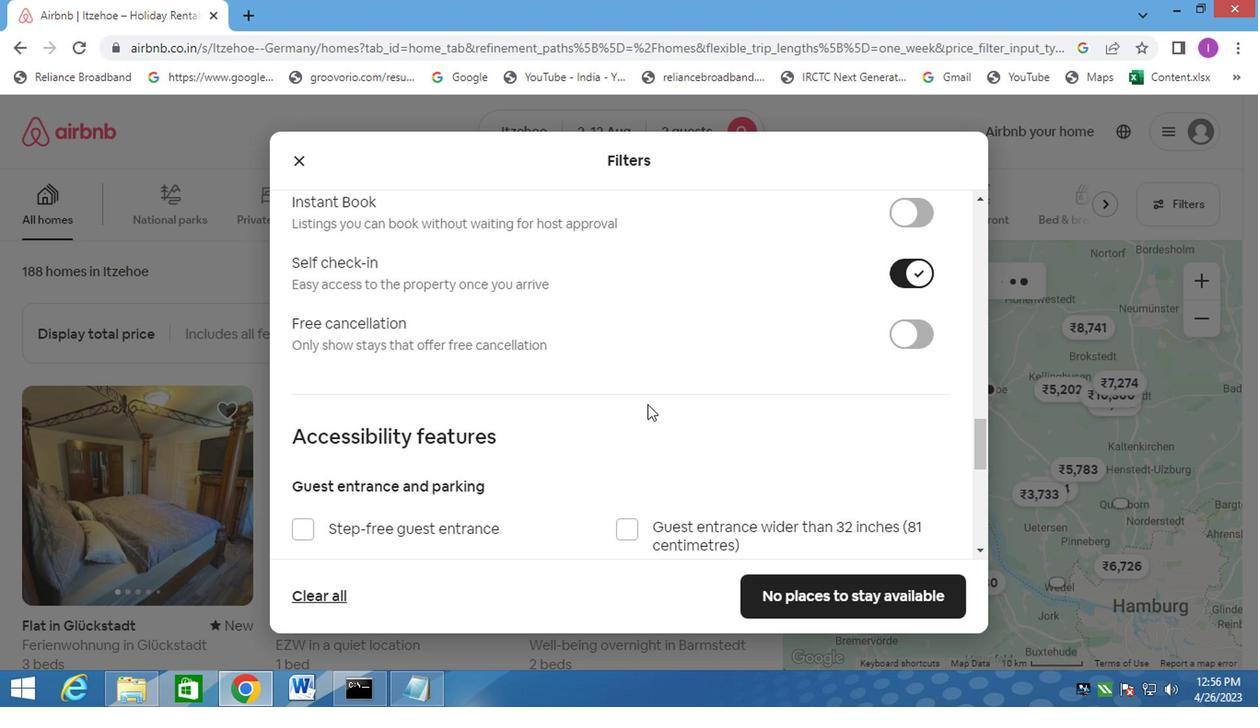 
Action: Mouse scrolled (547, 393) with delta (0, 0)
Screenshot: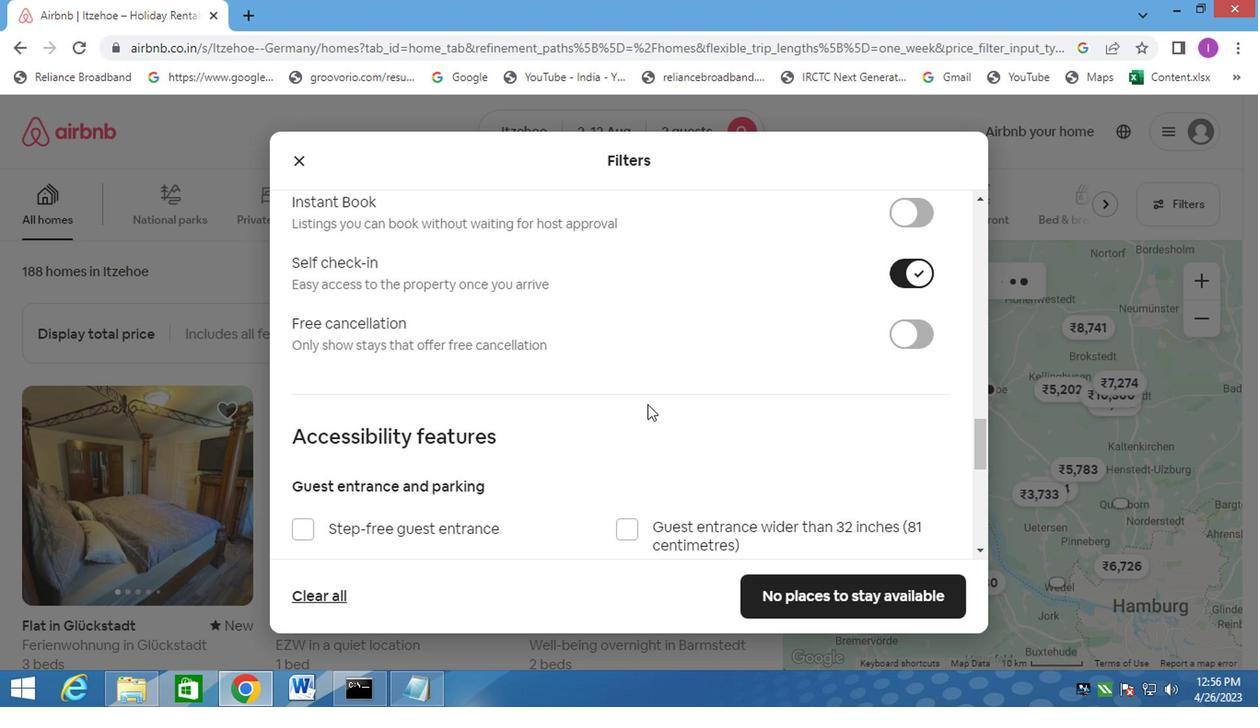 
Action: Mouse moved to (515, 407)
Screenshot: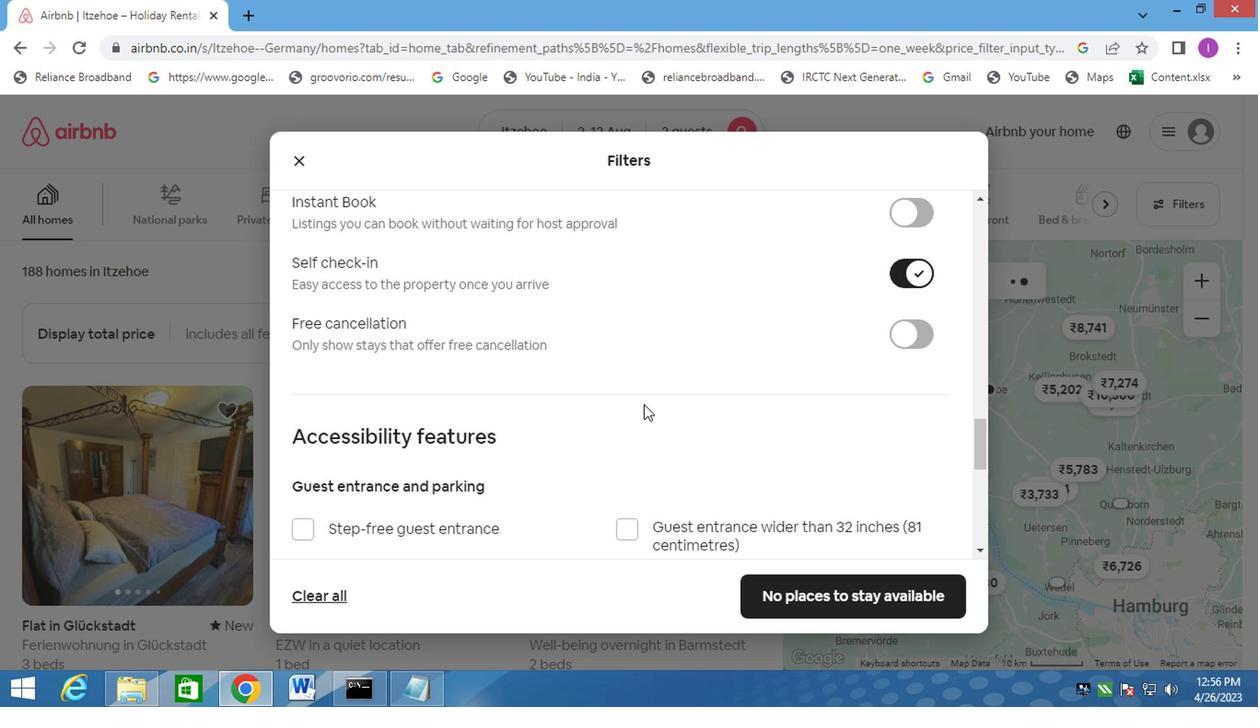 
Action: Mouse scrolled (515, 407) with delta (0, 0)
Screenshot: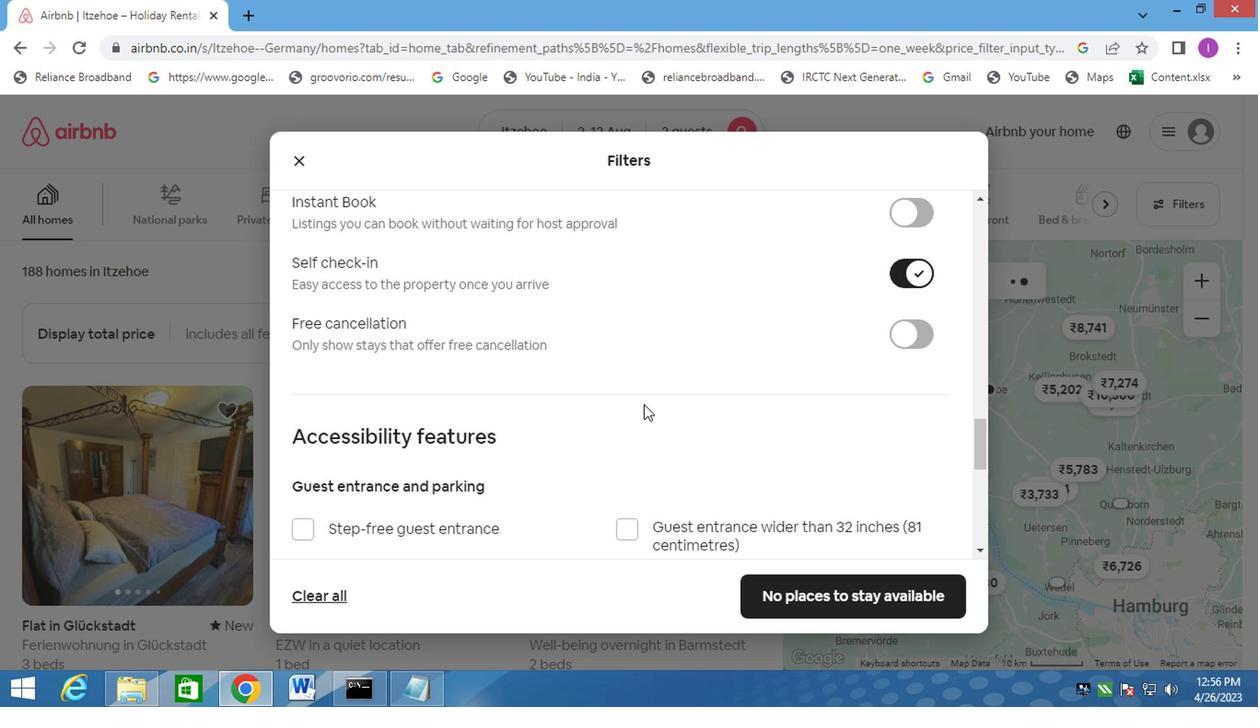 
Action: Mouse moved to (499, 414)
Screenshot: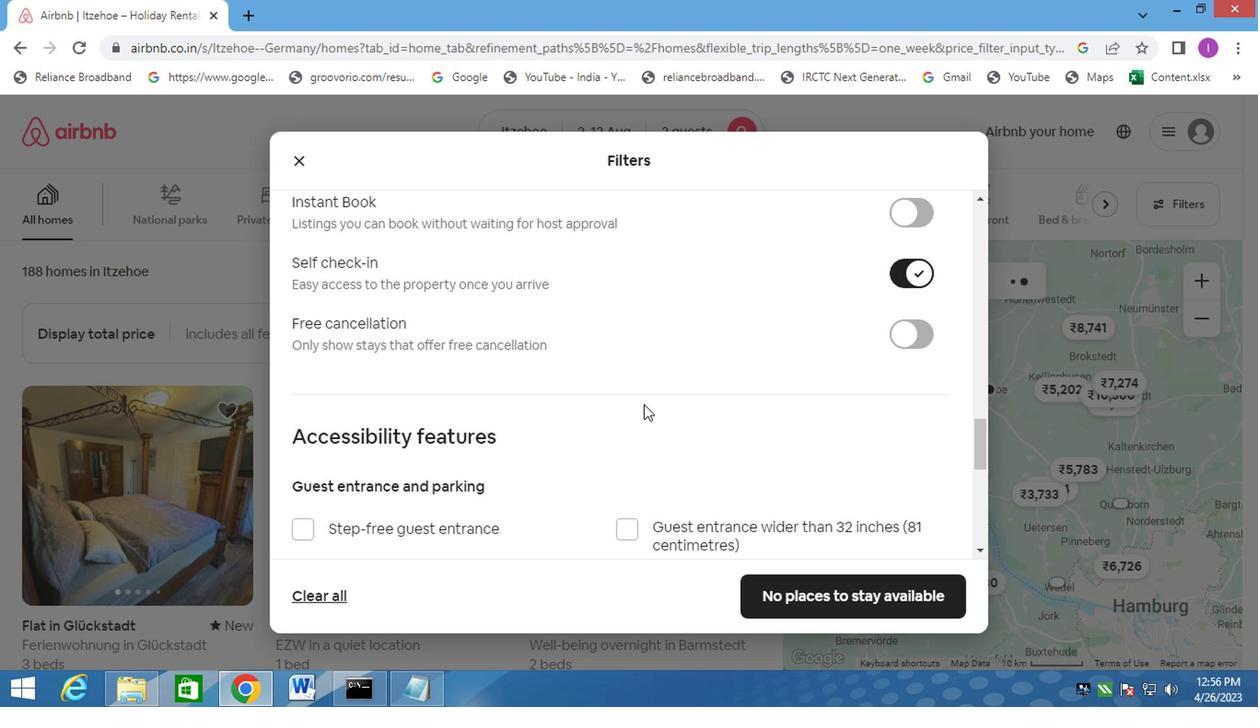 
Action: Mouse scrolled (499, 414) with delta (0, 0)
Screenshot: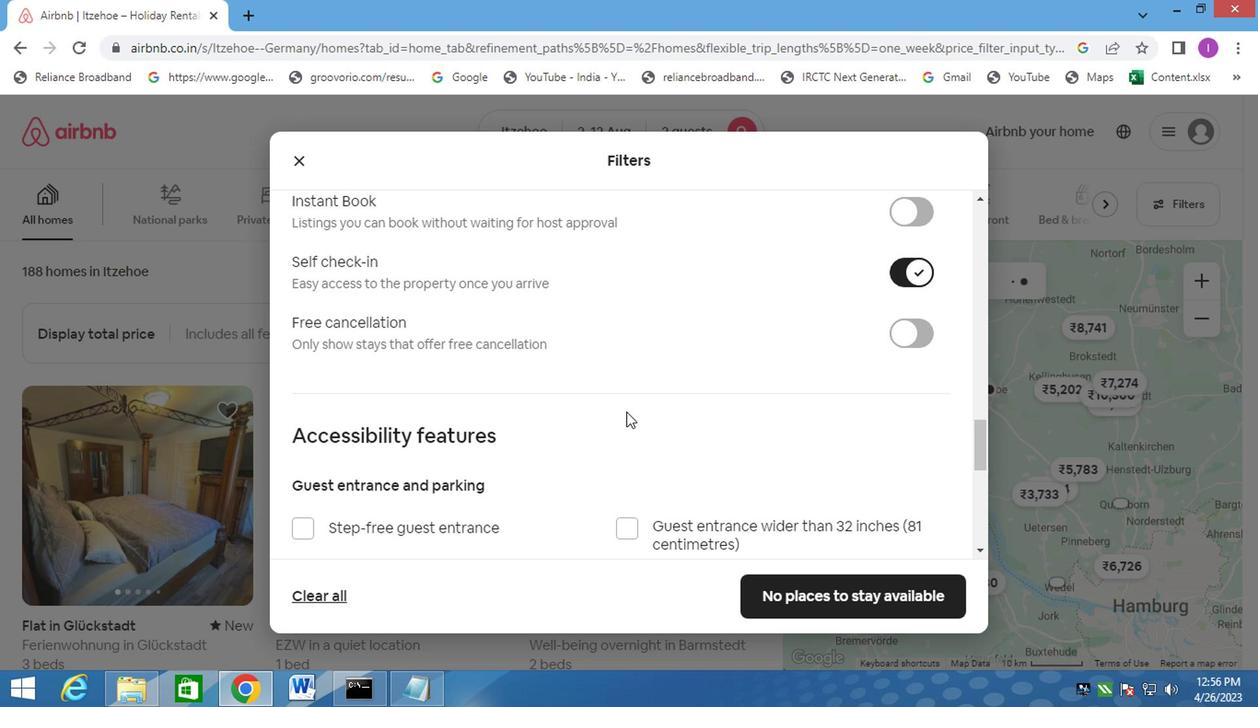 
Action: Mouse moved to (424, 430)
Screenshot: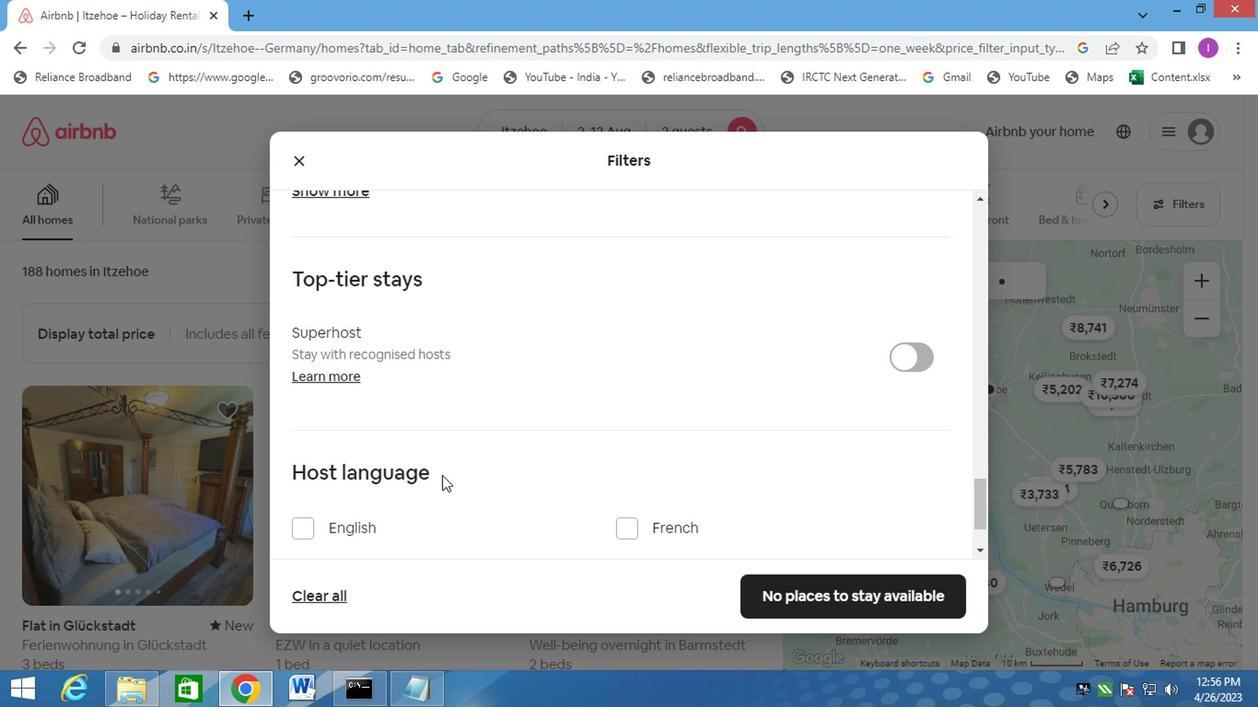 
Action: Mouse scrolled (424, 430) with delta (0, 0)
Screenshot: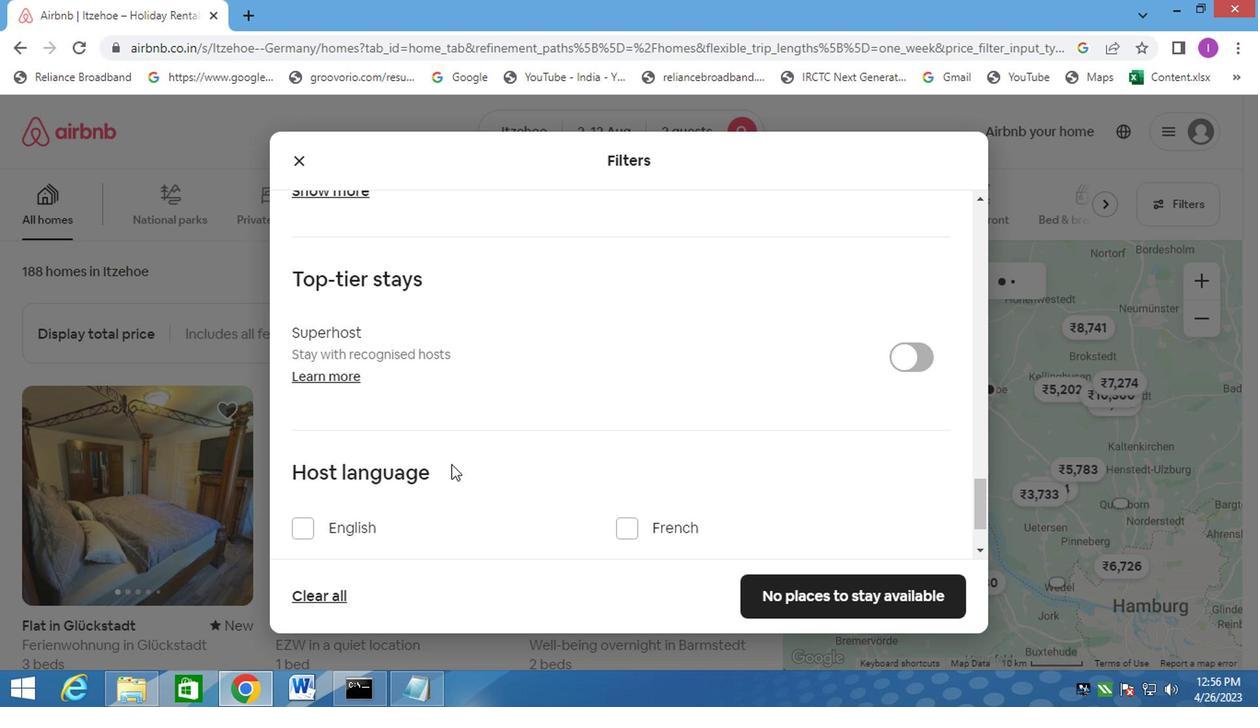 
Action: Mouse scrolled (424, 430) with delta (0, 0)
Screenshot: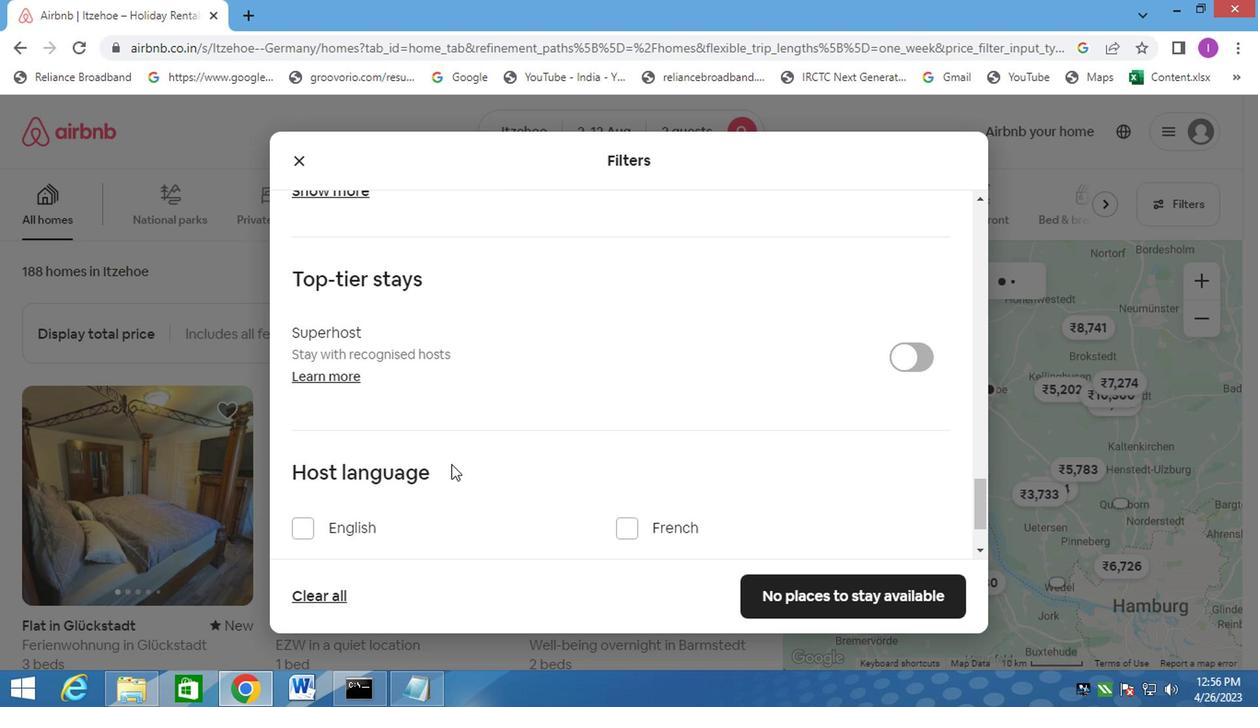 
Action: Mouse scrolled (424, 430) with delta (0, 0)
Screenshot: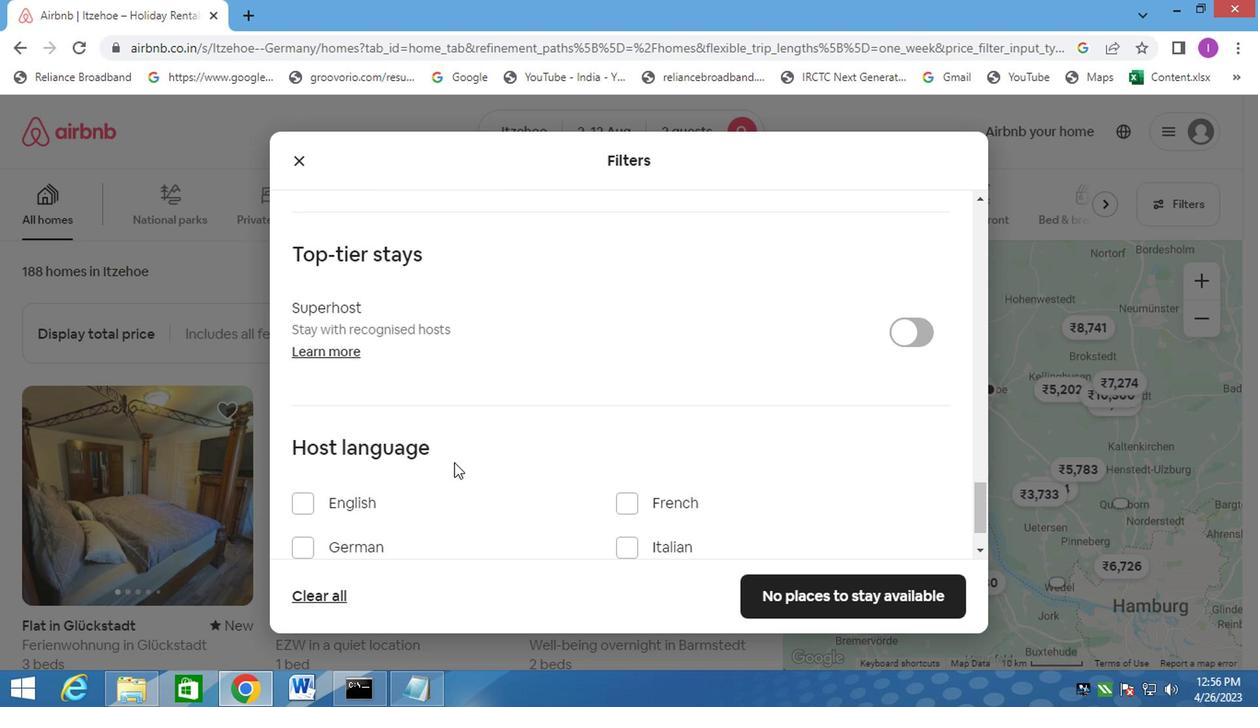
Action: Mouse moved to (317, 408)
Screenshot: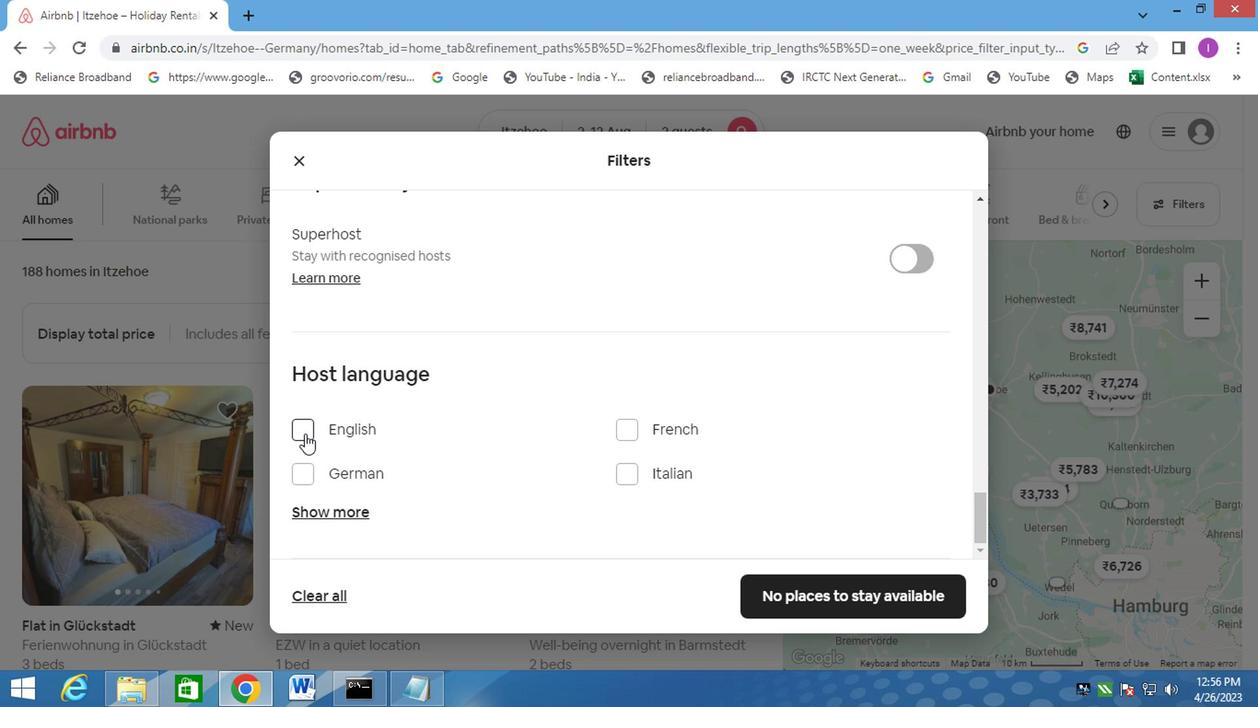 
Action: Mouse pressed left at (317, 408)
Screenshot: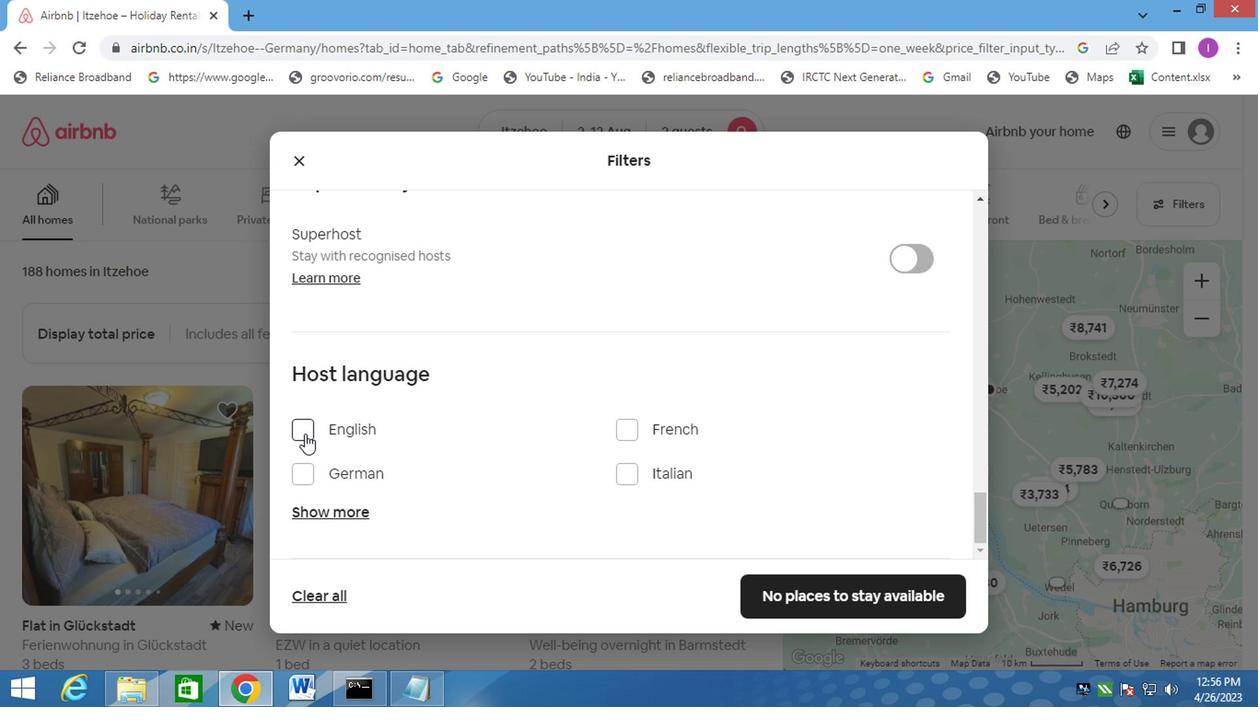
Action: Mouse moved to (676, 447)
Screenshot: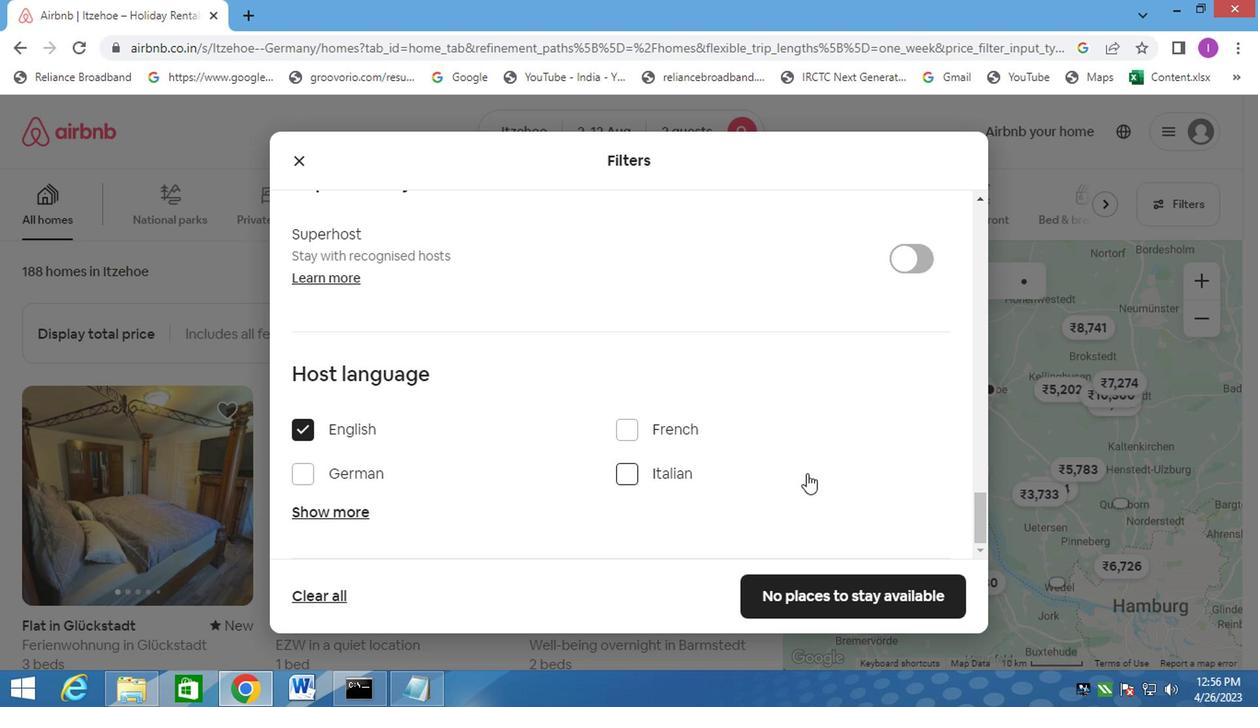 
Action: Mouse scrolled (676, 446) with delta (0, 0)
Screenshot: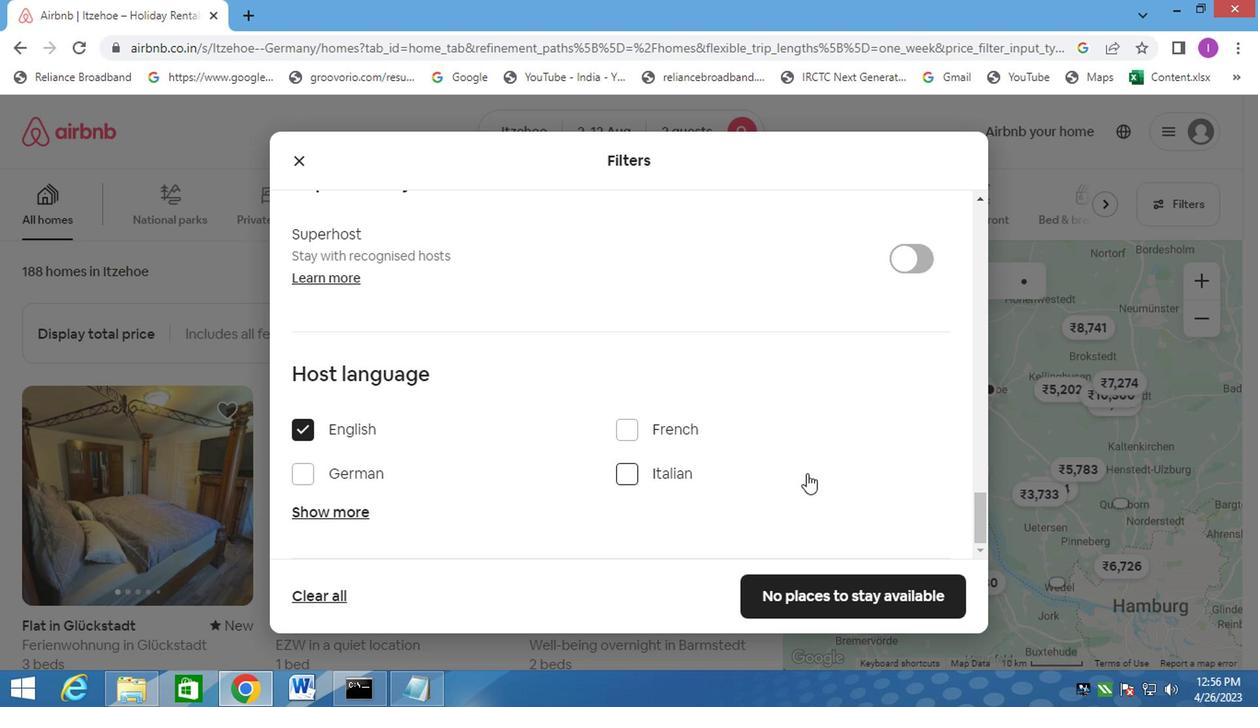 
Action: Mouse moved to (676, 447)
Screenshot: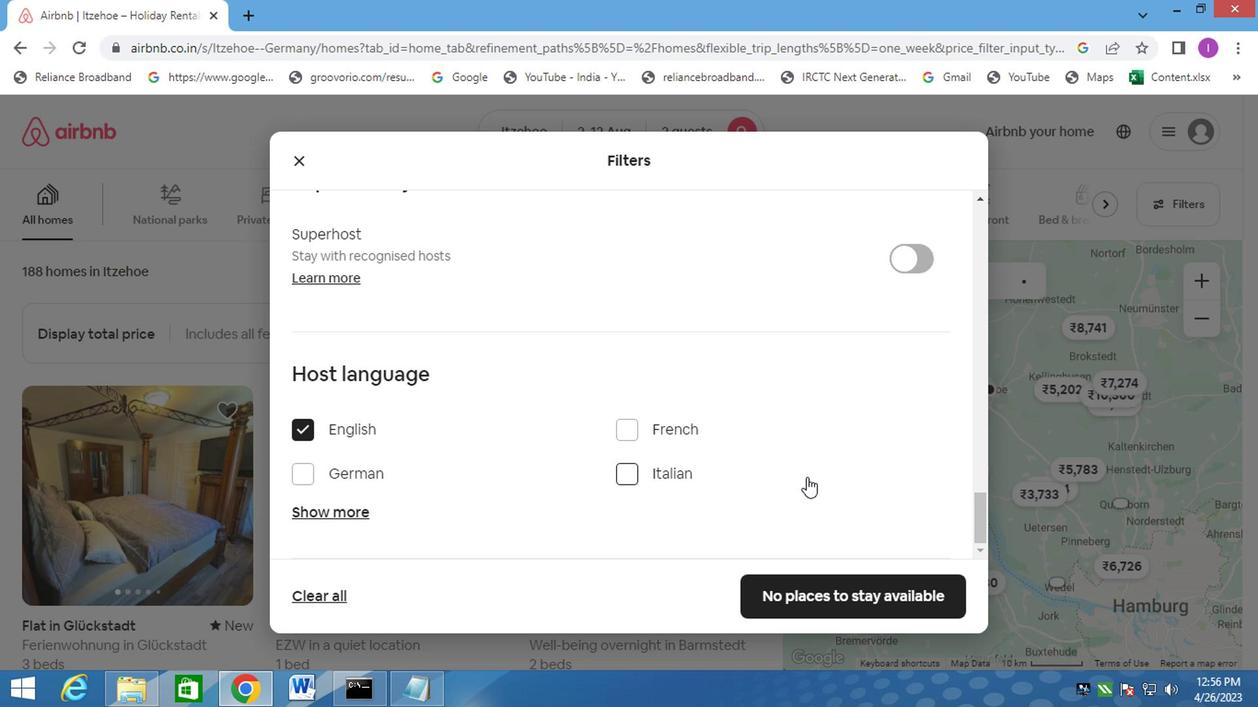 
Action: Mouse scrolled (676, 447) with delta (0, 0)
Screenshot: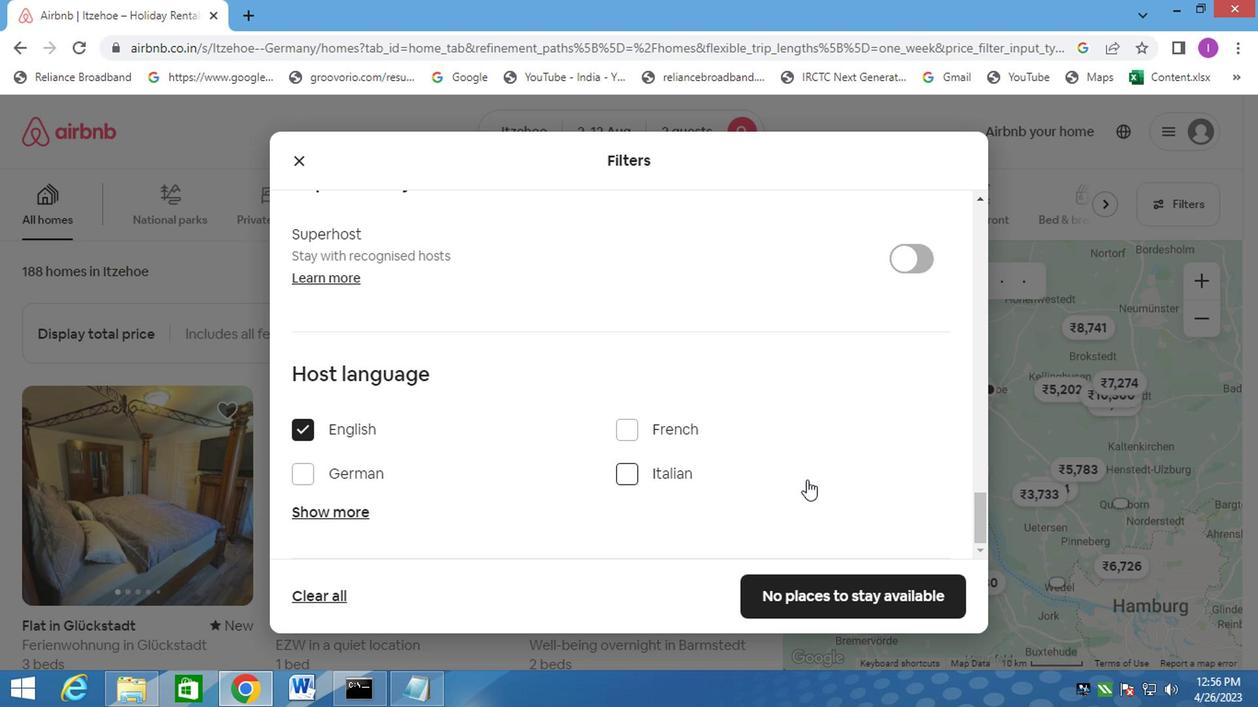 
Action: Mouse moved to (677, 449)
Screenshot: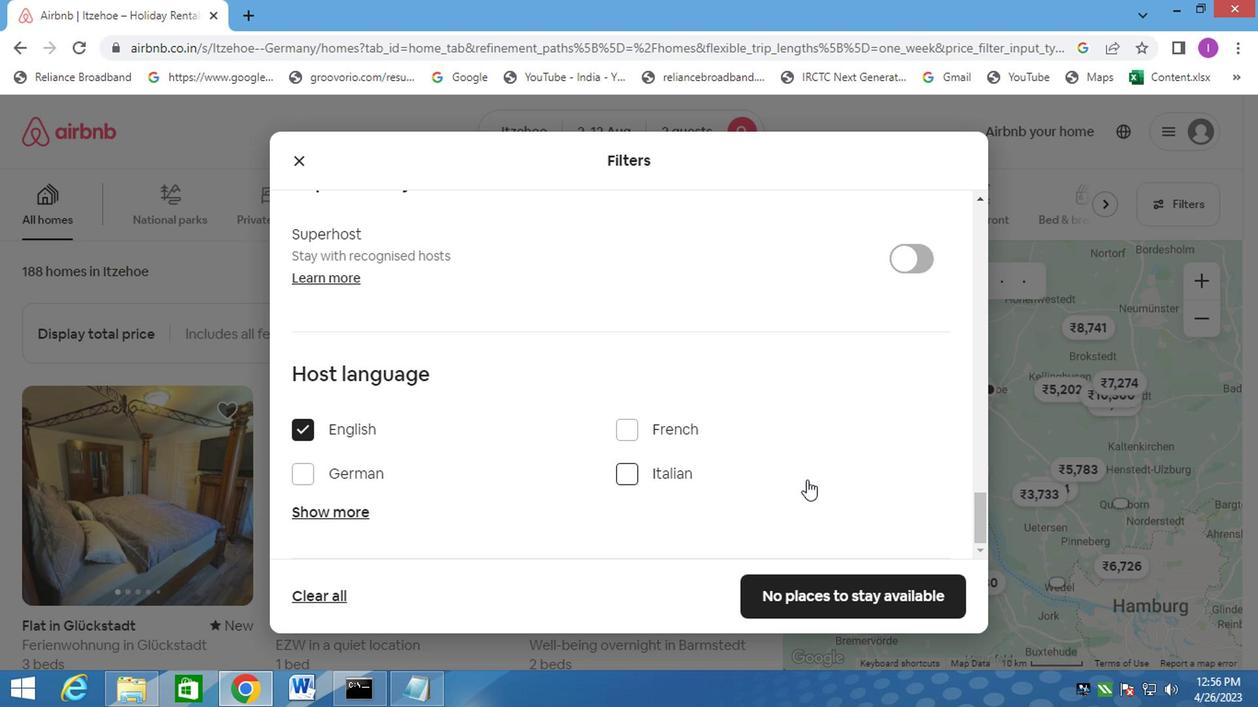 
Action: Mouse scrolled (677, 448) with delta (0, 0)
Screenshot: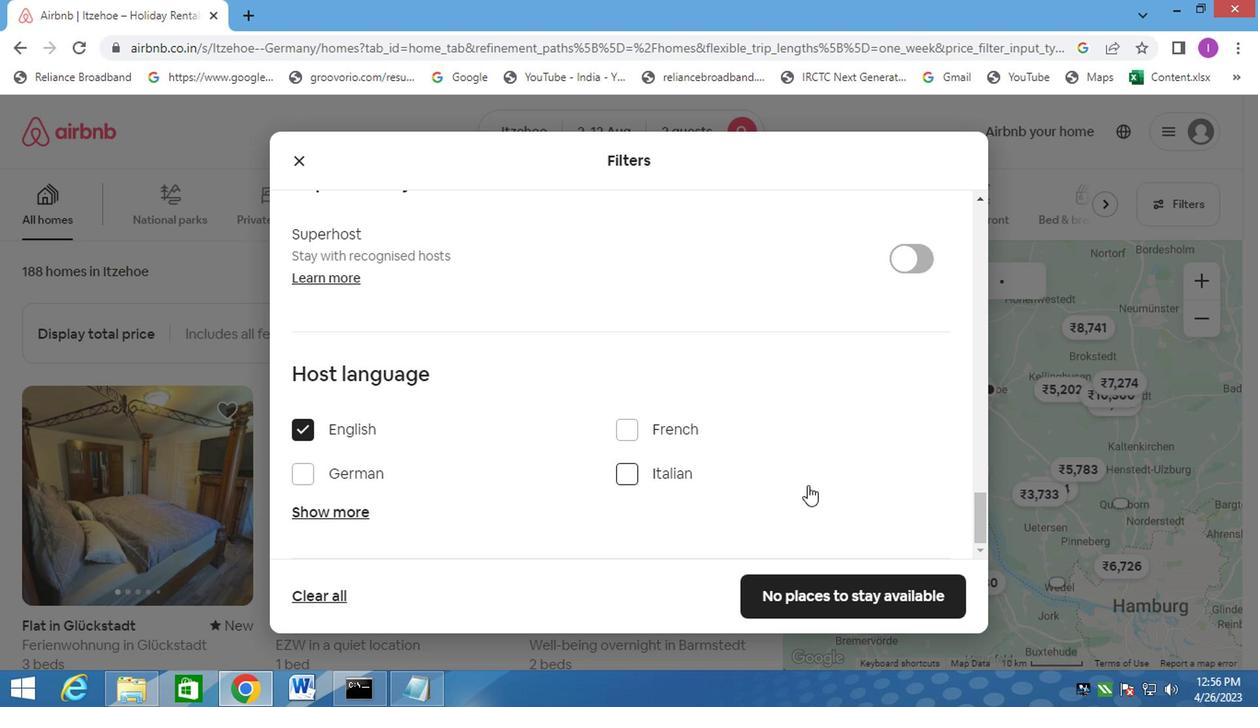 
Action: Mouse moved to (692, 515)
Screenshot: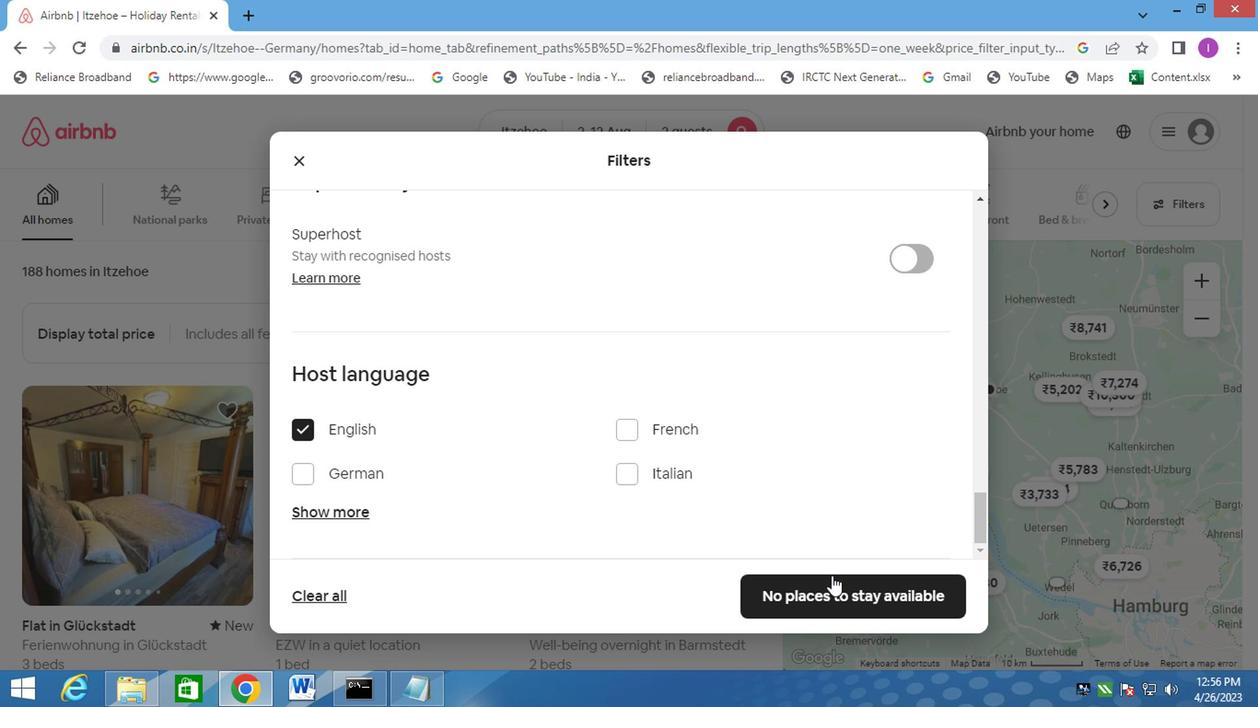 
Action: Mouse pressed left at (692, 515)
Screenshot: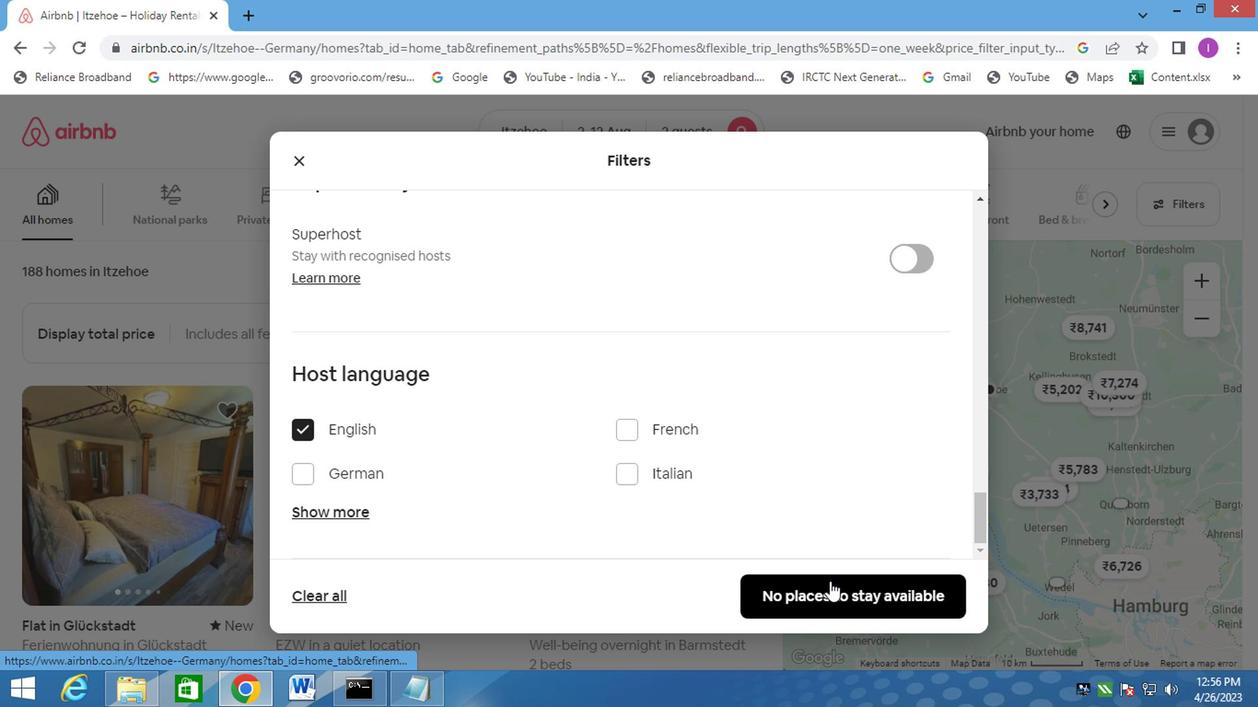 
Action: Mouse moved to (487, 315)
Screenshot: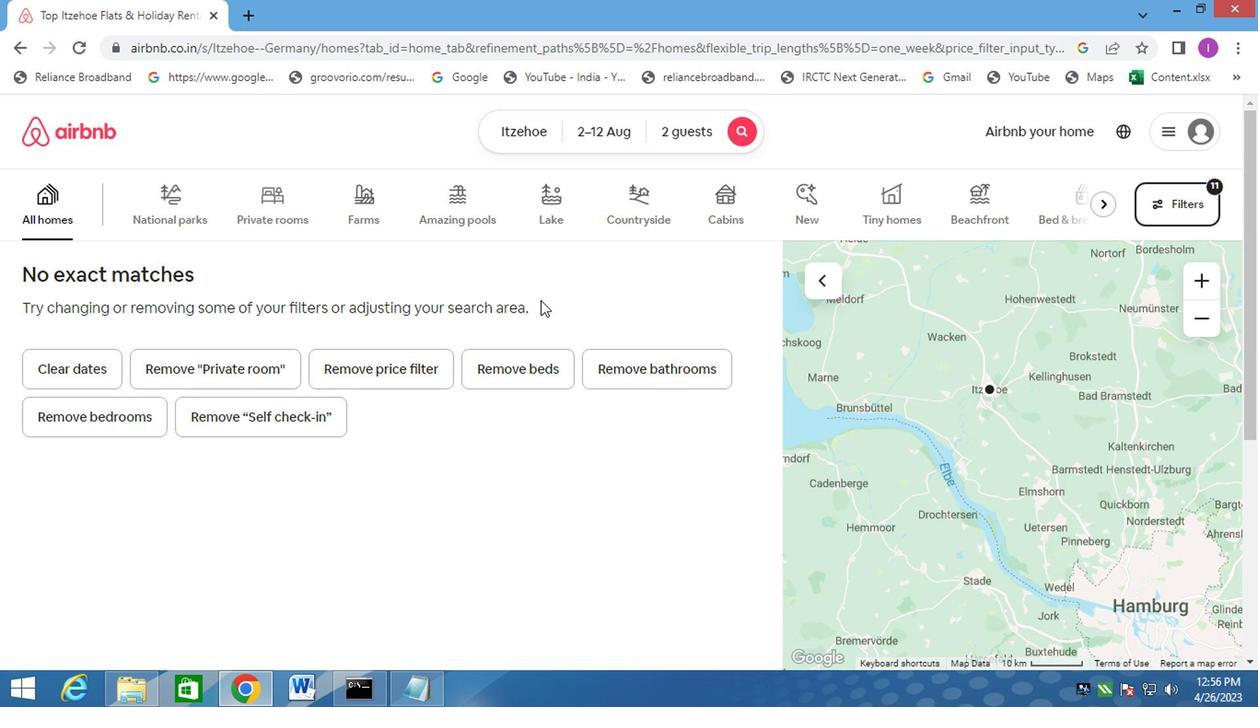 
